 Task: Search nearby bowling alleys in Los Angeles. 
Action: Mouse moved to (91, 59)
Screenshot: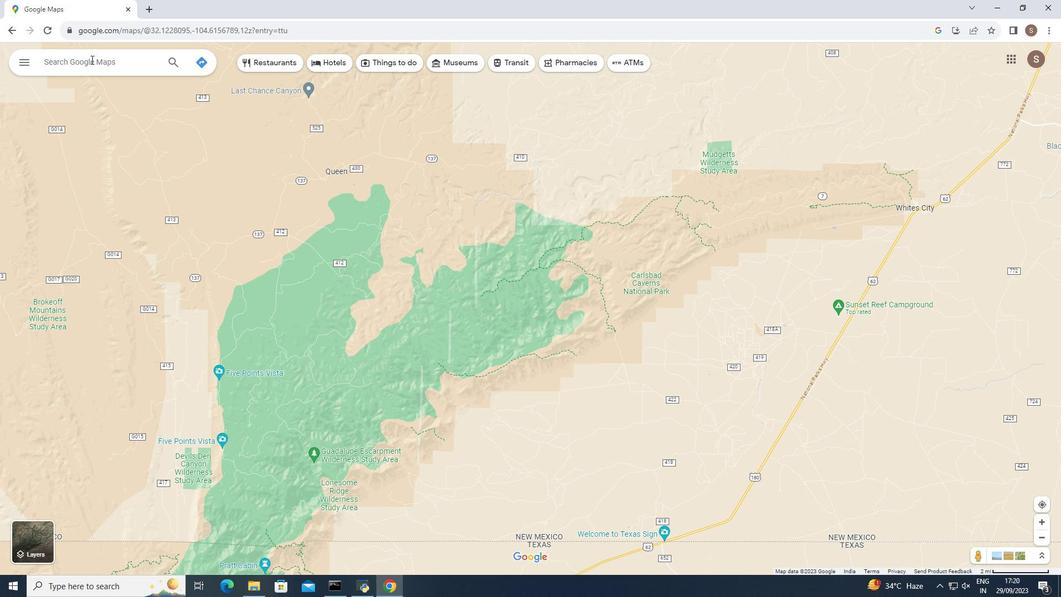 
Action: Mouse pressed left at (91, 59)
Screenshot: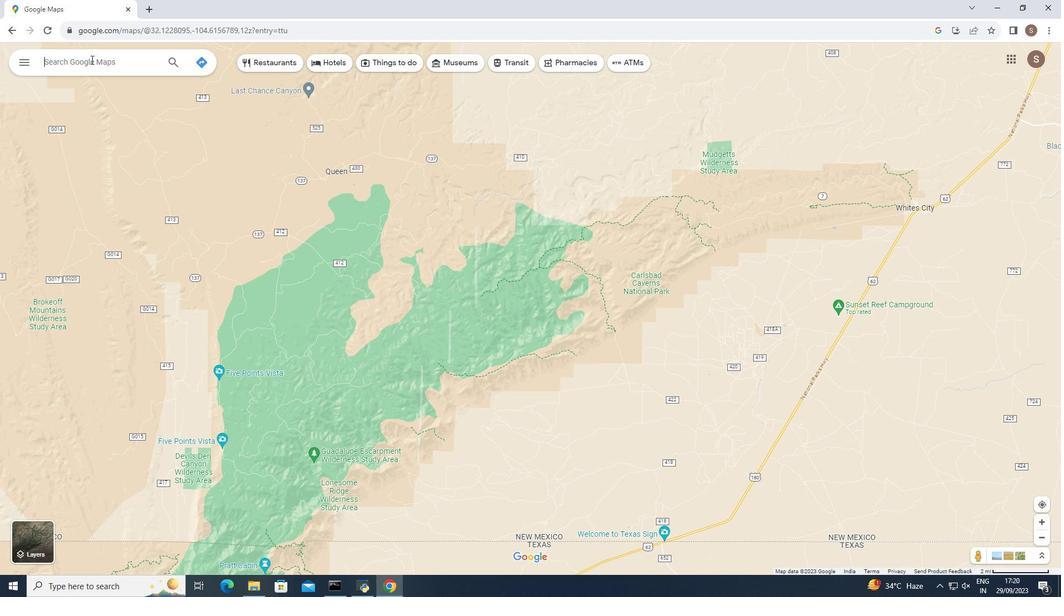 
Action: Key pressed los<Key.space>angeles
Screenshot: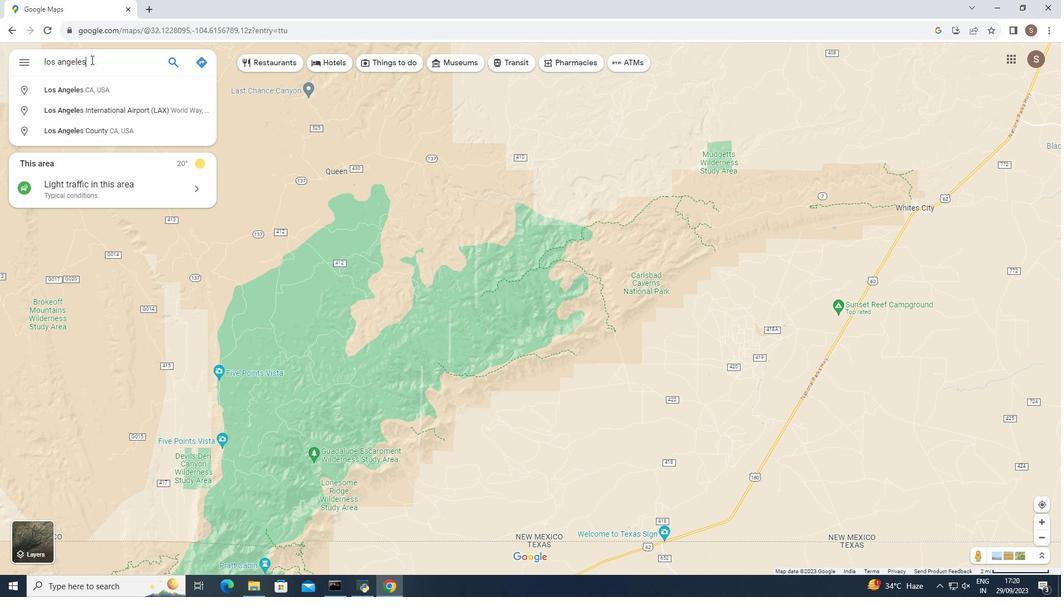 
Action: Mouse moved to (95, 90)
Screenshot: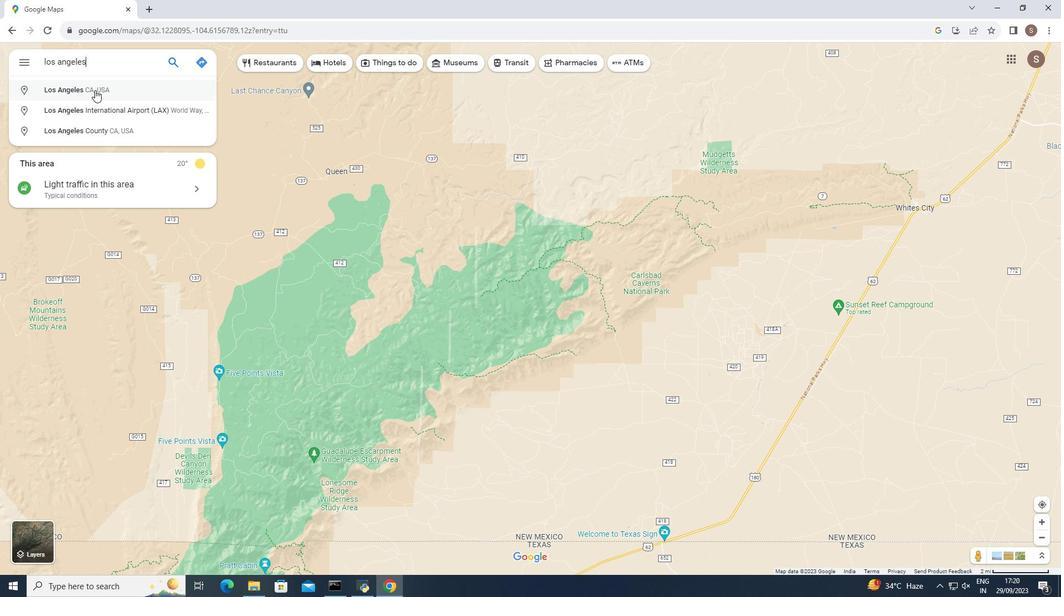 
Action: Mouse pressed left at (95, 90)
Screenshot: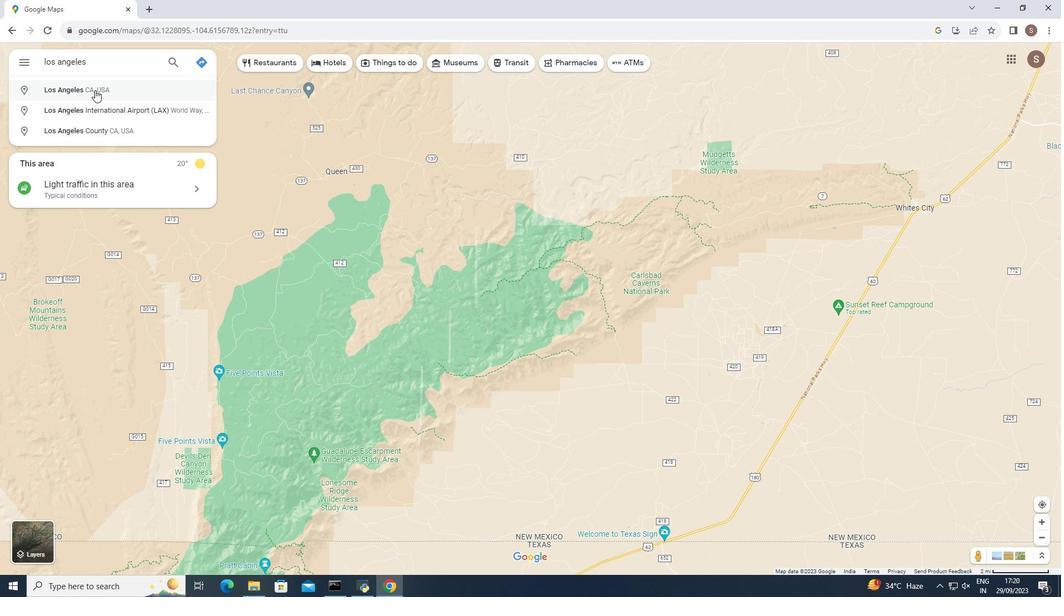 
Action: Mouse moved to (112, 252)
Screenshot: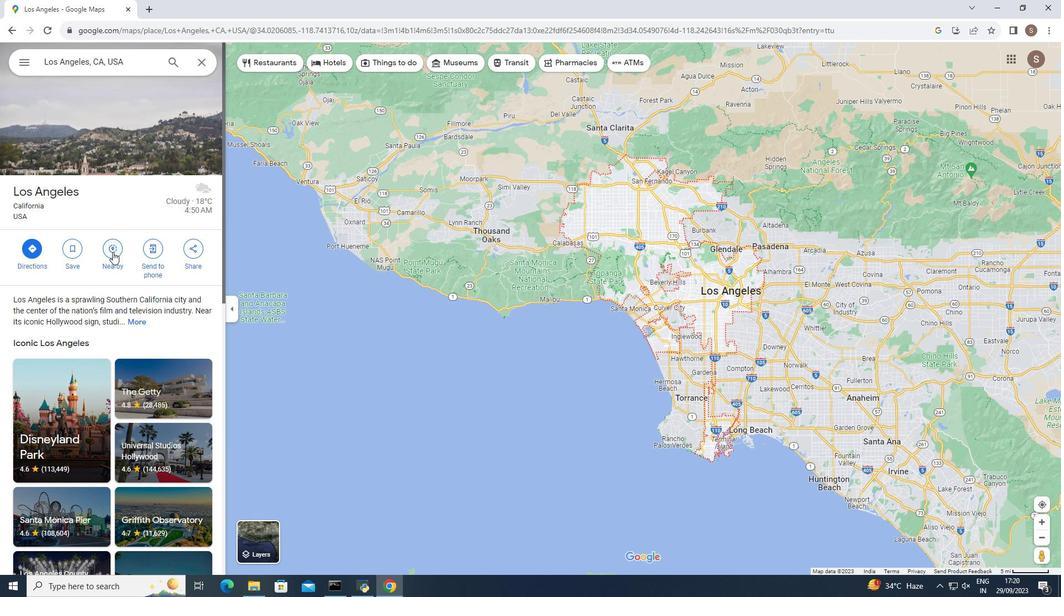 
Action: Mouse pressed left at (112, 252)
Screenshot: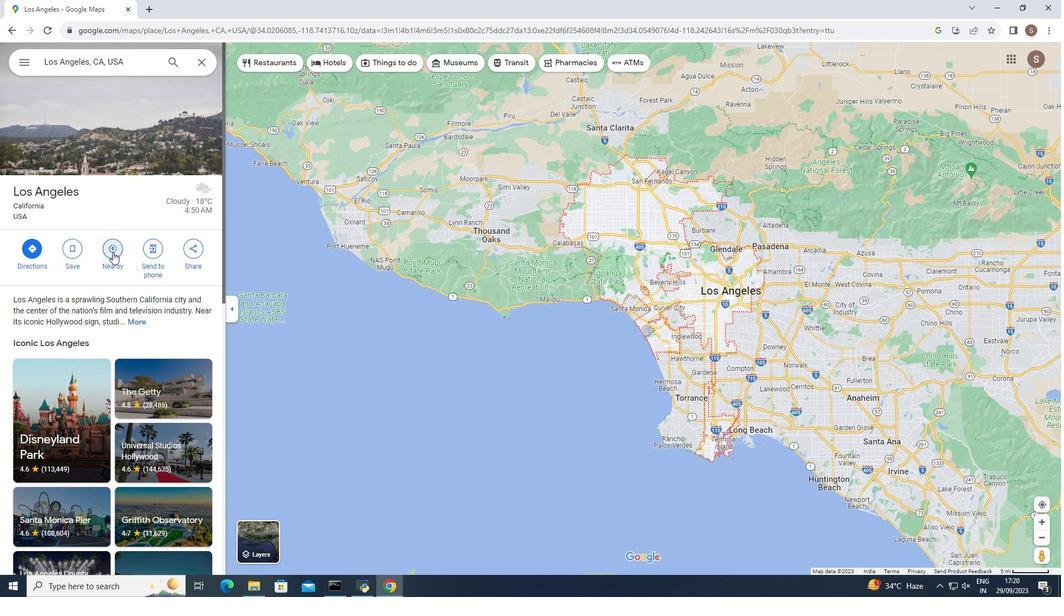 
Action: Mouse moved to (69, 62)
Screenshot: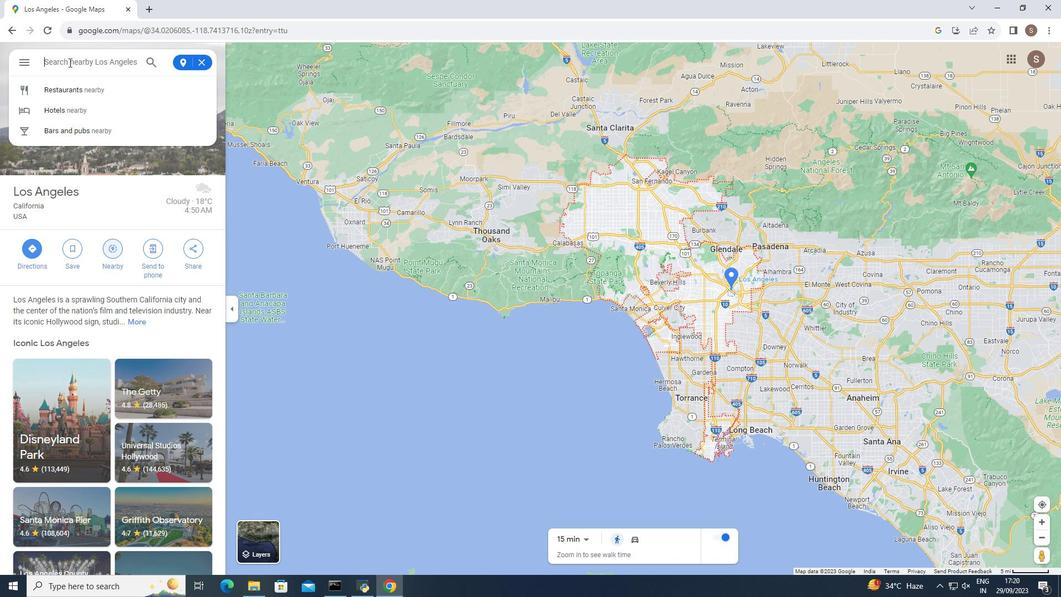 
Action: Mouse pressed left at (69, 62)
Screenshot: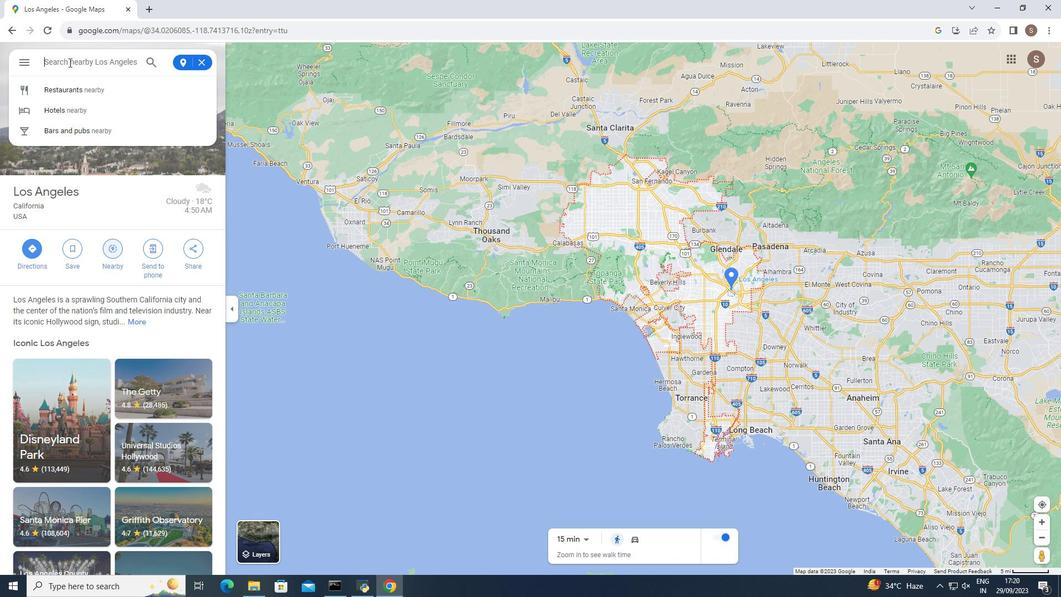 
Action: Mouse moved to (69, 63)
Screenshot: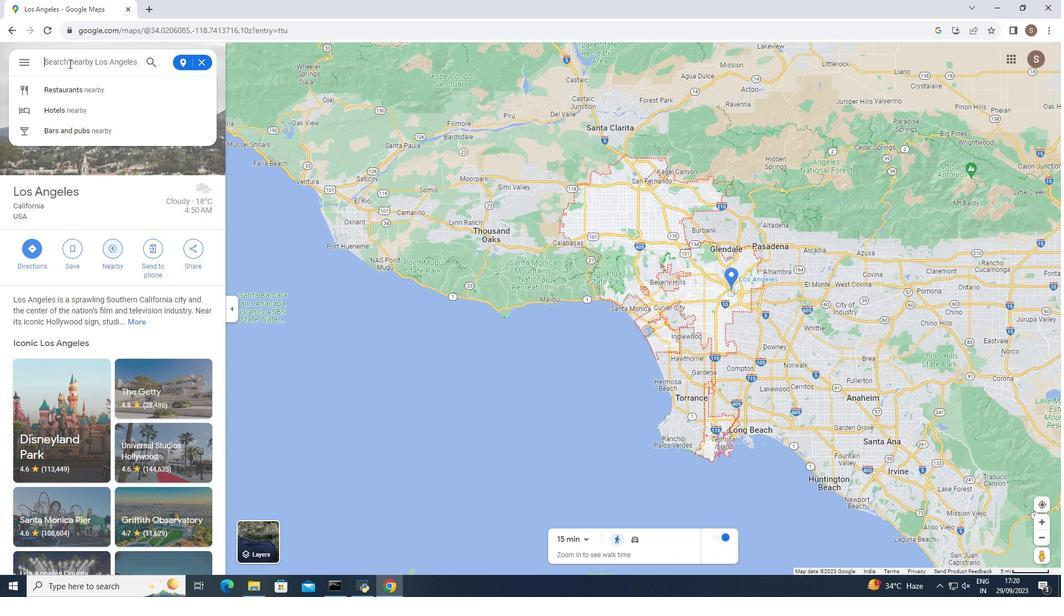 
Action: Key pressed bowling
Screenshot: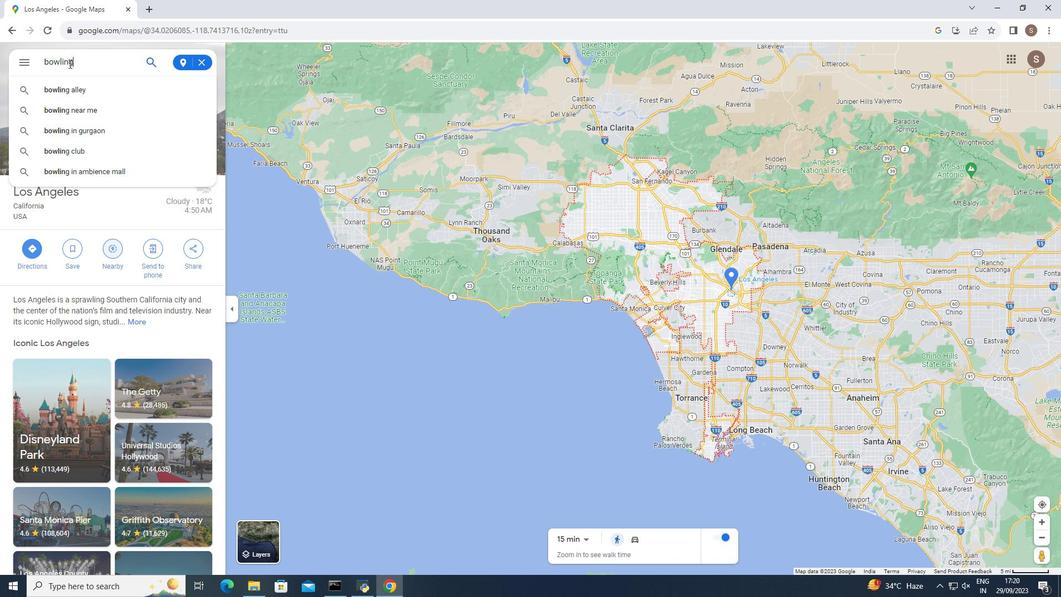 
Action: Mouse moved to (153, 61)
Screenshot: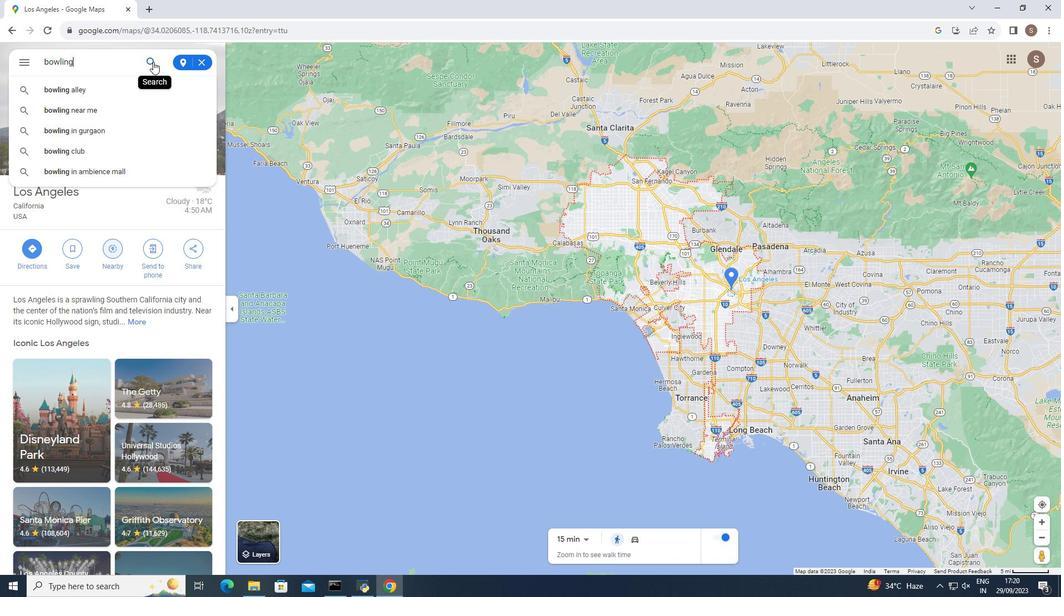 
Action: Mouse pressed left at (153, 61)
Screenshot: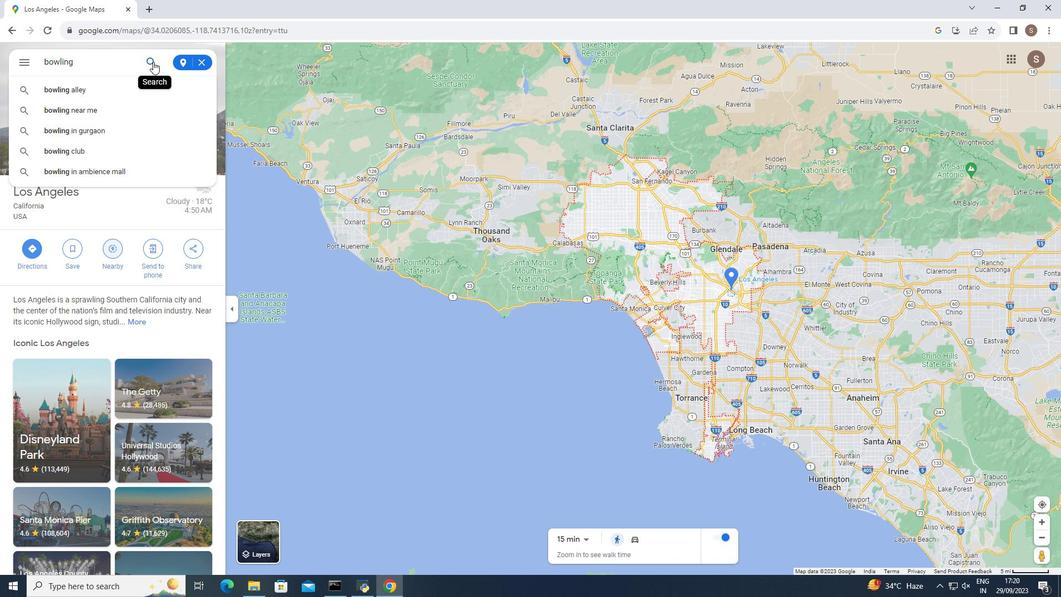 
Action: Mouse moved to (38, 96)
Screenshot: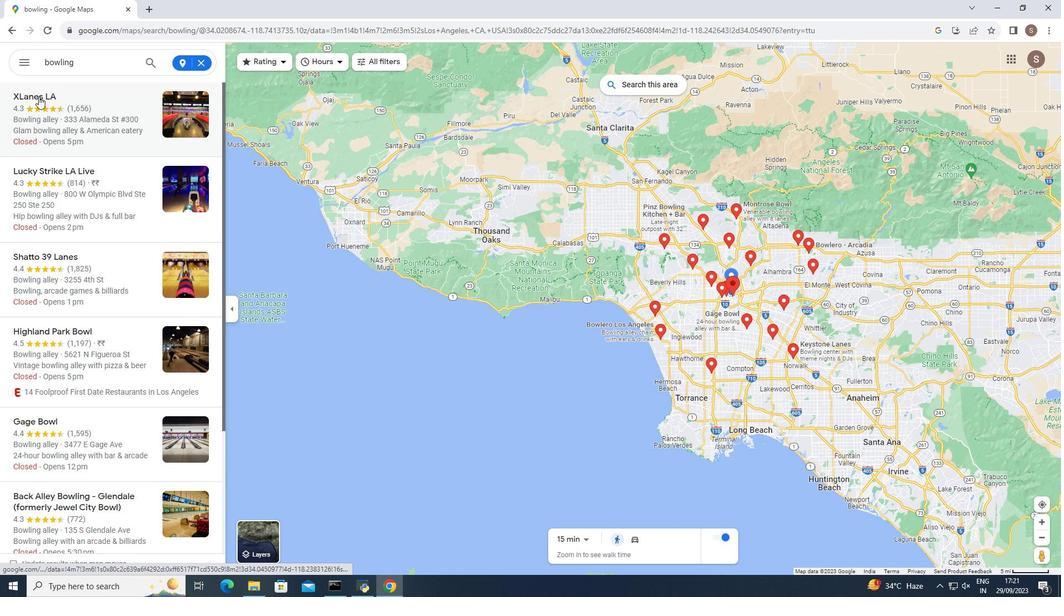 
Action: Mouse pressed left at (38, 96)
Screenshot: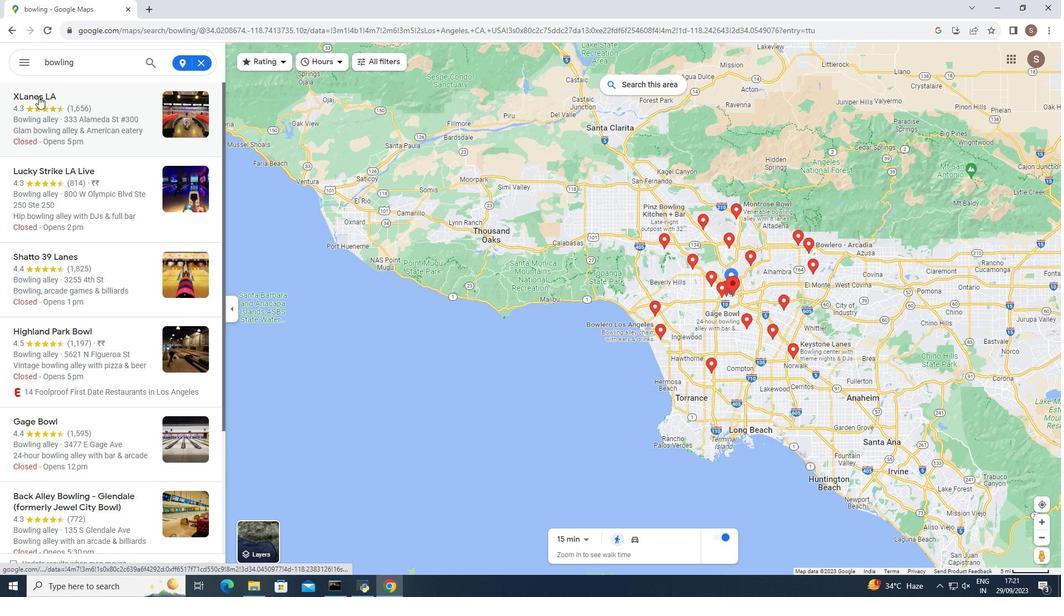 
Action: Mouse moved to (296, 270)
Screenshot: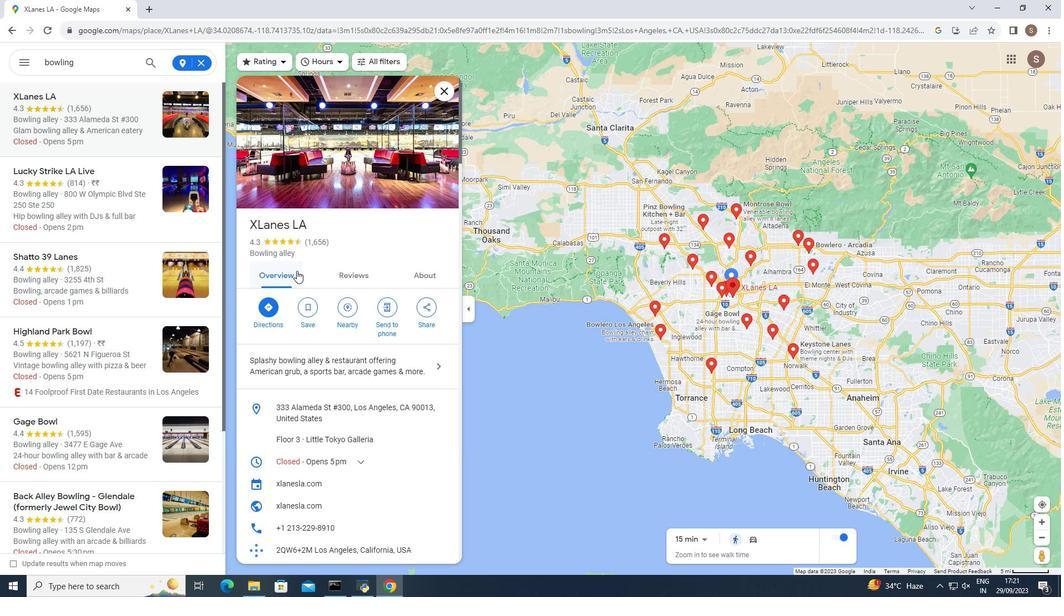 
Action: Mouse scrolled (296, 270) with delta (0, 0)
Screenshot: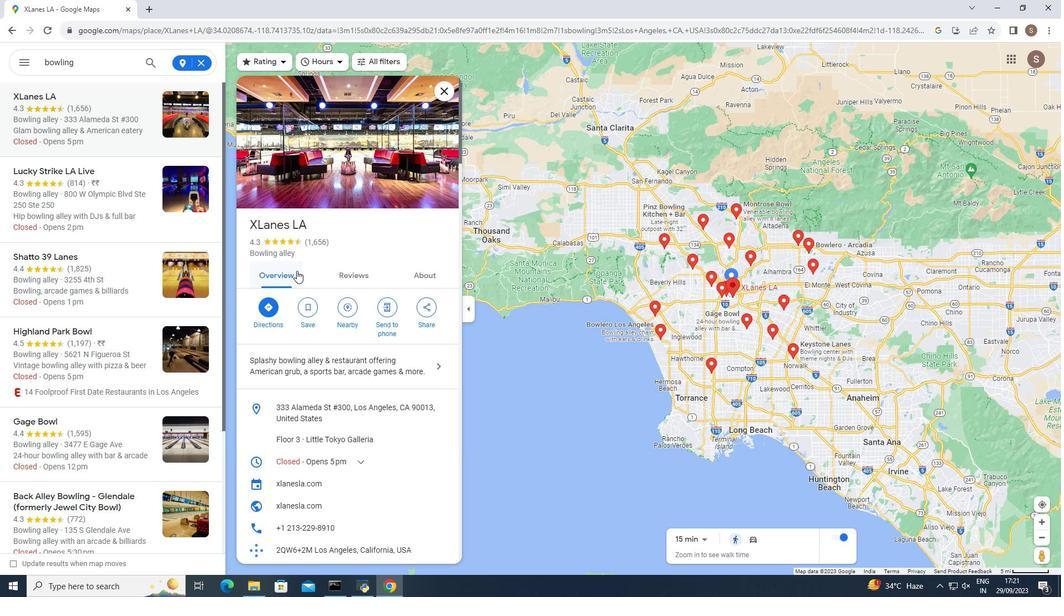 
Action: Mouse moved to (296, 268)
Screenshot: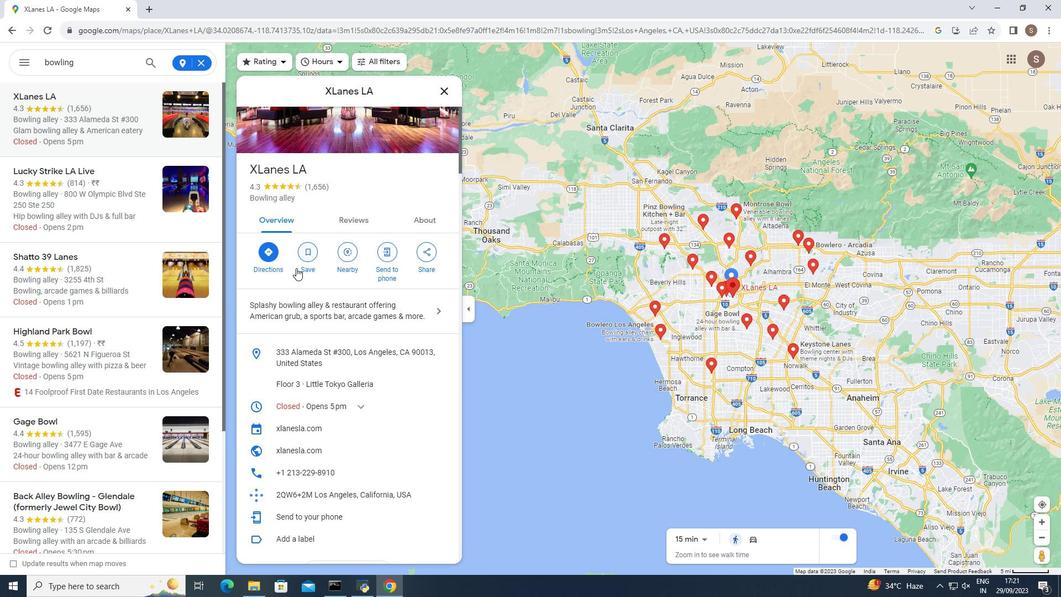 
Action: Mouse scrolled (296, 267) with delta (0, 0)
Screenshot: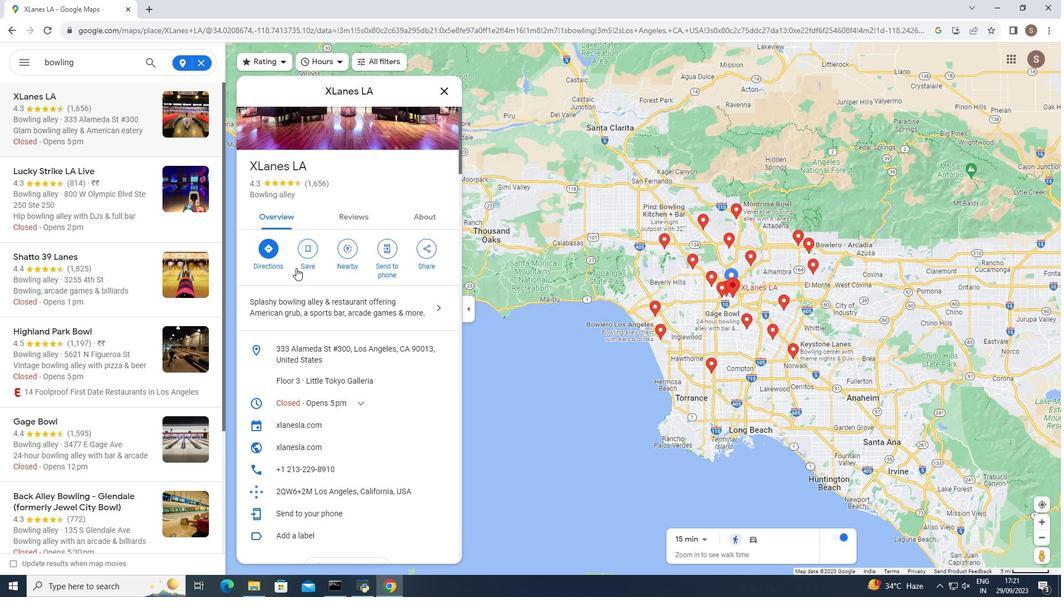 
Action: Mouse moved to (293, 280)
Screenshot: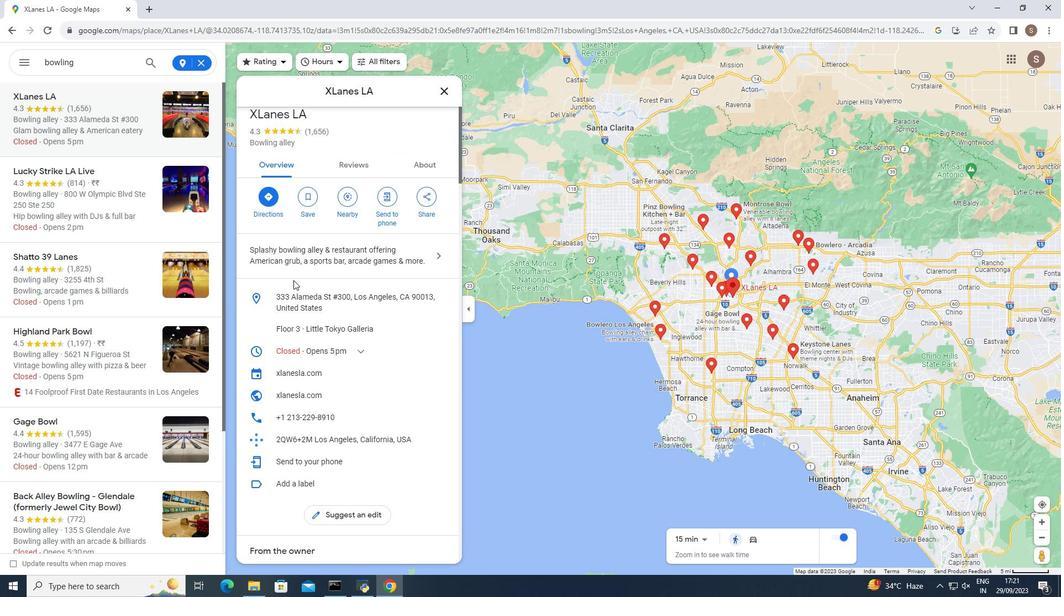 
Action: Mouse scrolled (293, 279) with delta (0, 0)
Screenshot: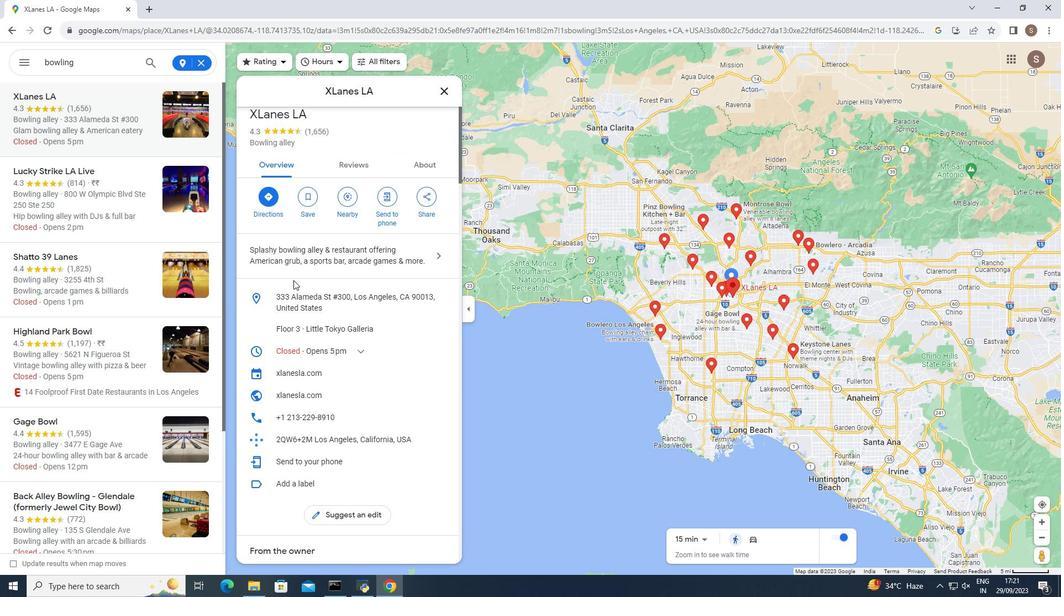 
Action: Mouse scrolled (293, 279) with delta (0, 0)
Screenshot: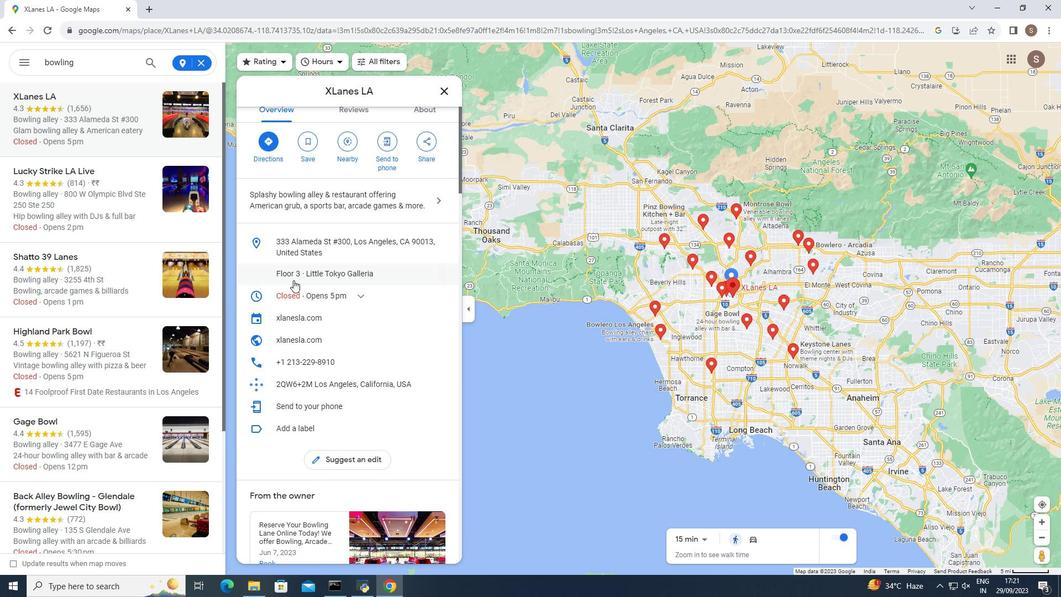 
Action: Mouse moved to (294, 278)
Screenshot: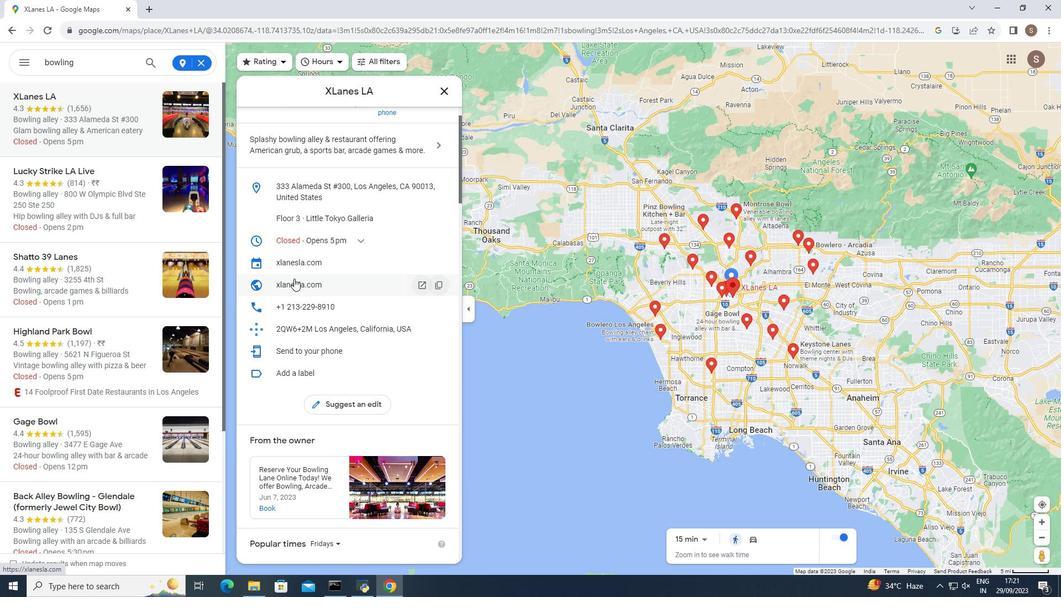 
Action: Mouse scrolled (294, 278) with delta (0, 0)
Screenshot: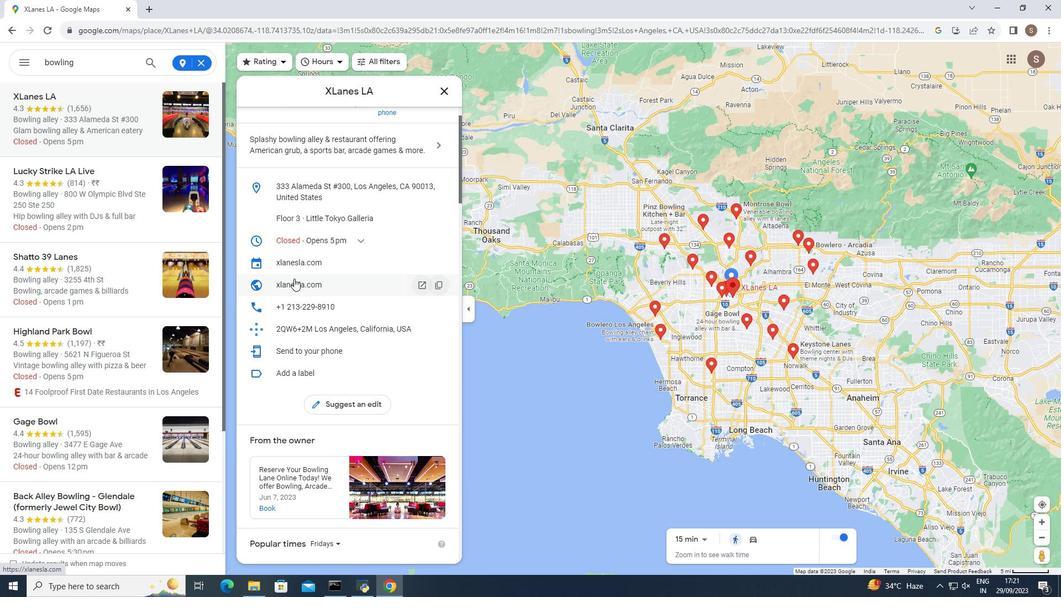 
Action: Mouse scrolled (294, 278) with delta (0, 0)
Screenshot: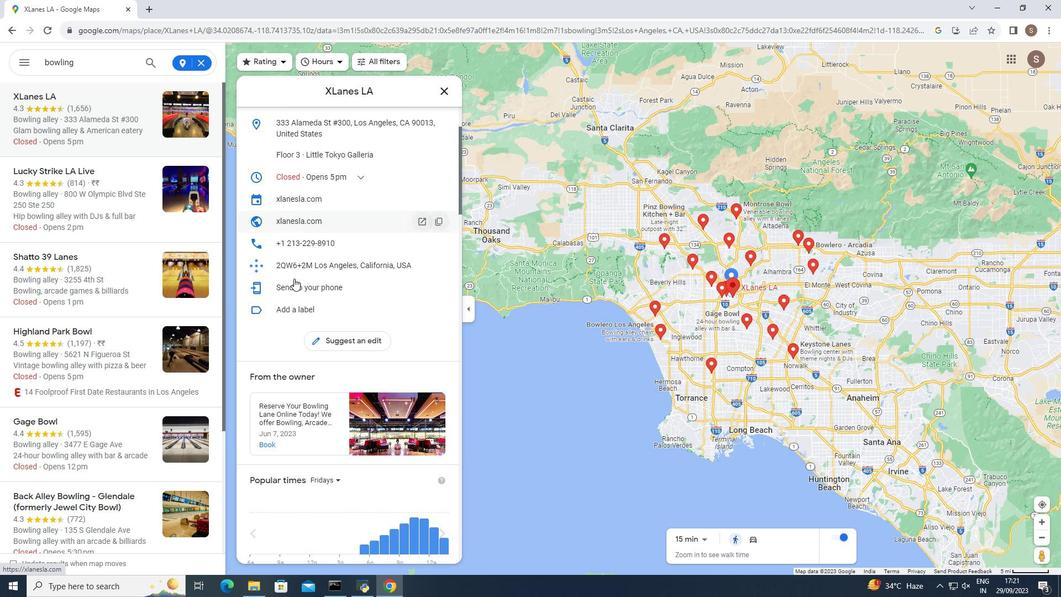 
Action: Mouse moved to (294, 278)
Screenshot: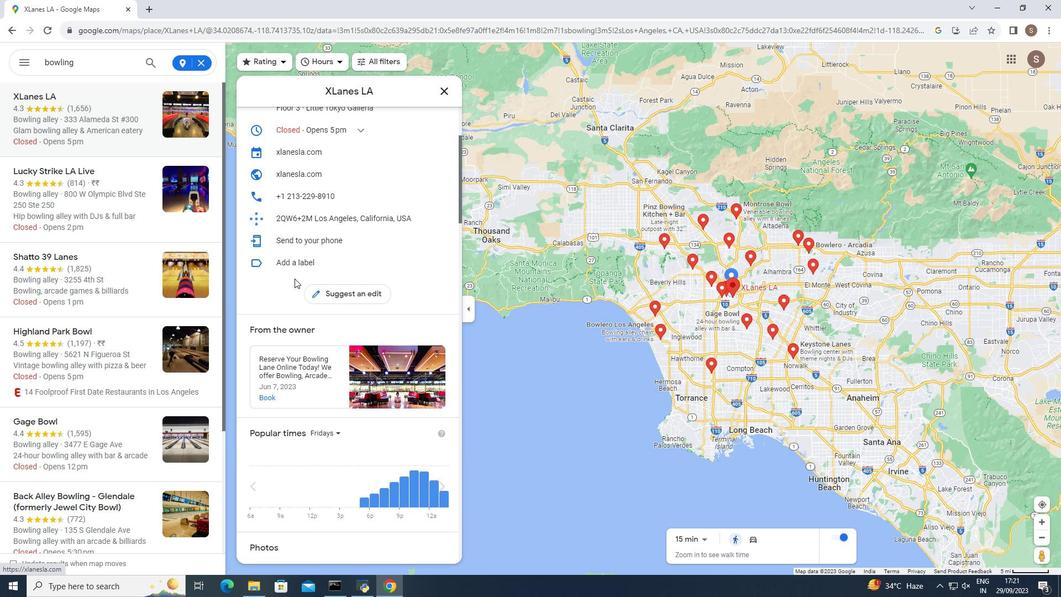 
Action: Mouse scrolled (294, 278) with delta (0, 0)
Screenshot: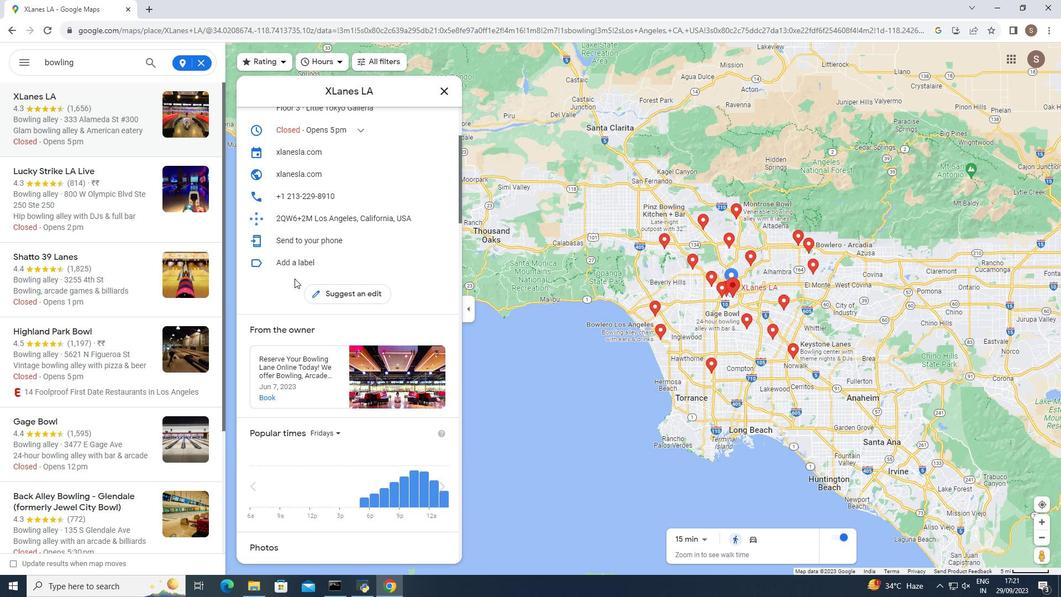 
Action: Mouse scrolled (294, 278) with delta (0, 0)
Screenshot: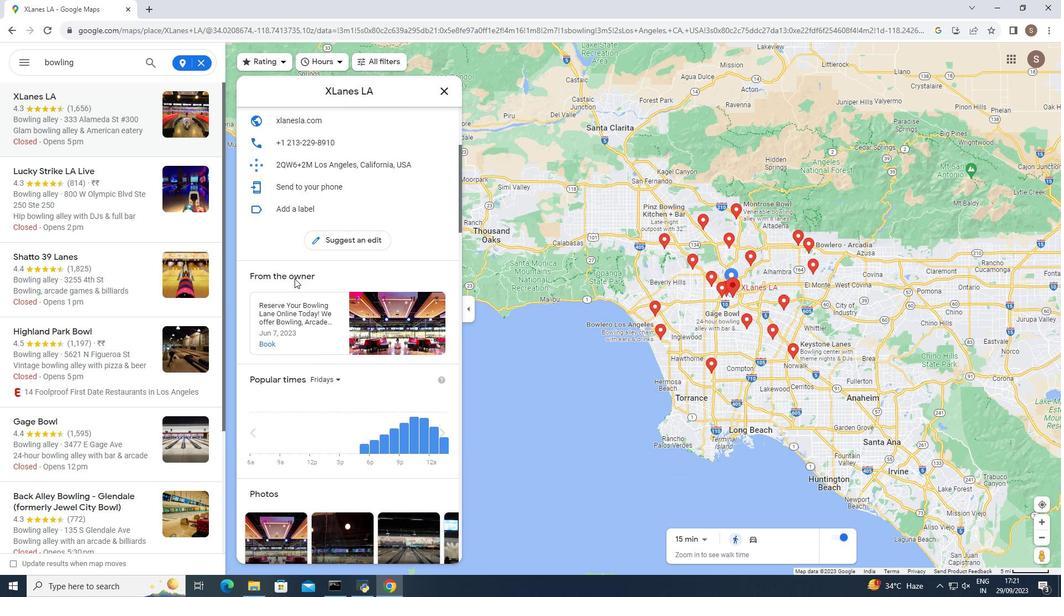 
Action: Mouse moved to (295, 277)
Screenshot: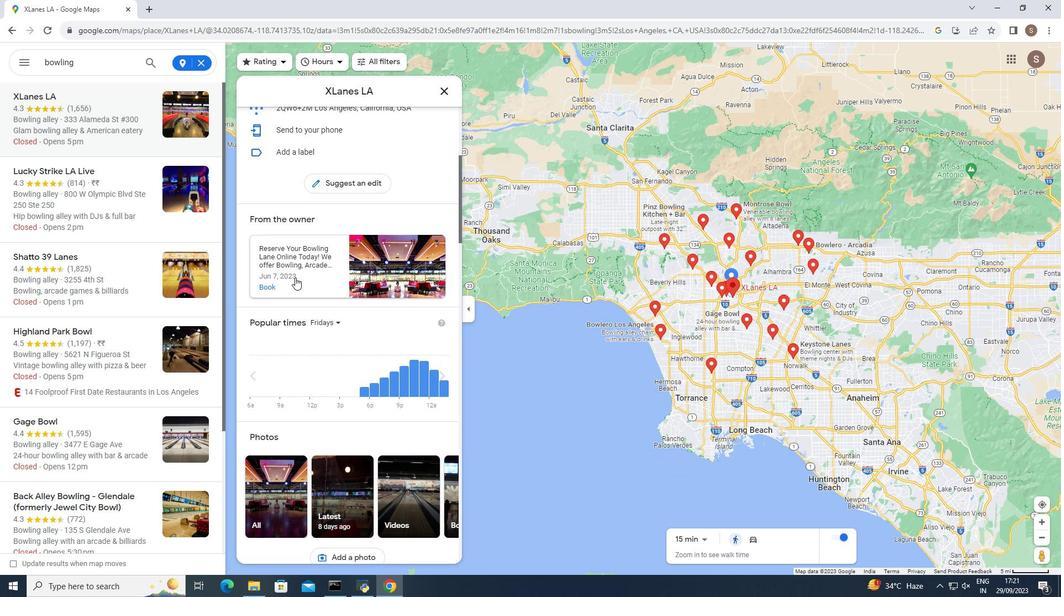 
Action: Mouse scrolled (295, 276) with delta (0, 0)
Screenshot: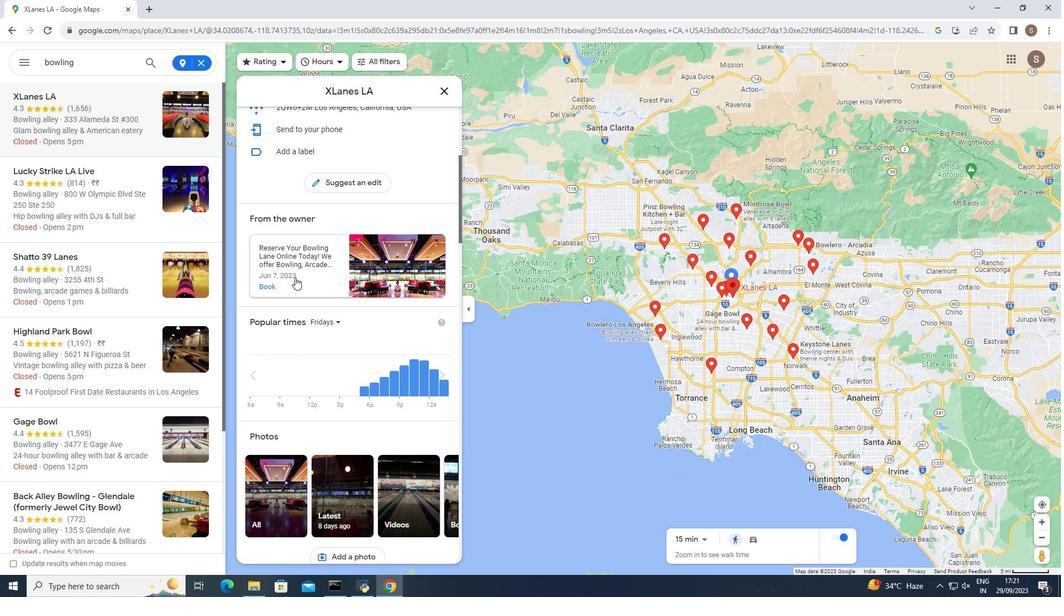 
Action: Mouse scrolled (295, 276) with delta (0, 0)
Screenshot: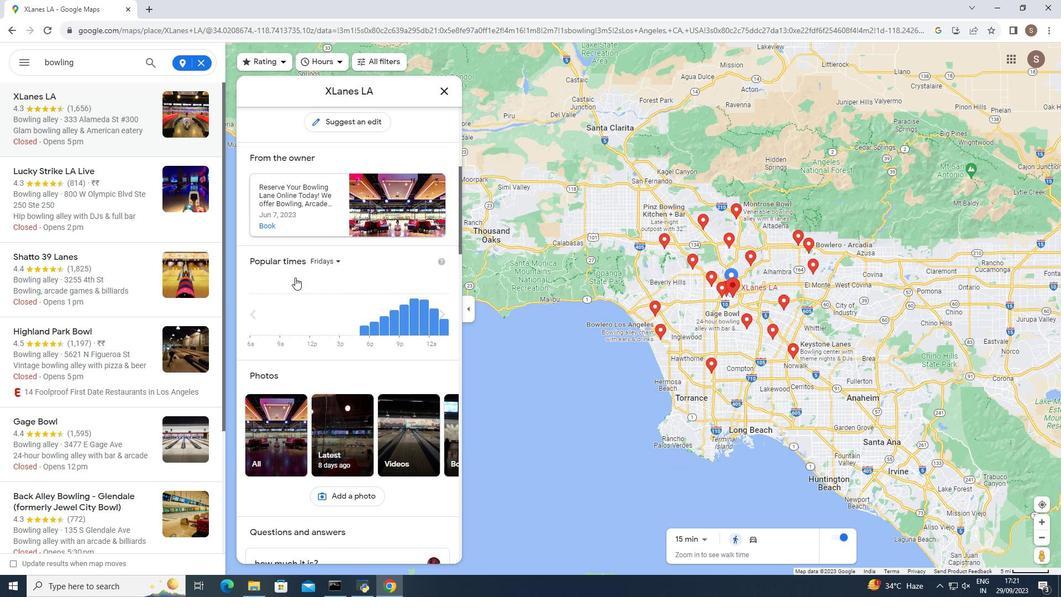 
Action: Mouse moved to (295, 277)
Screenshot: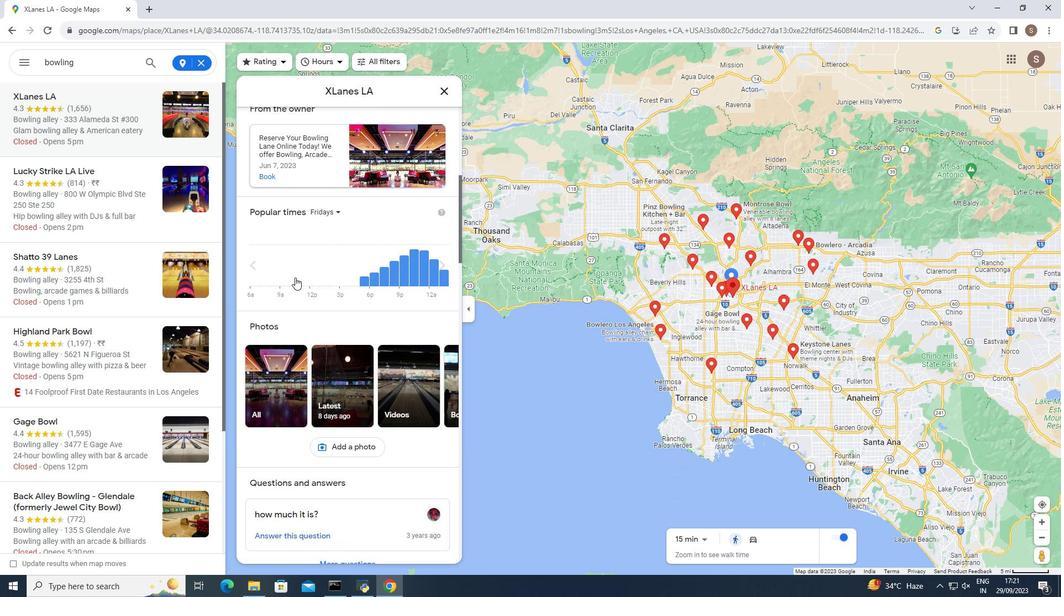 
Action: Mouse scrolled (295, 276) with delta (0, 0)
Screenshot: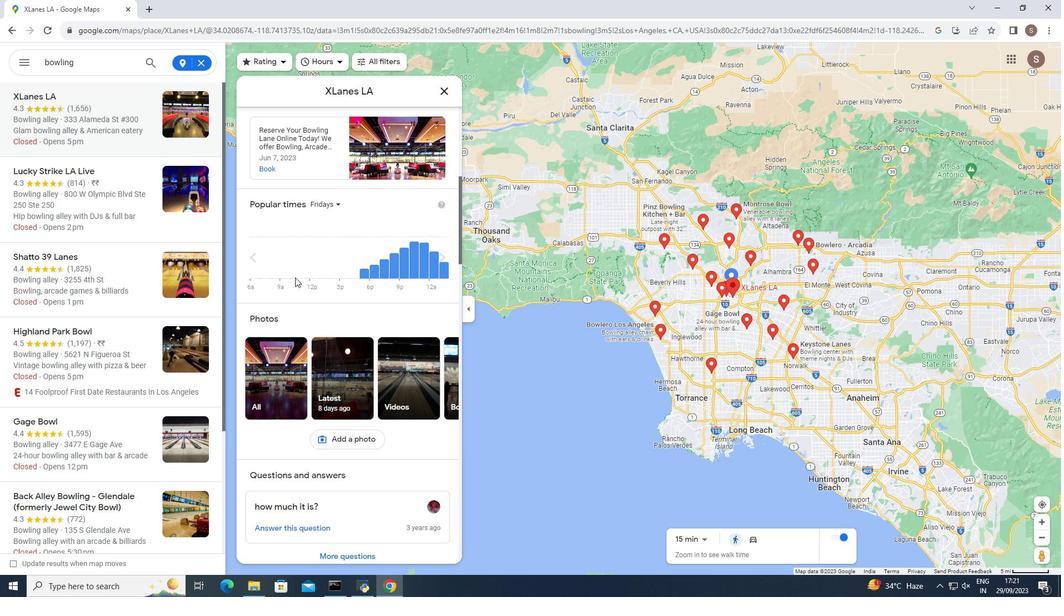 
Action: Mouse scrolled (295, 276) with delta (0, 0)
Screenshot: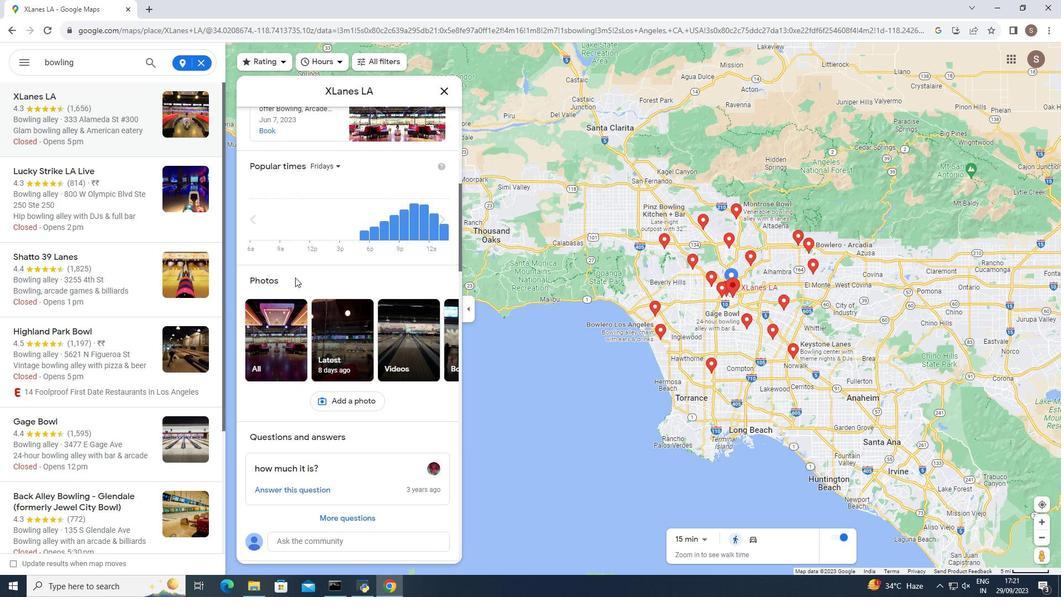 
Action: Mouse scrolled (295, 276) with delta (0, 0)
Screenshot: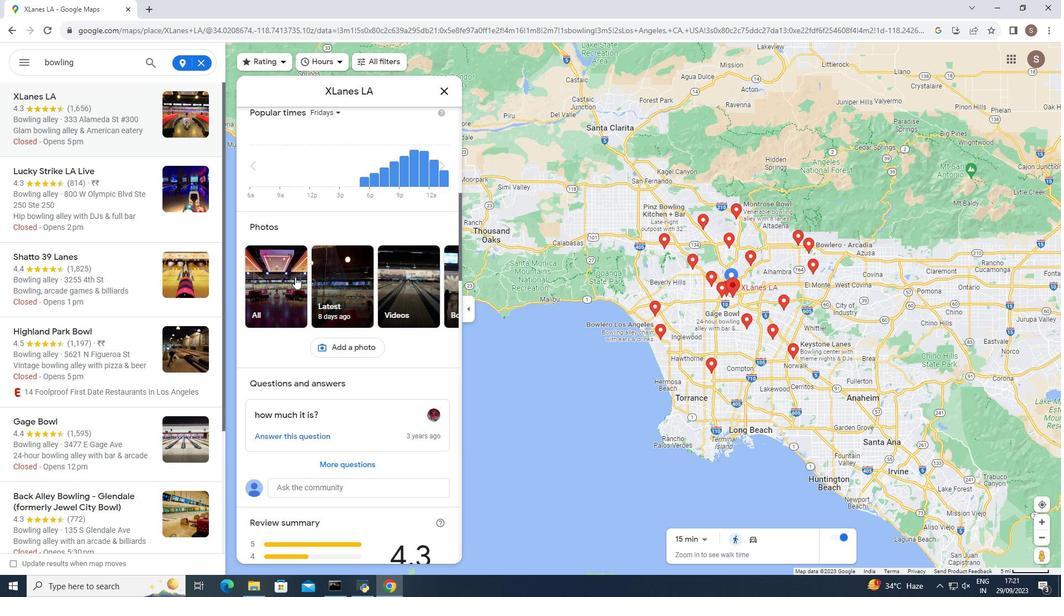 
Action: Mouse moved to (295, 275)
Screenshot: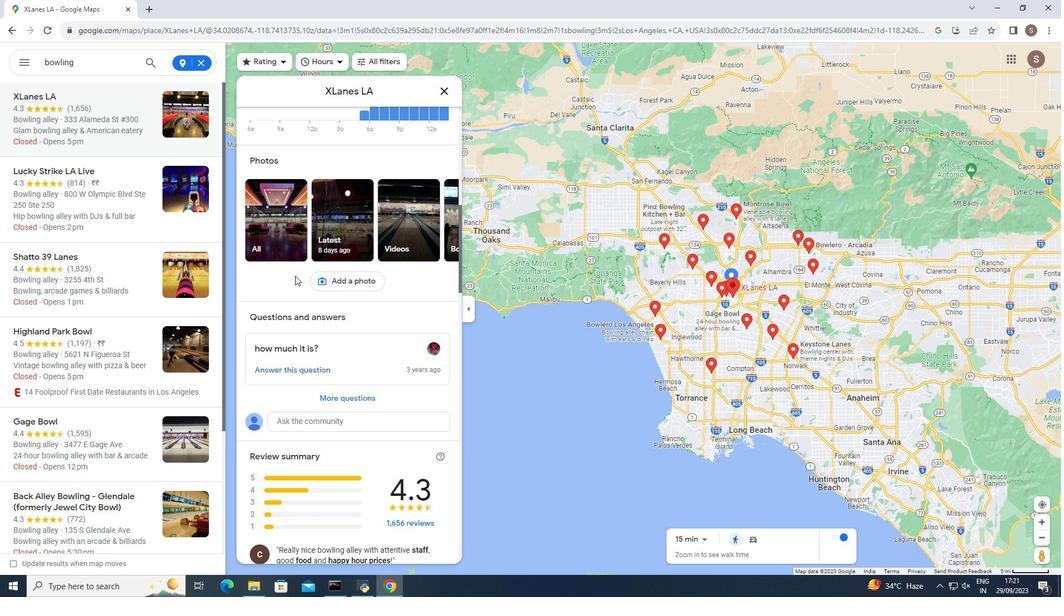 
Action: Mouse scrolled (295, 275) with delta (0, 0)
Screenshot: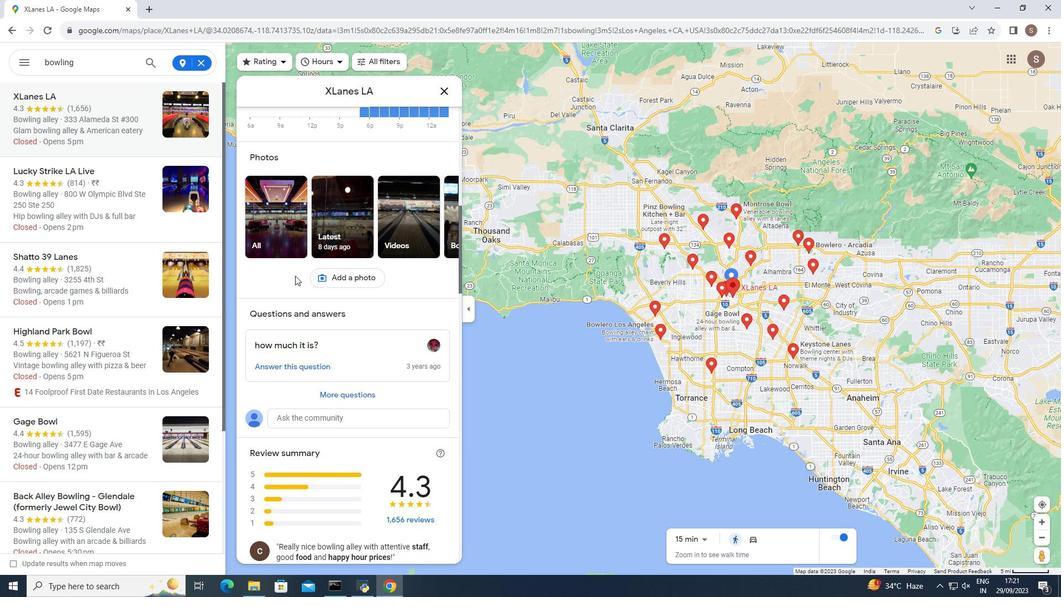 
Action: Mouse scrolled (295, 275) with delta (0, 0)
Screenshot: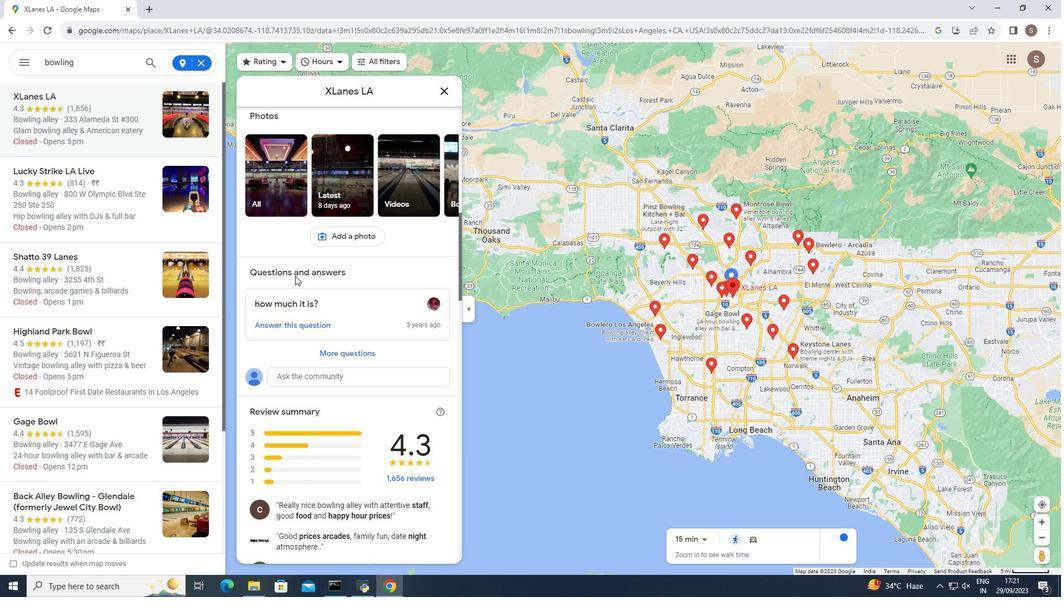 
Action: Mouse scrolled (295, 275) with delta (0, 0)
Screenshot: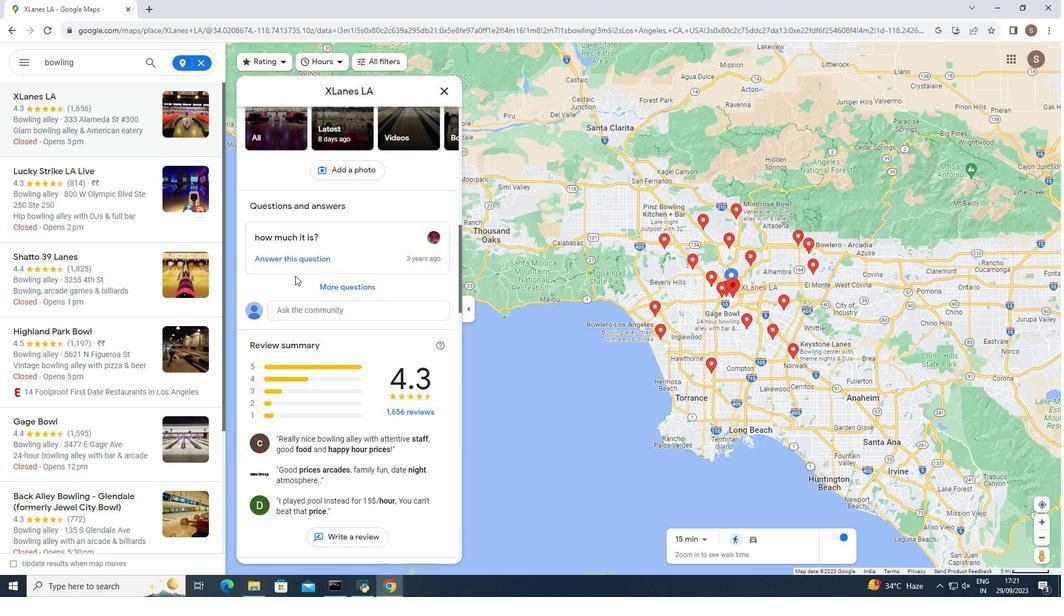 
Action: Mouse scrolled (295, 275) with delta (0, 0)
Screenshot: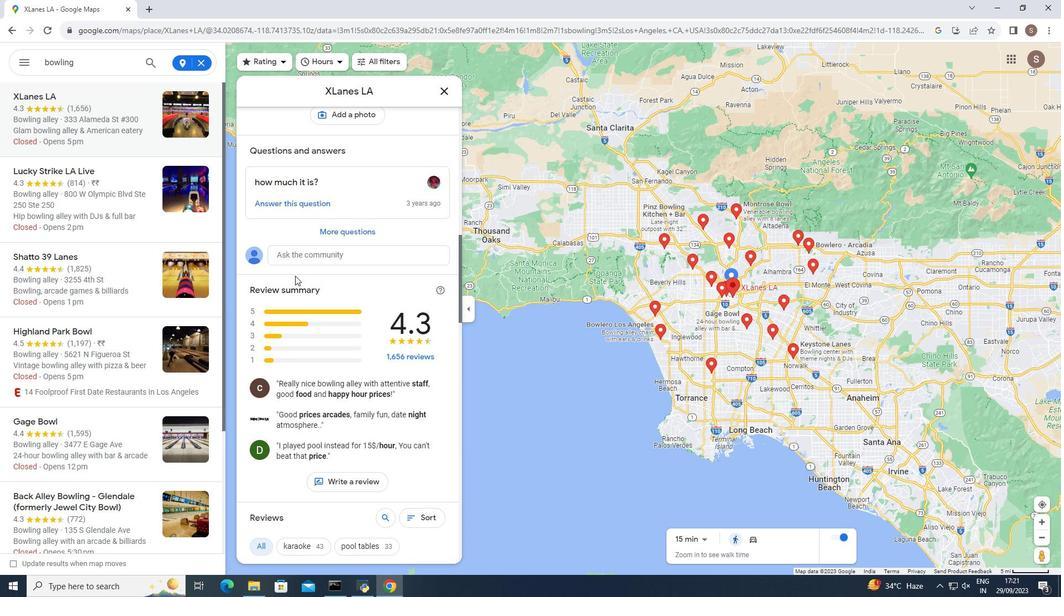 
Action: Mouse scrolled (295, 275) with delta (0, 0)
Screenshot: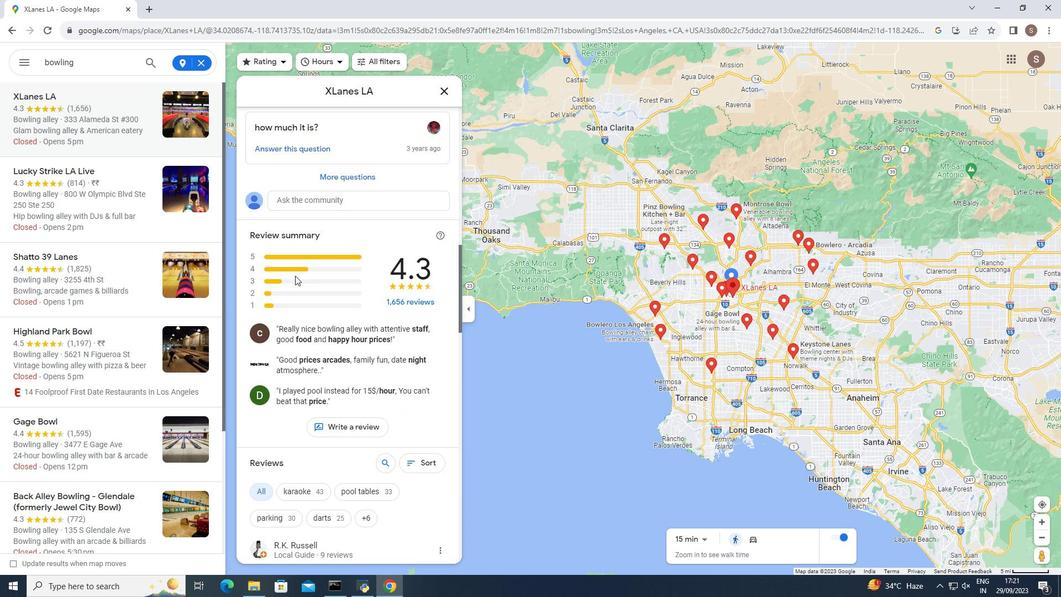 
Action: Mouse scrolled (295, 275) with delta (0, 0)
Screenshot: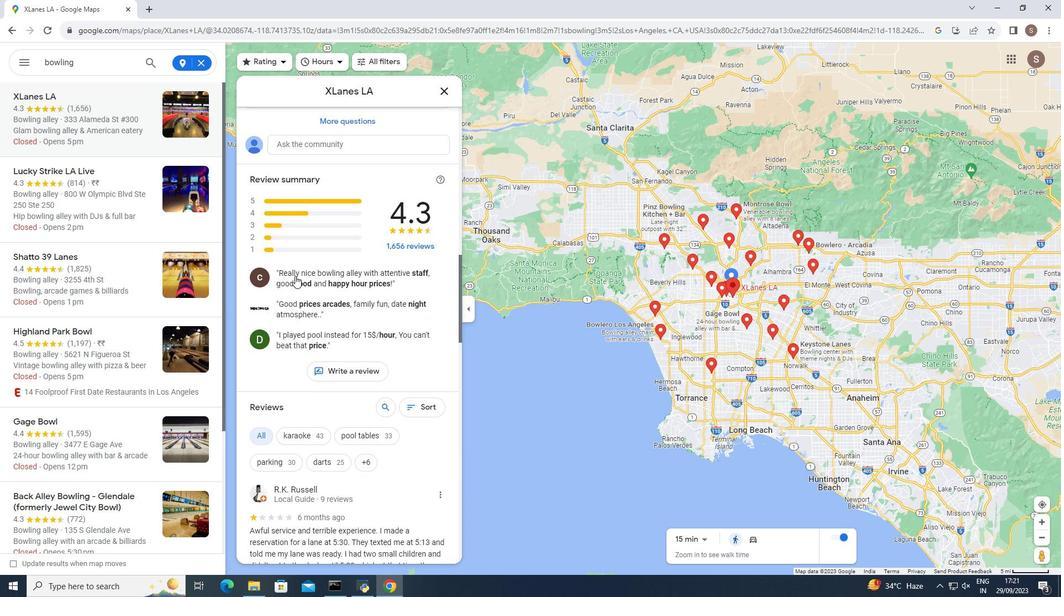 
Action: Mouse scrolled (295, 275) with delta (0, 0)
Screenshot: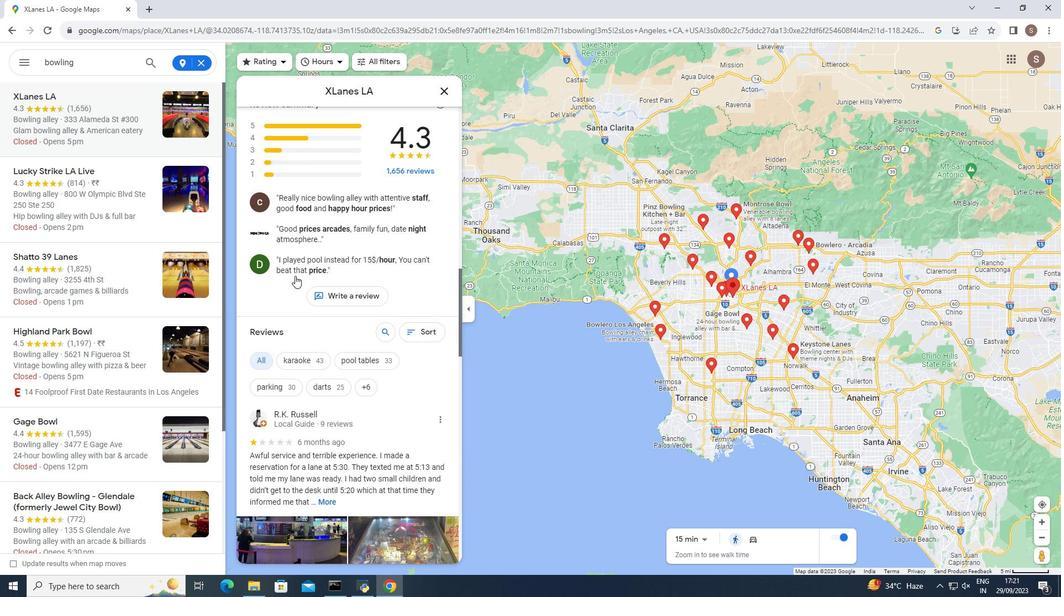 
Action: Mouse moved to (295, 275)
Screenshot: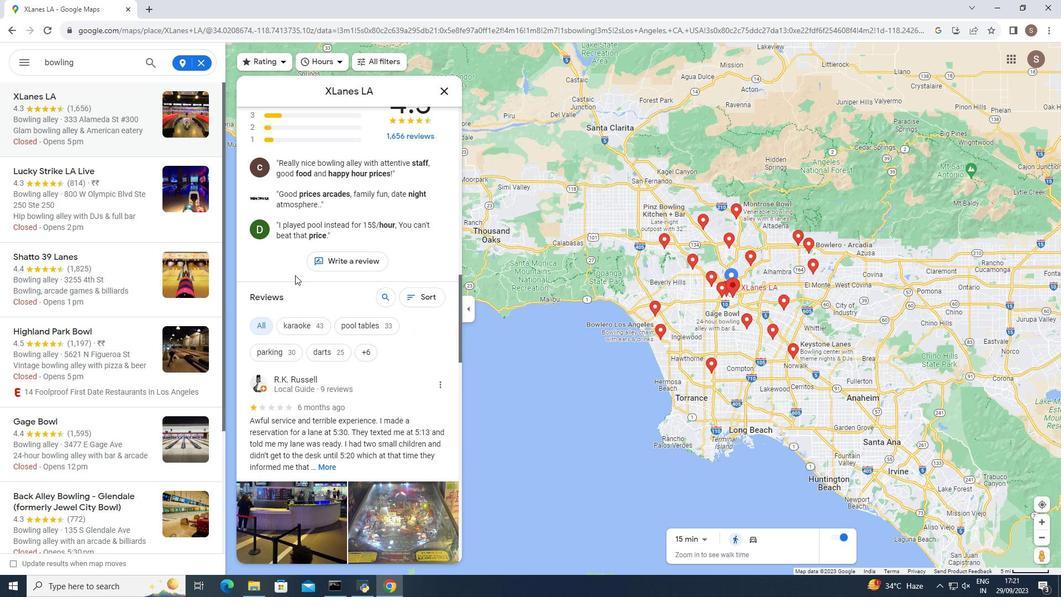 
Action: Mouse scrolled (295, 274) with delta (0, 0)
Screenshot: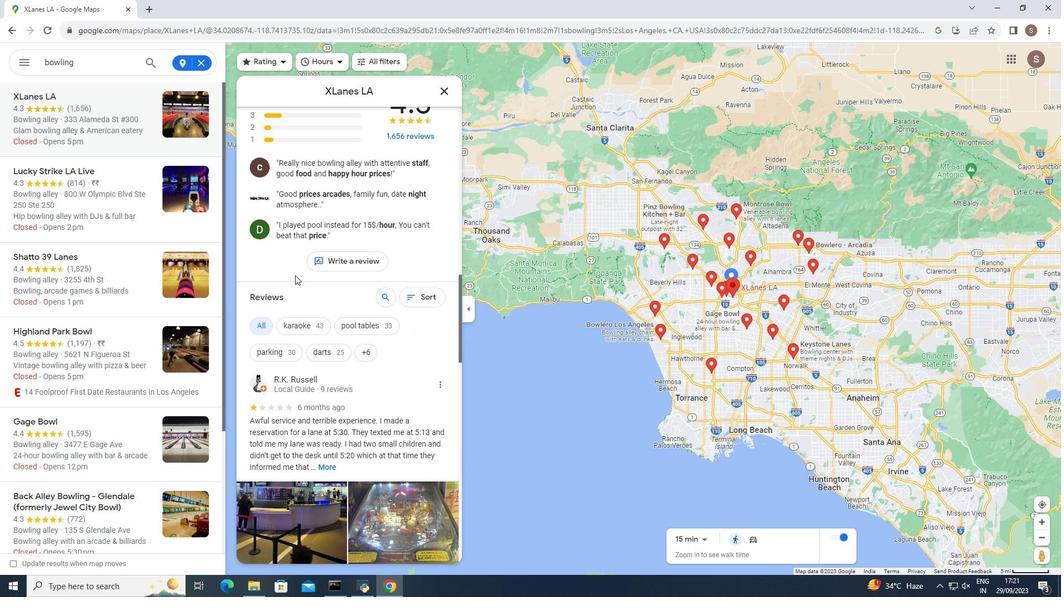 
Action: Mouse scrolled (295, 274) with delta (0, 0)
Screenshot: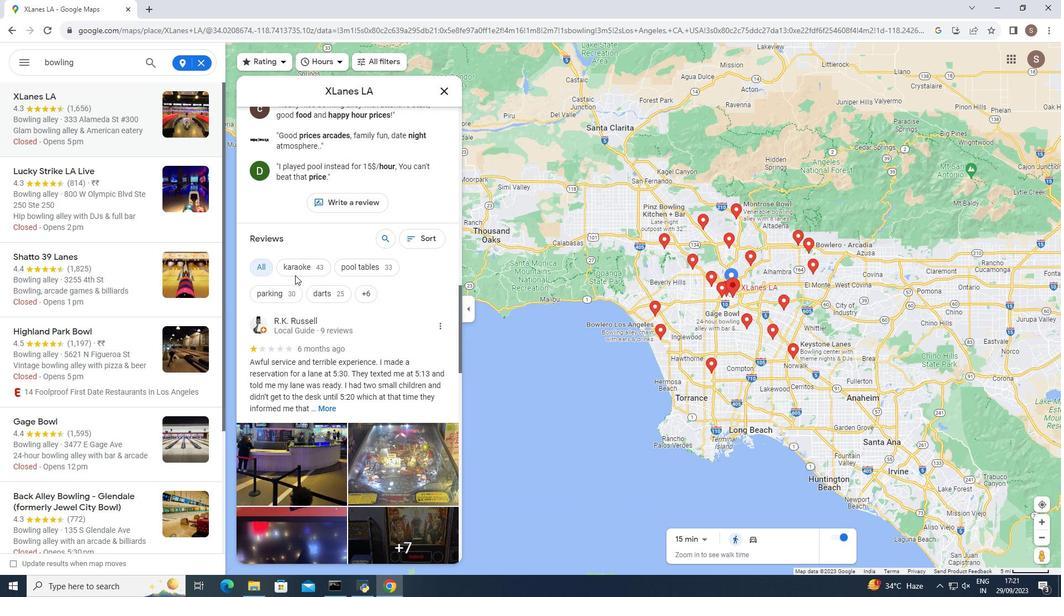 
Action: Mouse moved to (324, 352)
Screenshot: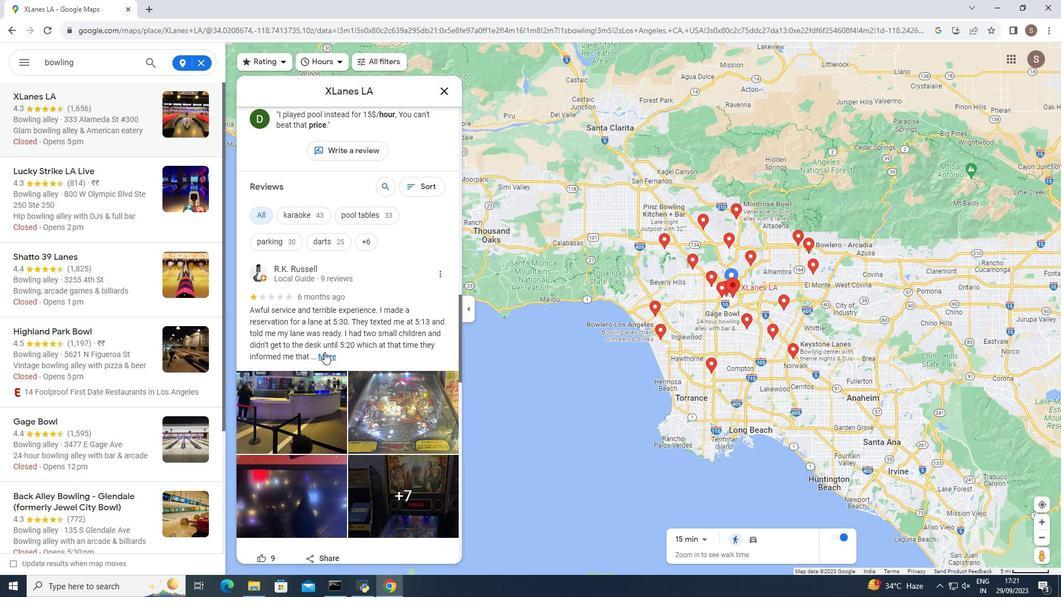 
Action: Mouse pressed left at (324, 352)
Screenshot: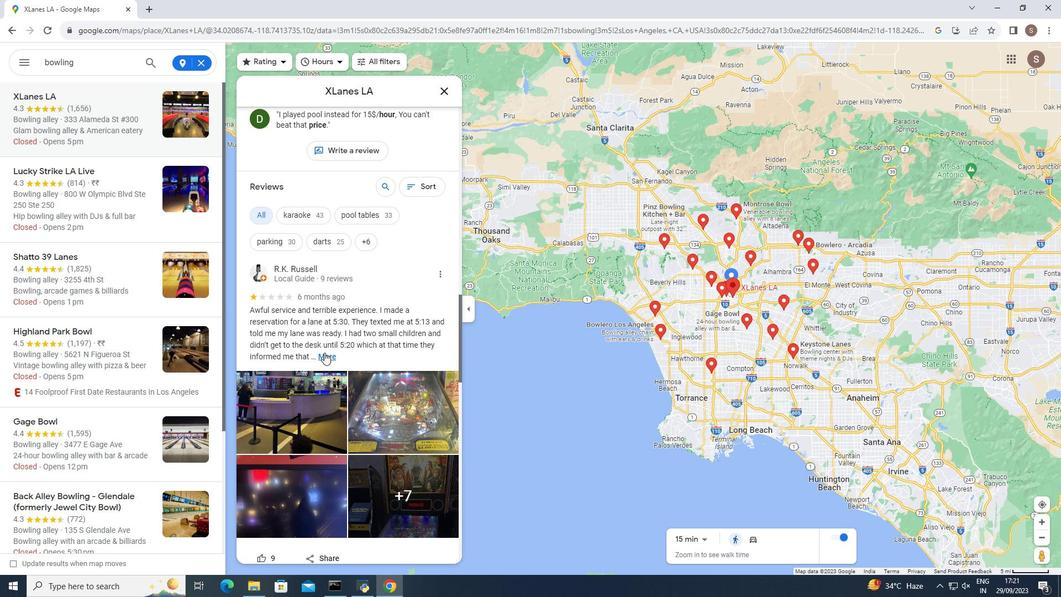 
Action: Mouse moved to (322, 332)
Screenshot: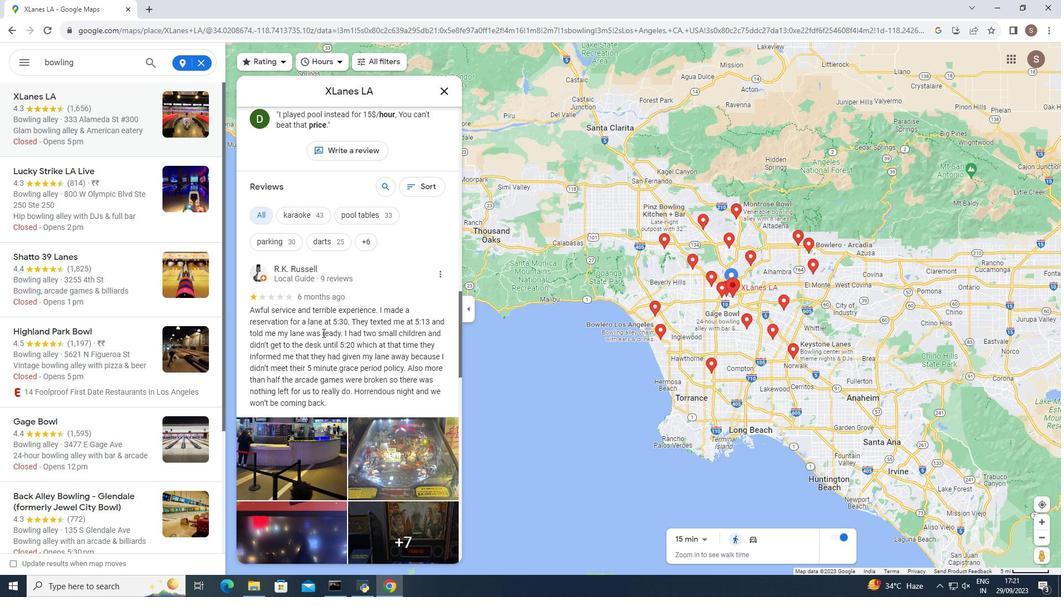 
Action: Mouse scrolled (322, 332) with delta (0, 0)
Screenshot: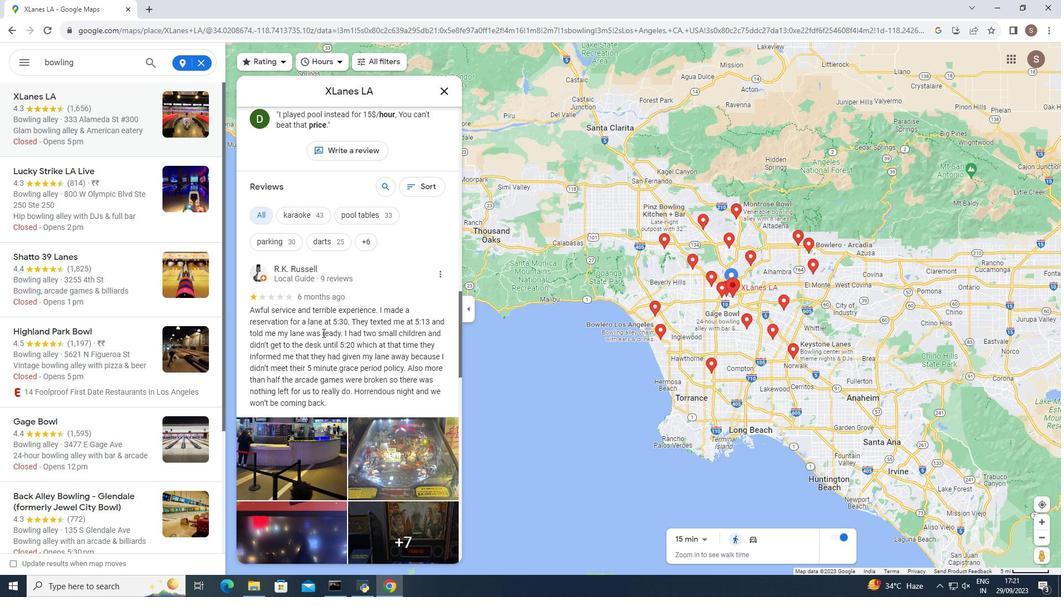 
Action: Mouse moved to (317, 325)
Screenshot: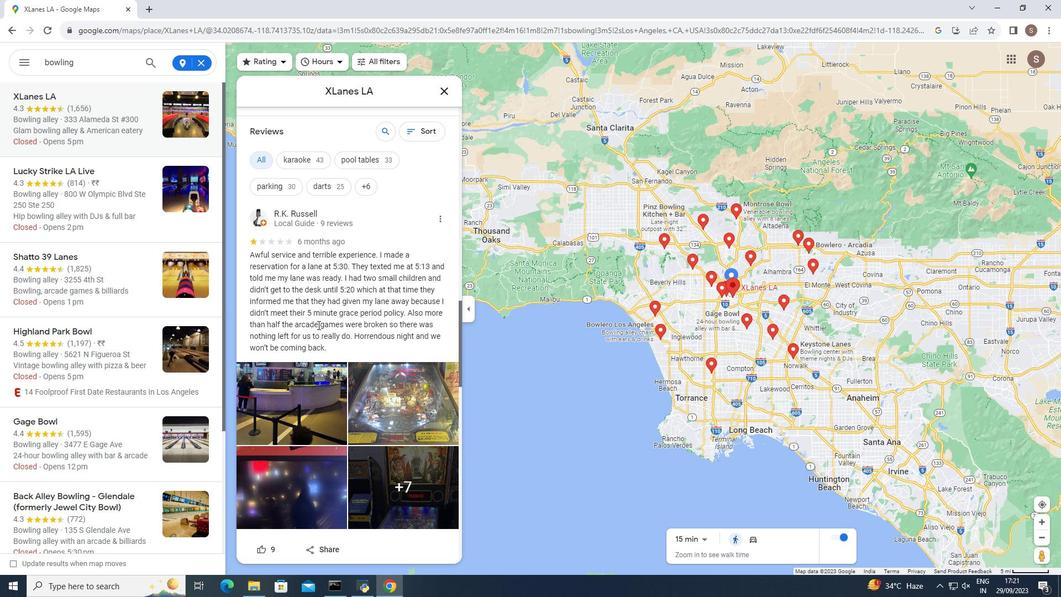 
Action: Mouse scrolled (317, 324) with delta (0, 0)
Screenshot: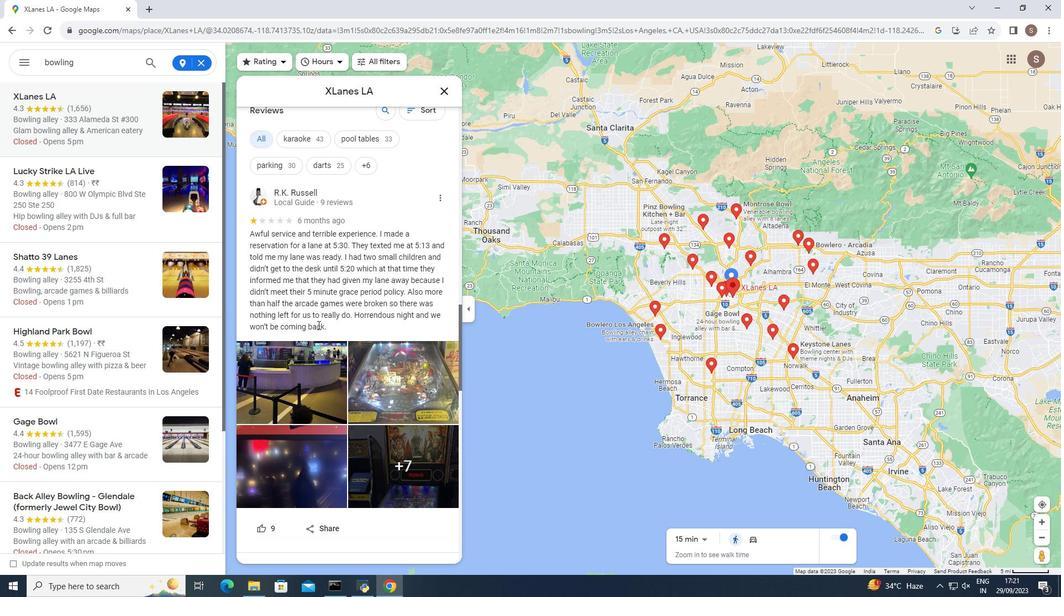 
Action: Mouse scrolled (317, 324) with delta (0, 0)
Screenshot: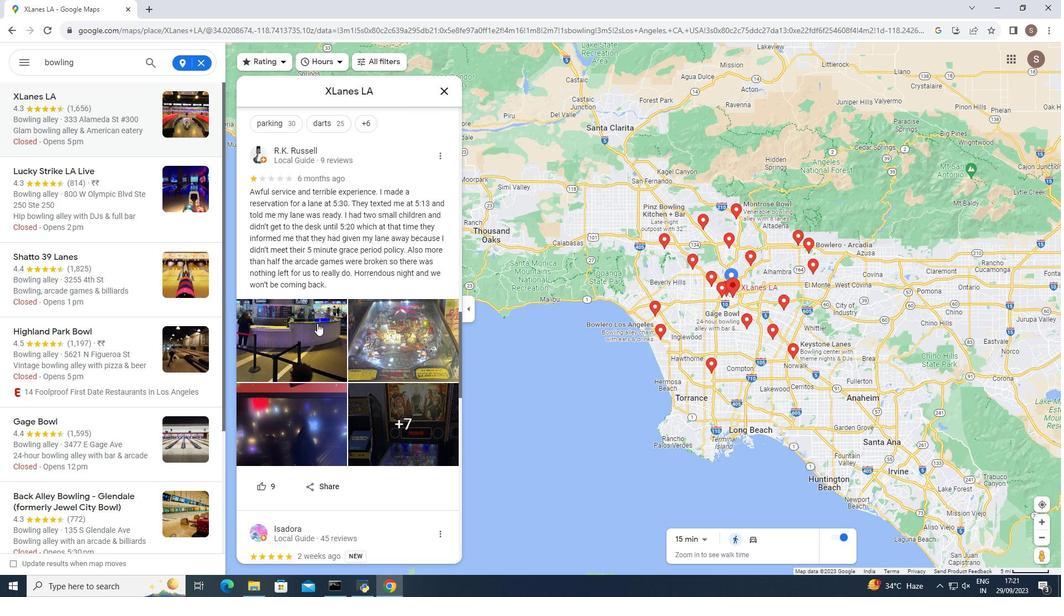 
Action: Mouse moved to (317, 321)
Screenshot: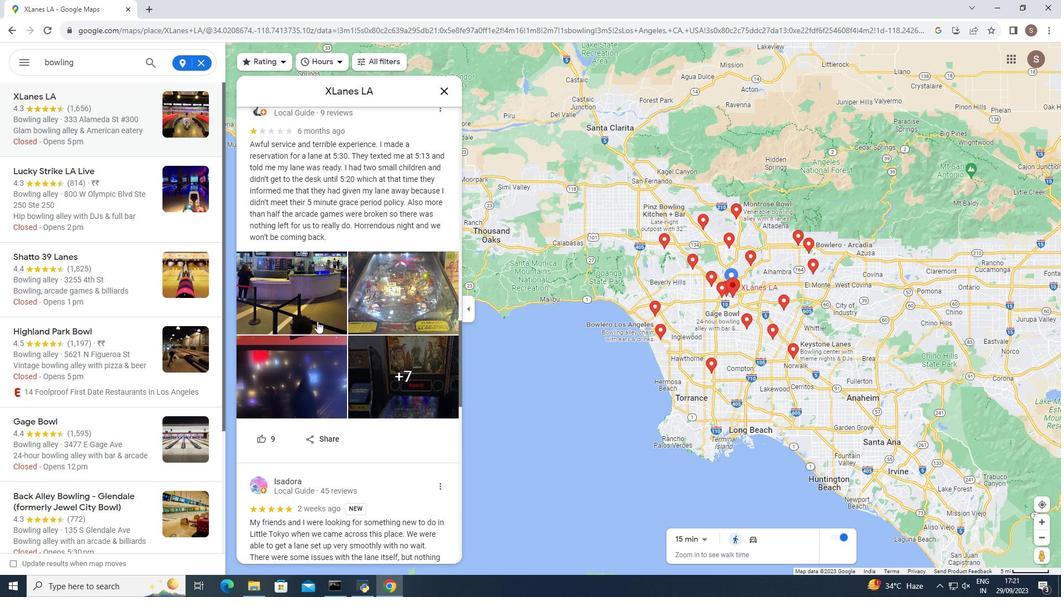 
Action: Mouse scrolled (317, 320) with delta (0, 0)
Screenshot: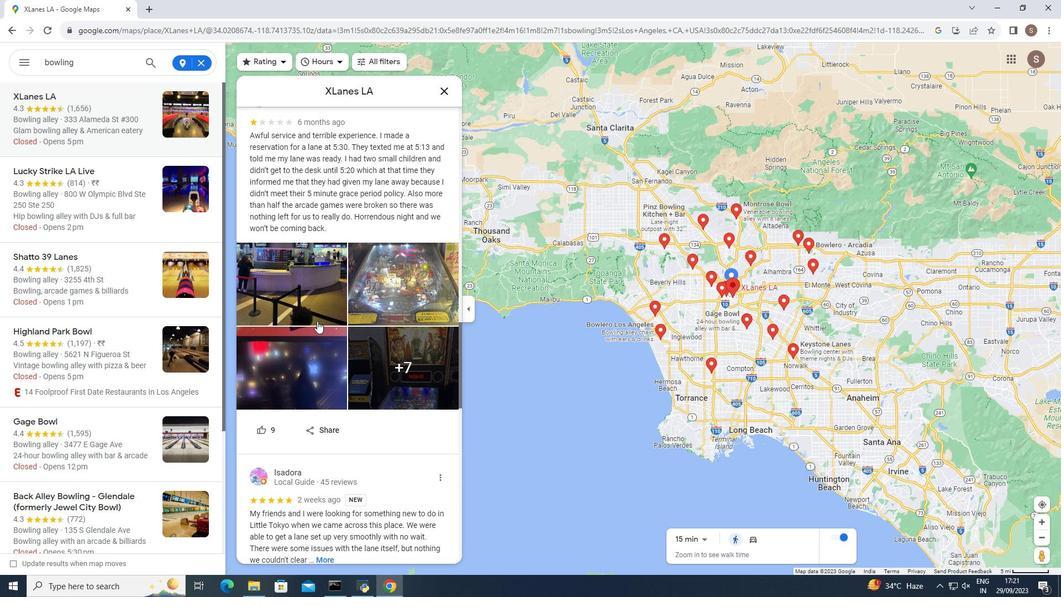 
Action: Mouse moved to (315, 318)
Screenshot: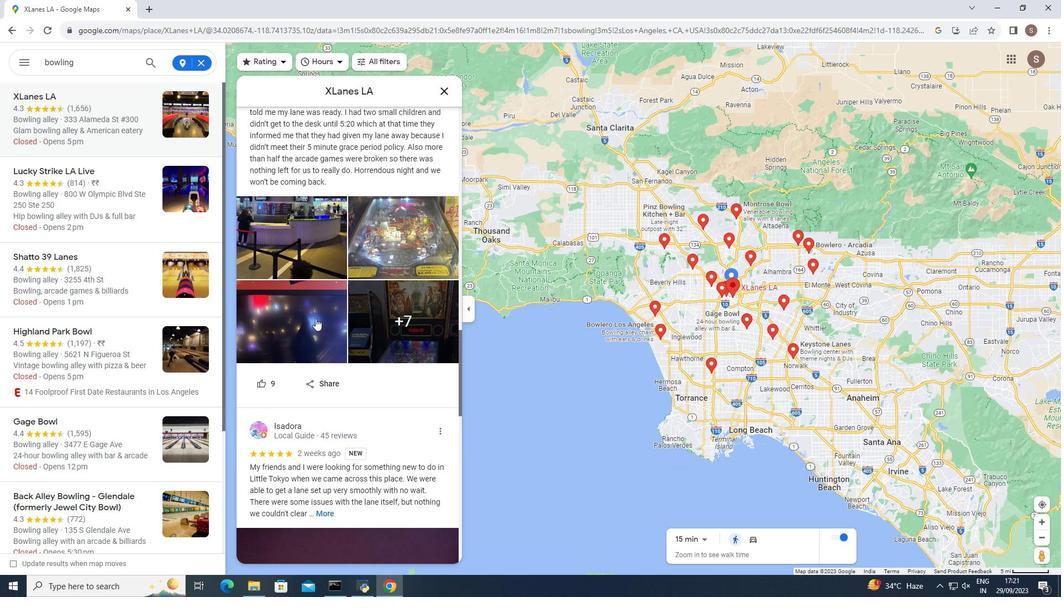 
Action: Mouse scrolled (315, 317) with delta (0, 0)
Screenshot: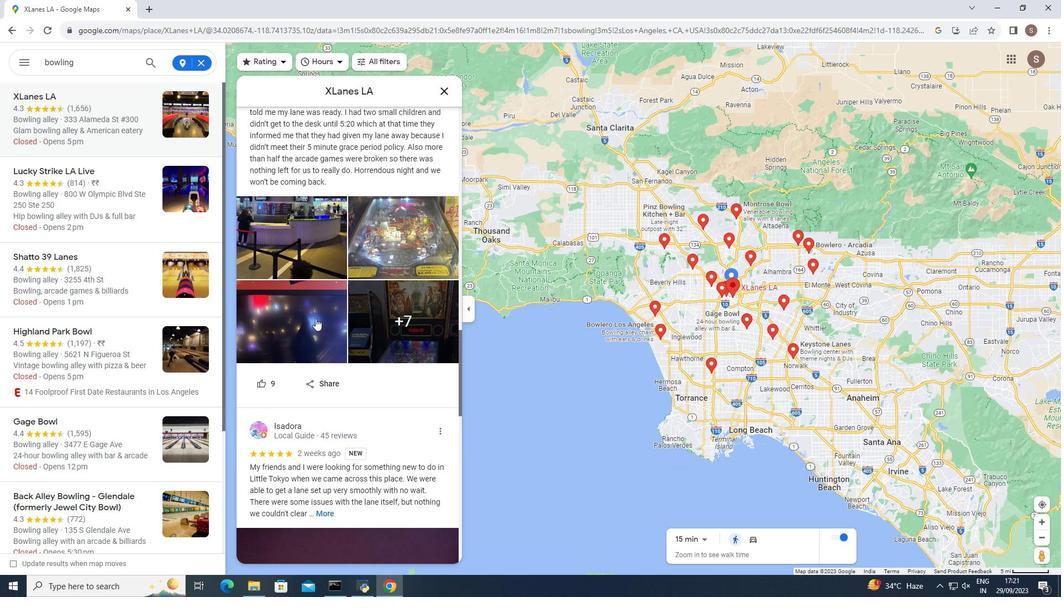 
Action: Mouse scrolled (315, 317) with delta (0, 0)
Screenshot: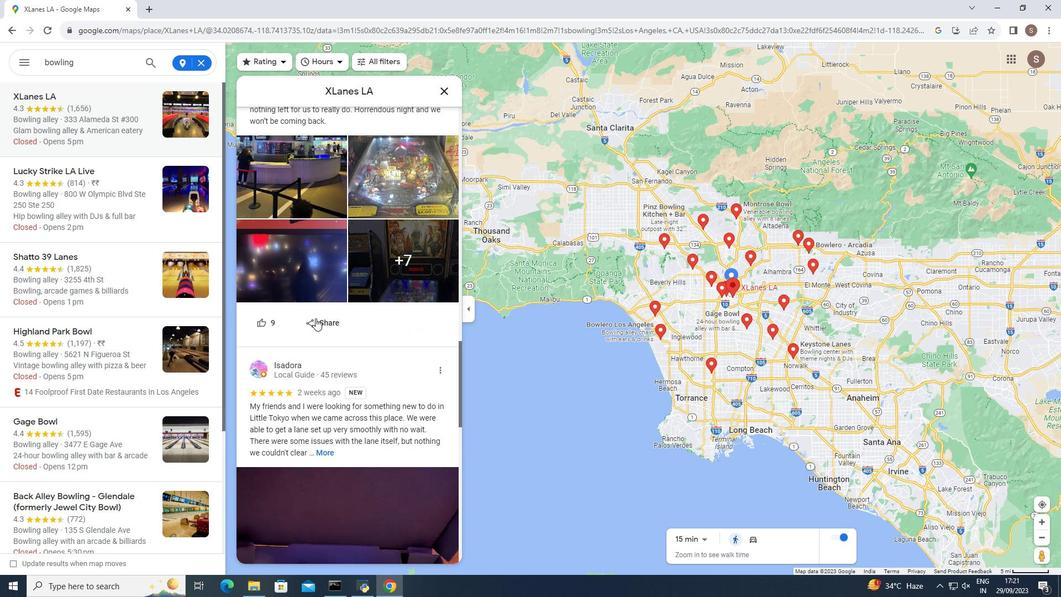 
Action: Mouse moved to (315, 315)
Screenshot: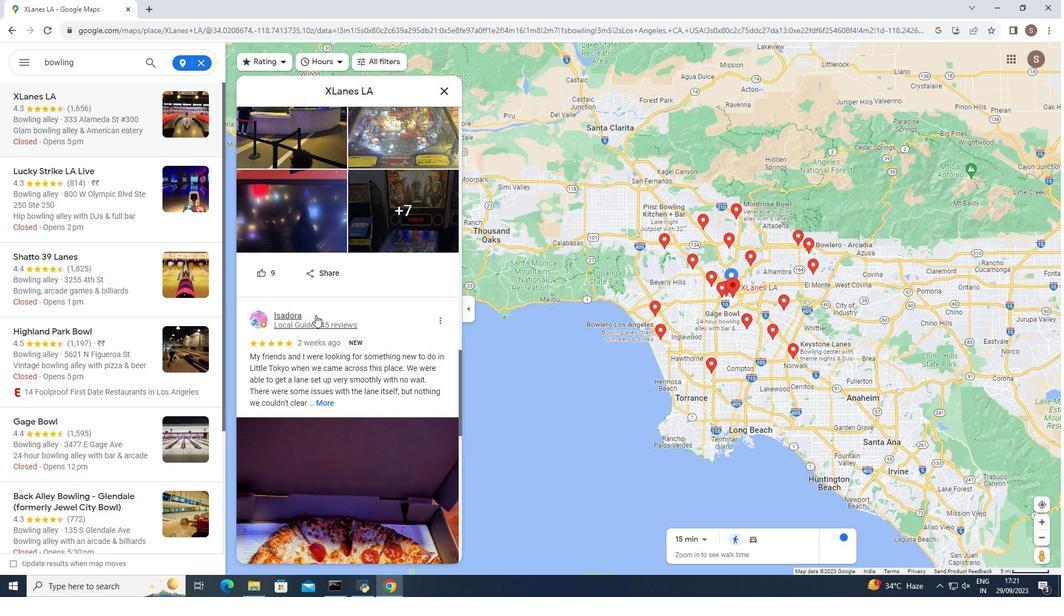 
Action: Mouse scrolled (315, 314) with delta (0, 0)
Screenshot: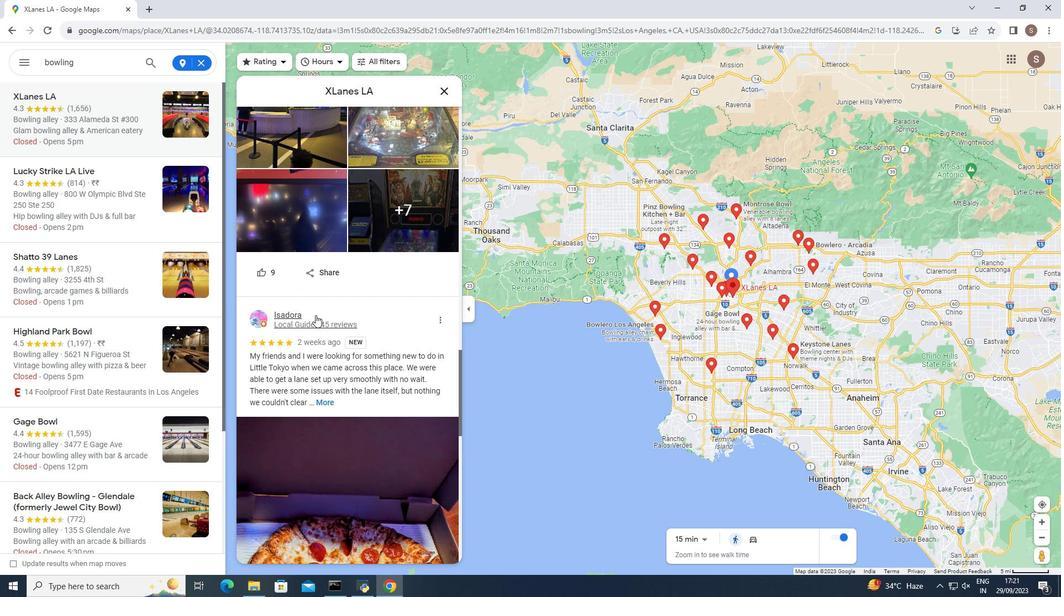
Action: Mouse scrolled (315, 314) with delta (0, 0)
Screenshot: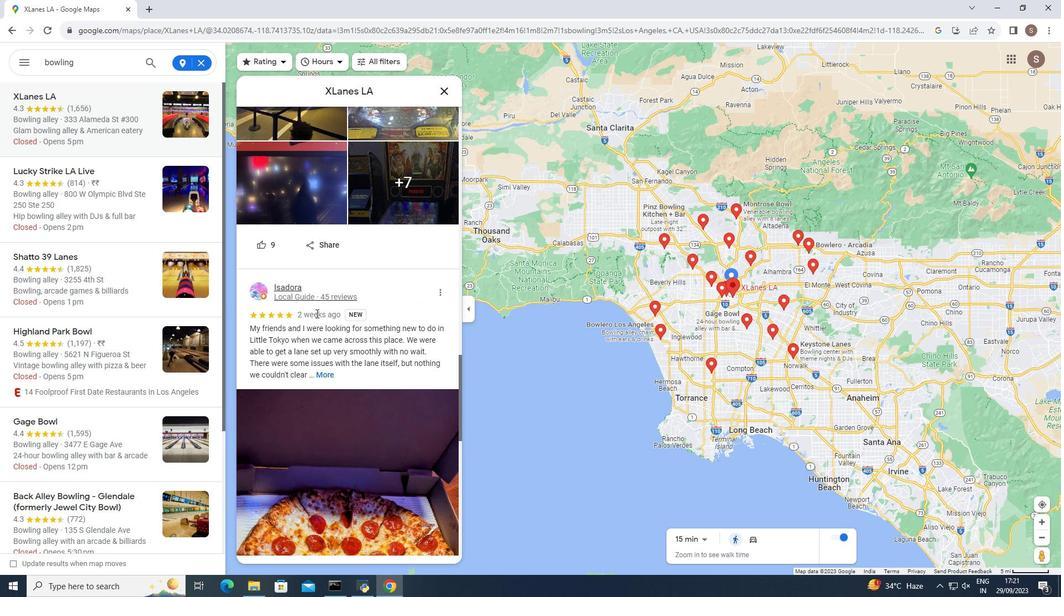 
Action: Mouse moved to (315, 314)
Screenshot: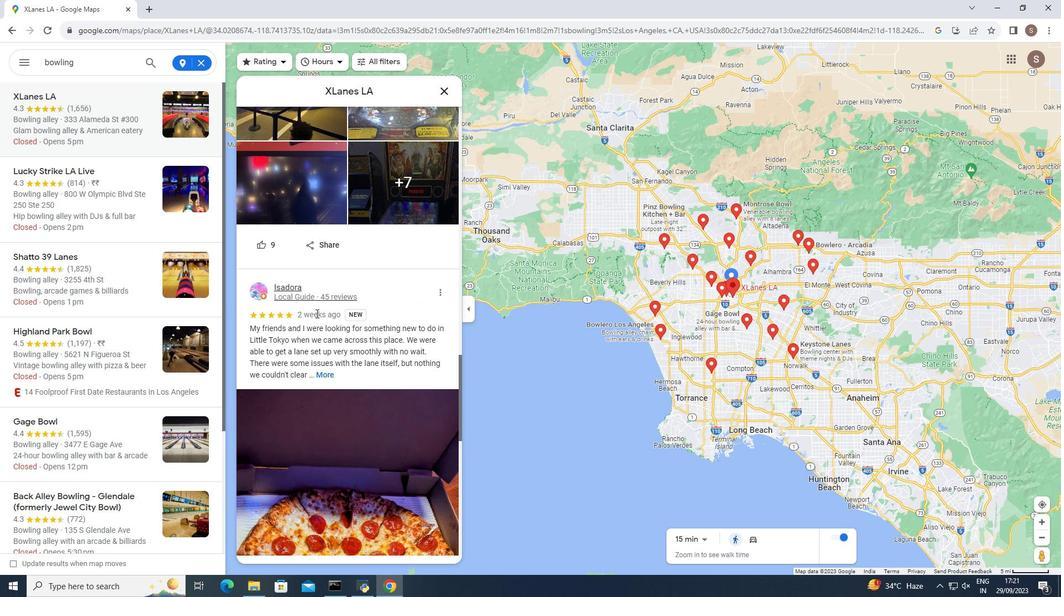 
Action: Mouse scrolled (315, 314) with delta (0, 0)
Screenshot: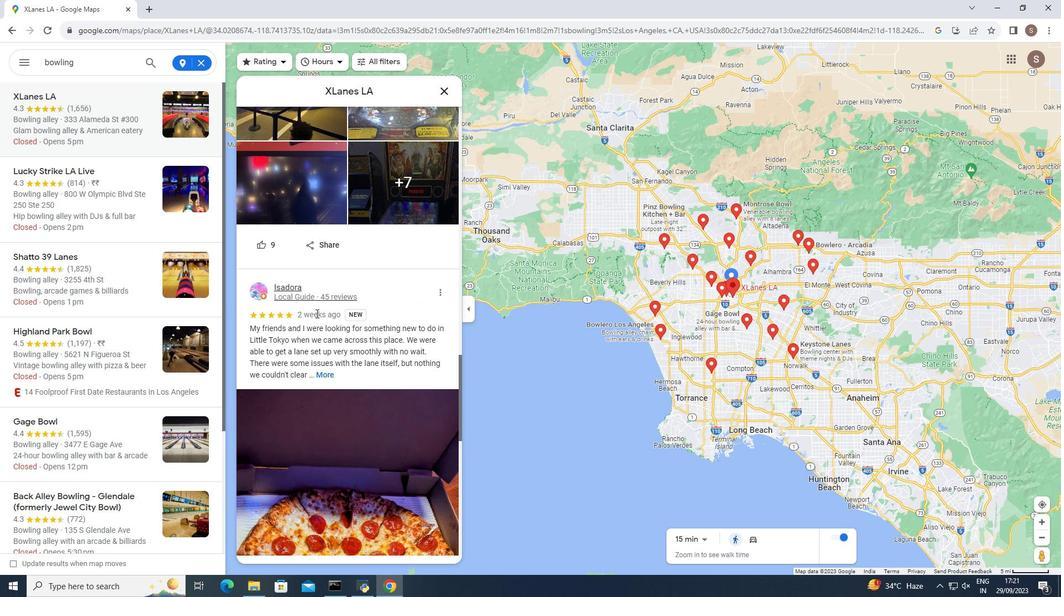 
Action: Mouse moved to (316, 311)
Screenshot: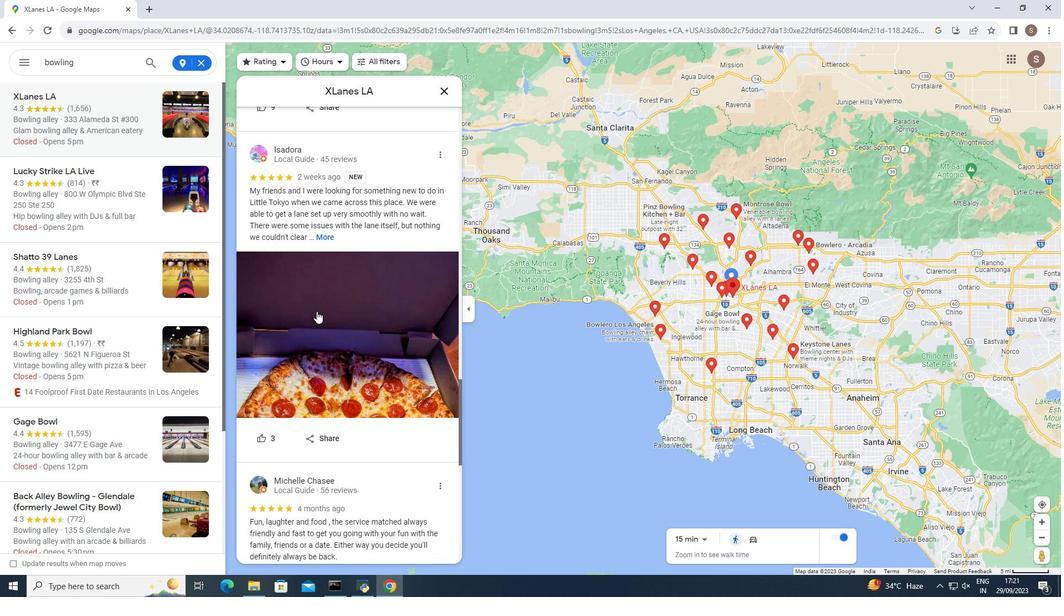 
Action: Mouse scrolled (316, 310) with delta (0, 0)
Screenshot: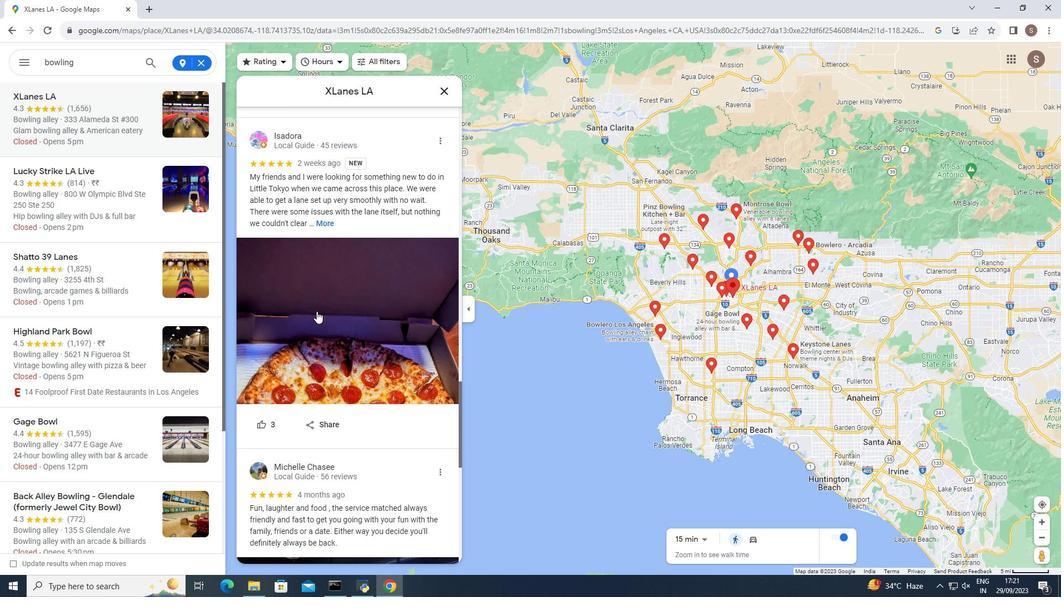 
Action: Mouse scrolled (316, 310) with delta (0, 0)
Screenshot: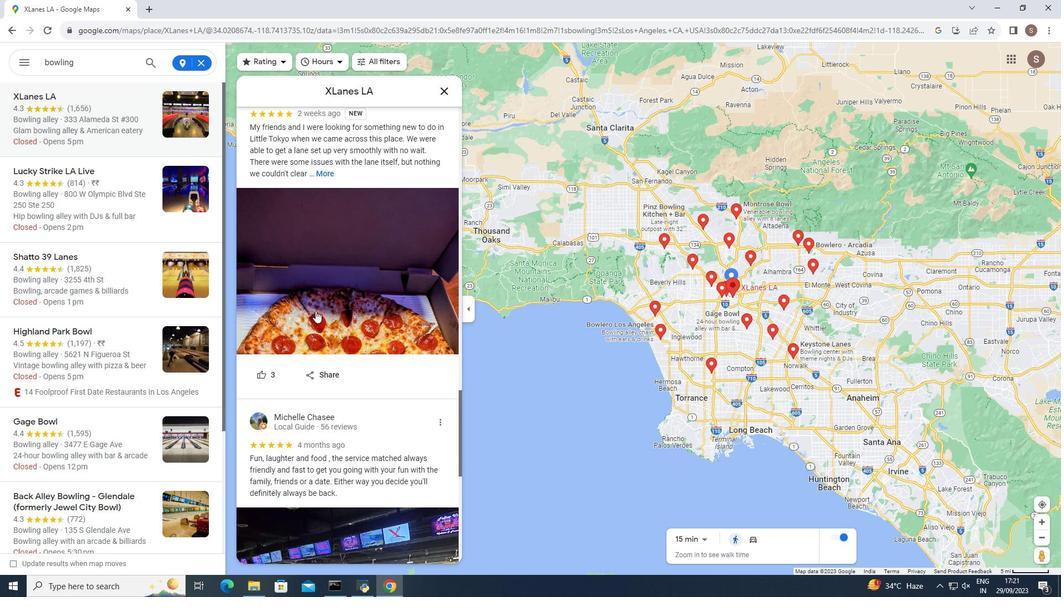 
Action: Mouse moved to (315, 310)
Screenshot: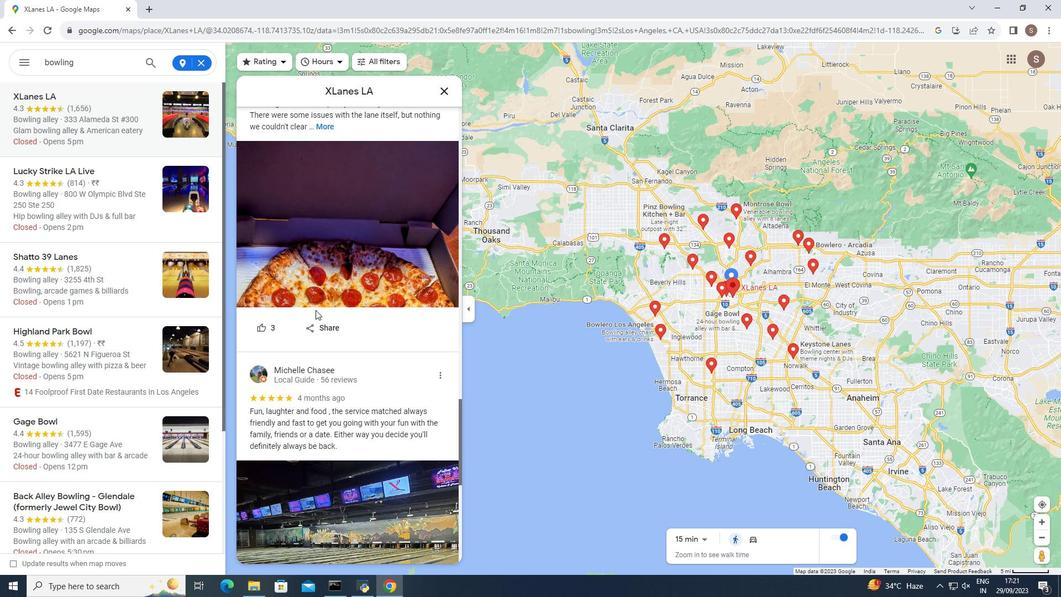 
Action: Mouse scrolled (315, 309) with delta (0, 0)
Screenshot: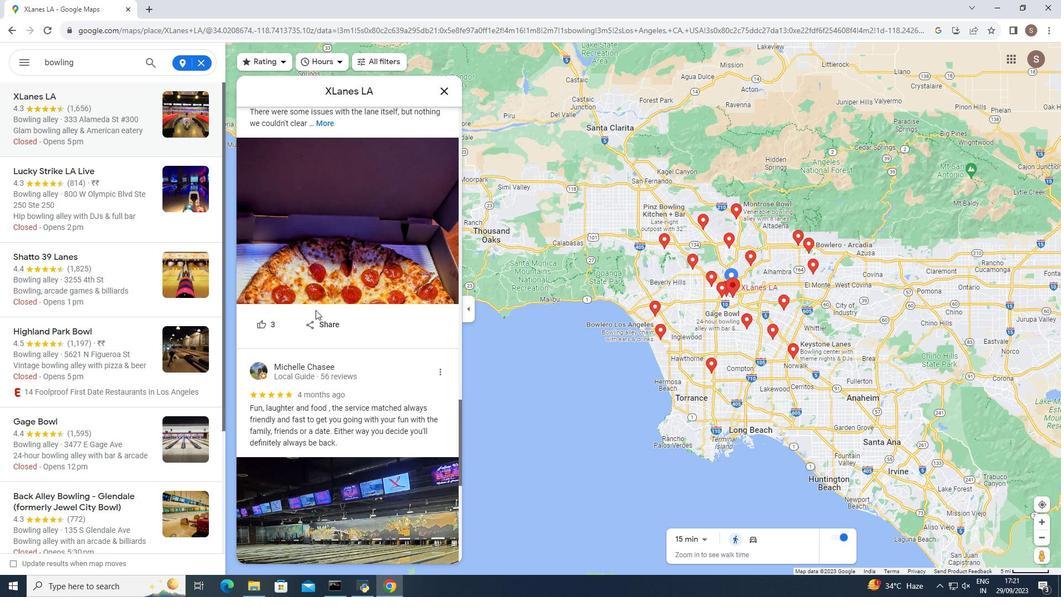 
Action: Mouse scrolled (315, 309) with delta (0, 0)
Screenshot: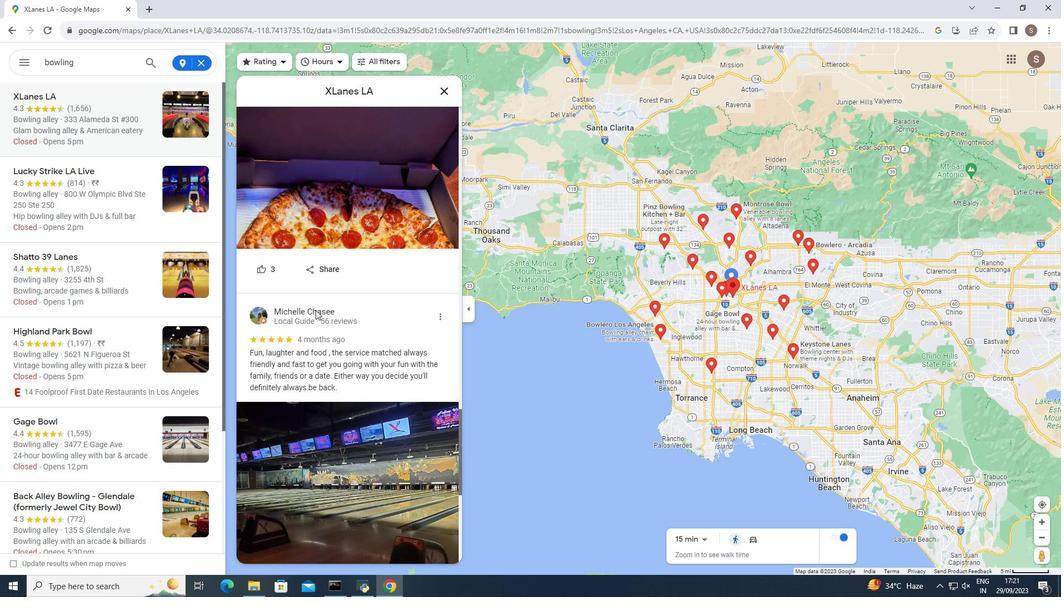 
Action: Mouse moved to (315, 310)
Screenshot: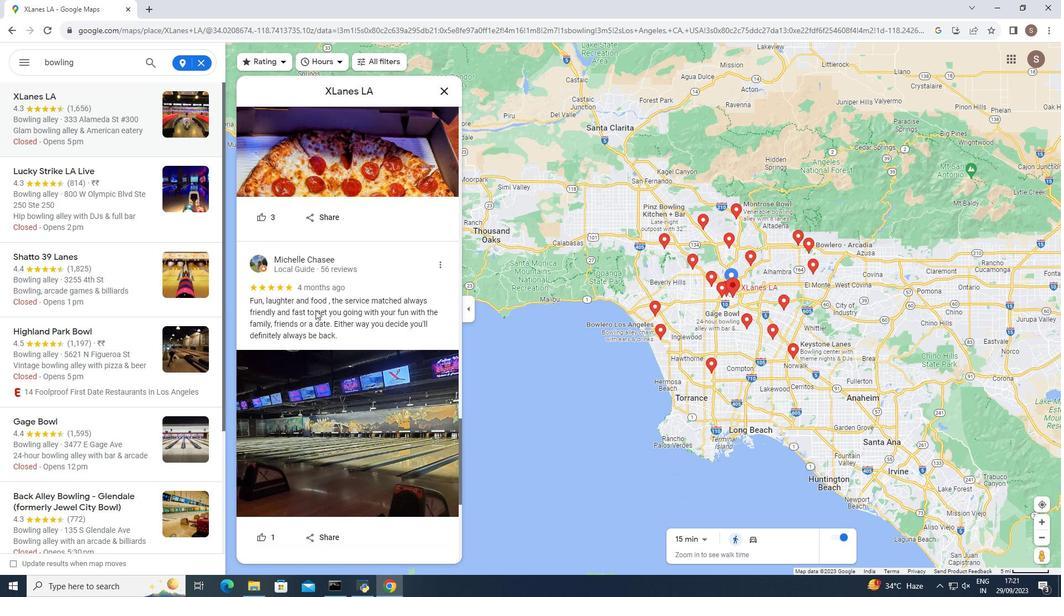 
Action: Mouse scrolled (315, 309) with delta (0, 0)
Screenshot: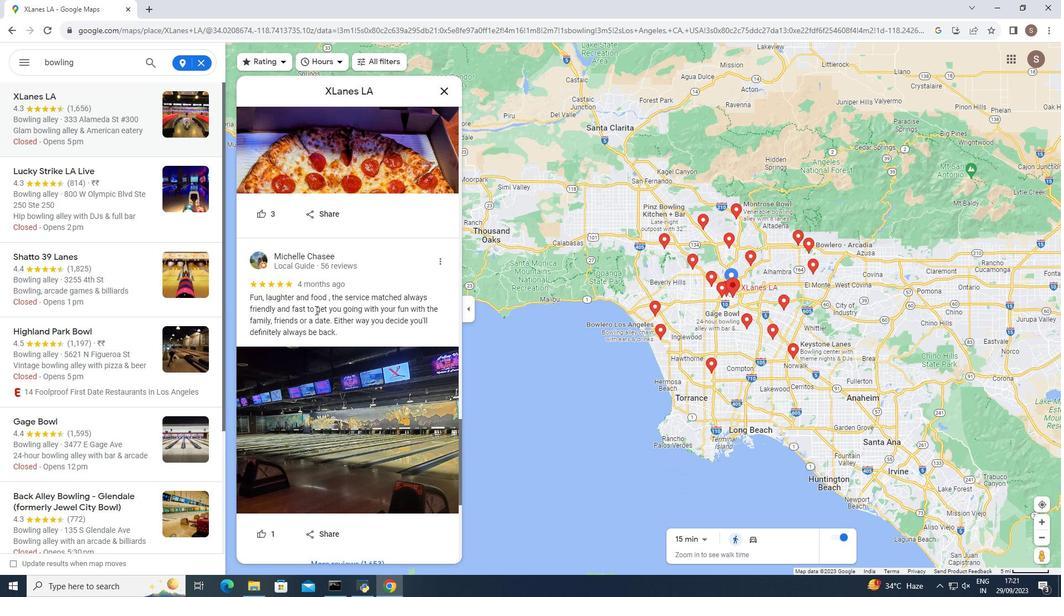 
Action: Mouse moved to (439, 91)
Screenshot: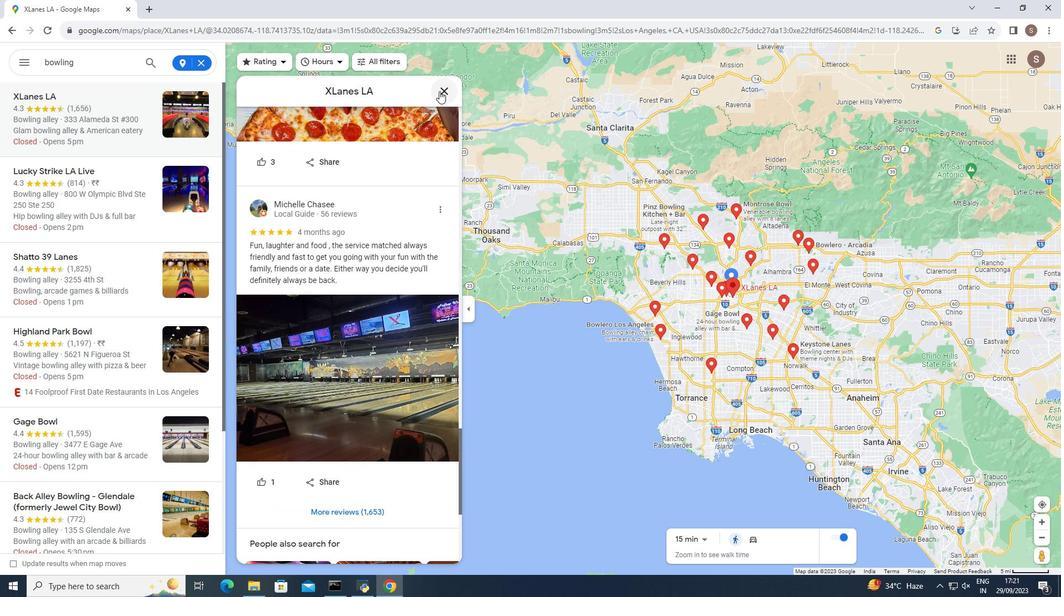 
Action: Mouse pressed left at (439, 91)
Screenshot: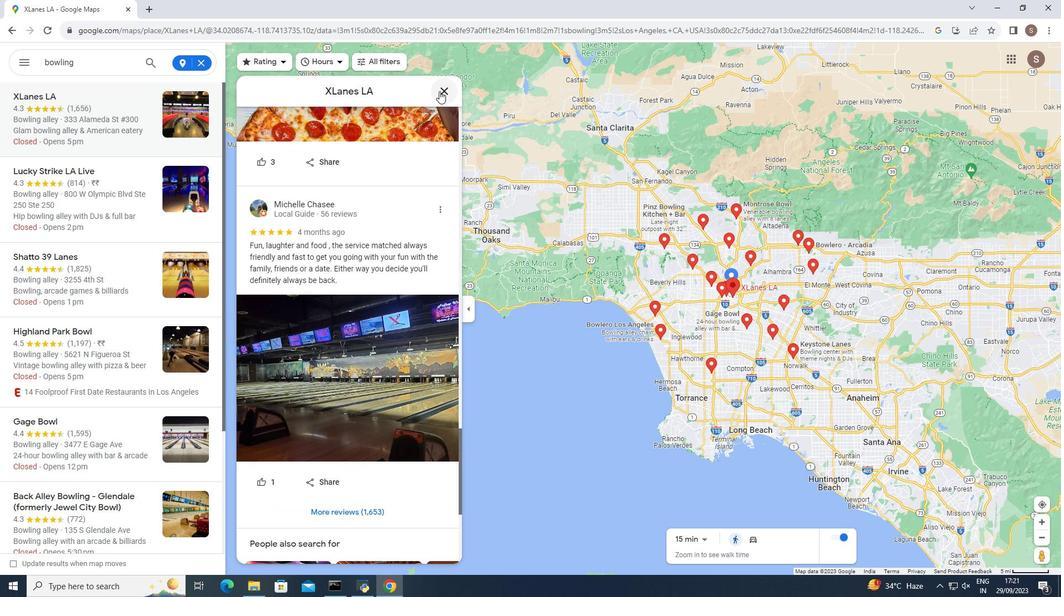 
Action: Mouse moved to (68, 169)
Screenshot: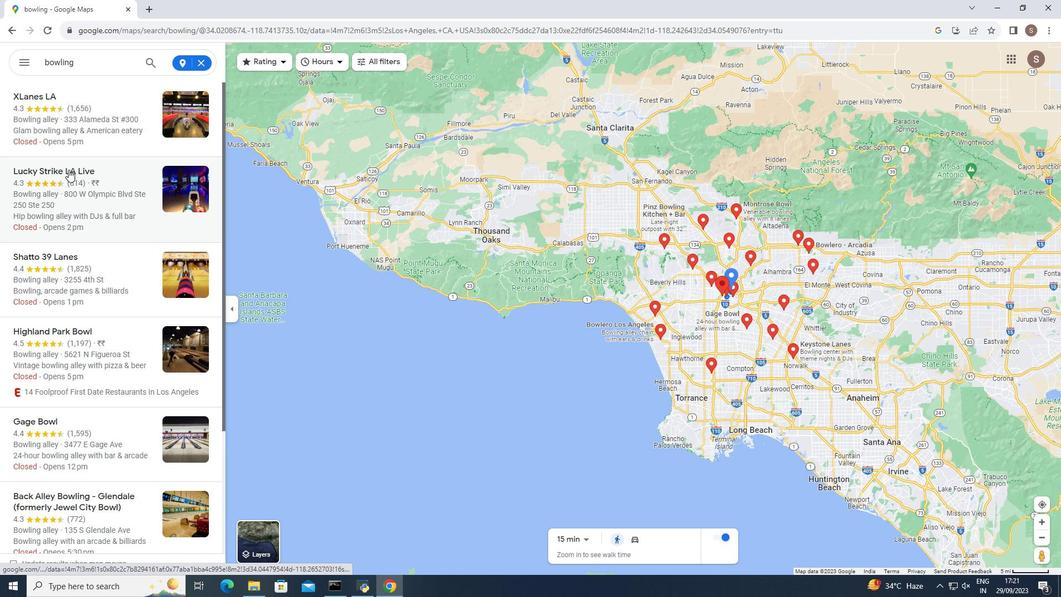 
Action: Mouse pressed left at (68, 169)
Screenshot: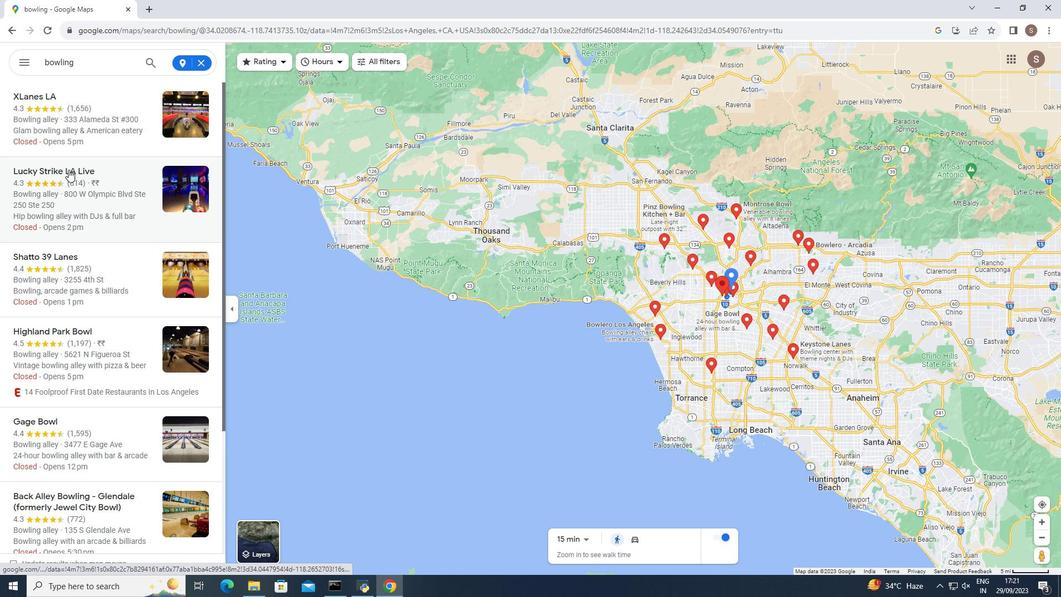 
Action: Mouse moved to (362, 320)
Screenshot: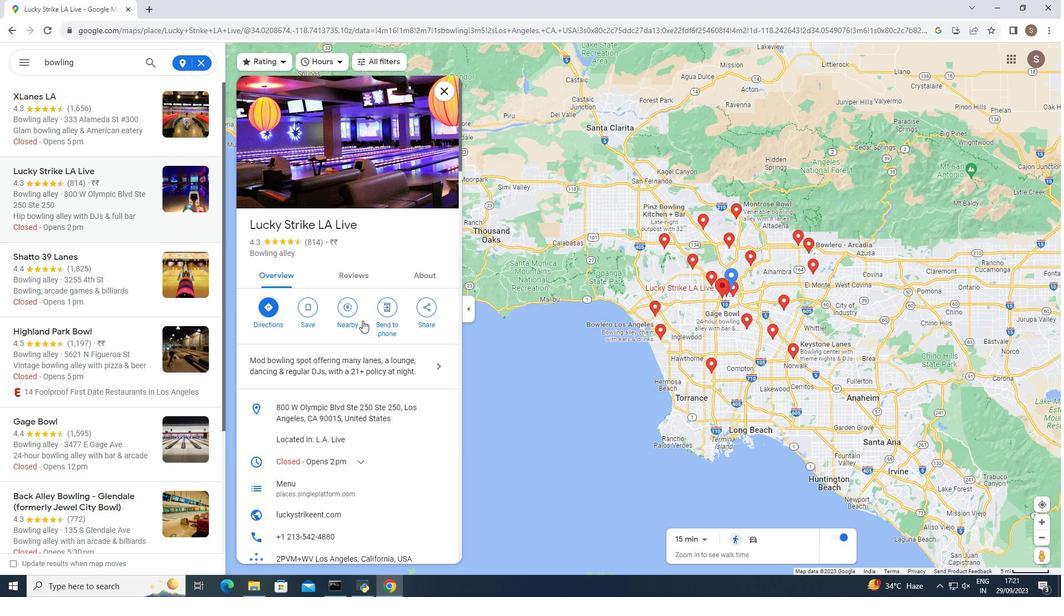 
Action: Mouse scrolled (362, 320) with delta (0, 0)
Screenshot: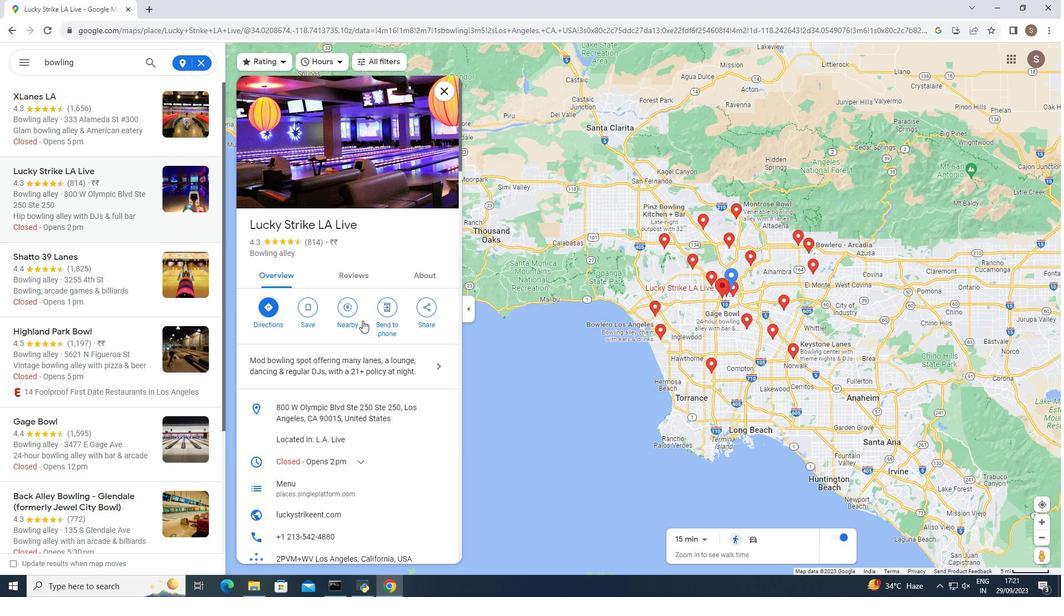 
Action: Mouse moved to (360, 320)
Screenshot: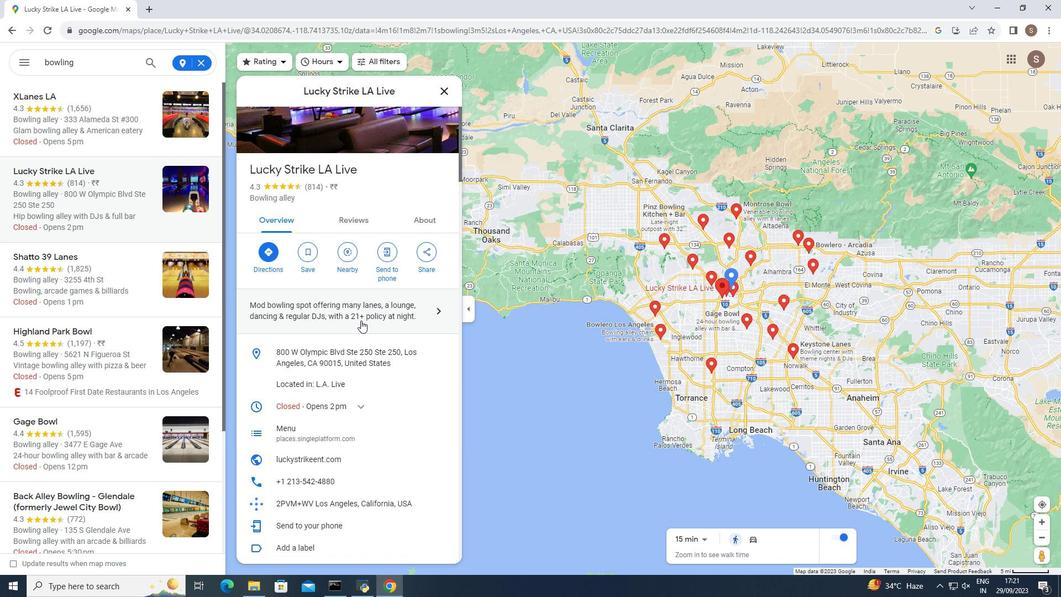 
Action: Mouse scrolled (360, 320) with delta (0, 0)
Screenshot: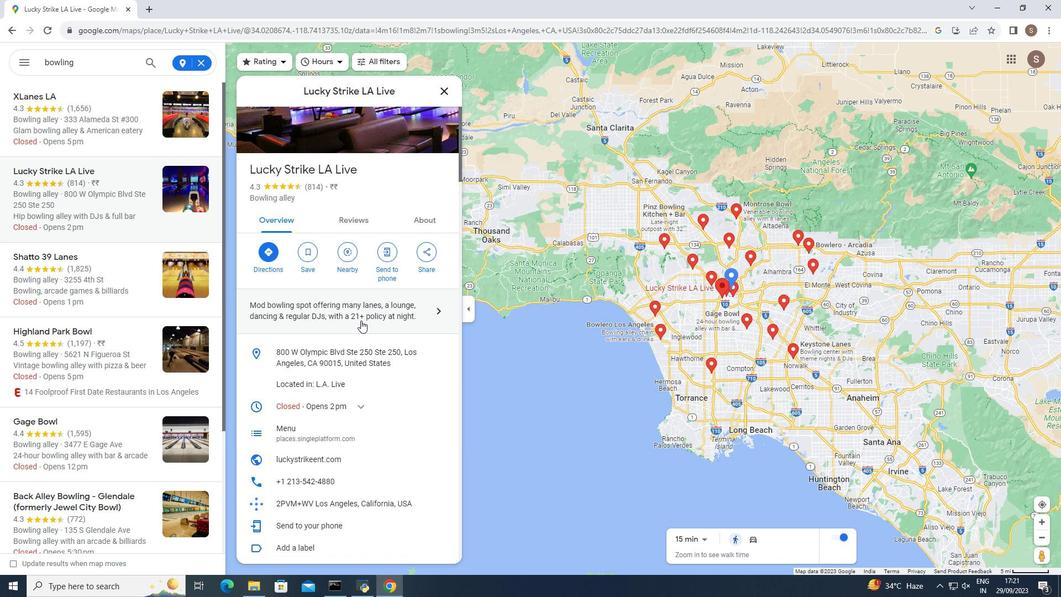 
Action: Mouse moved to (353, 312)
Screenshot: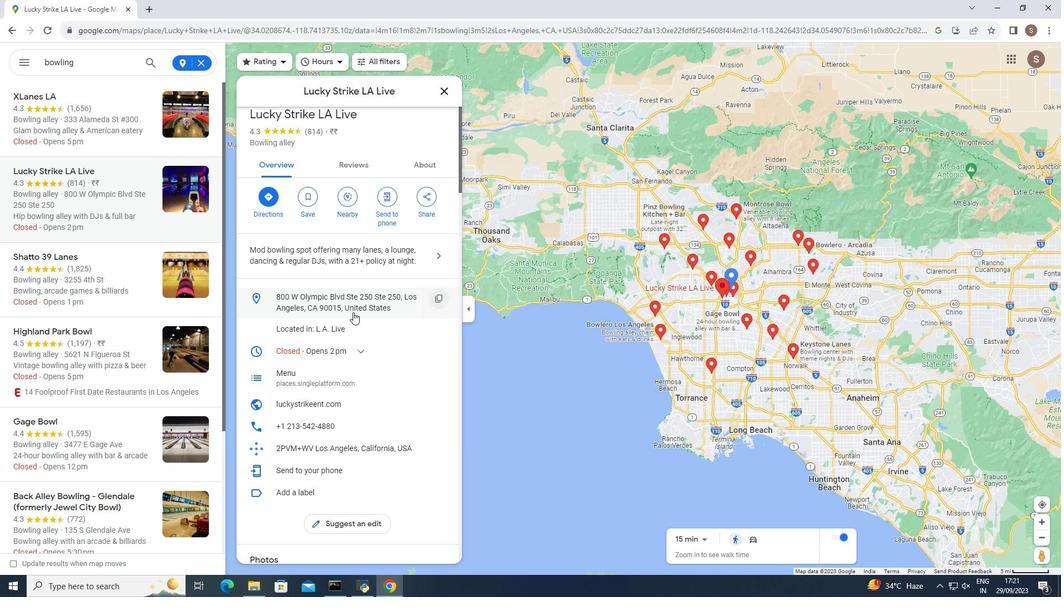
Action: Mouse scrolled (353, 311) with delta (0, 0)
Screenshot: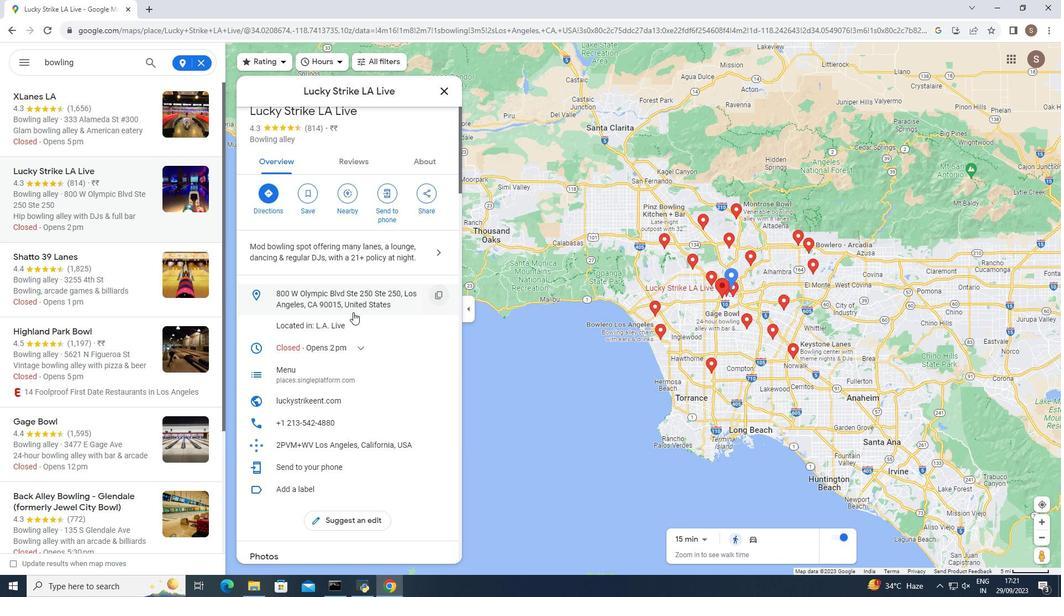 
Action: Mouse scrolled (353, 311) with delta (0, 0)
Screenshot: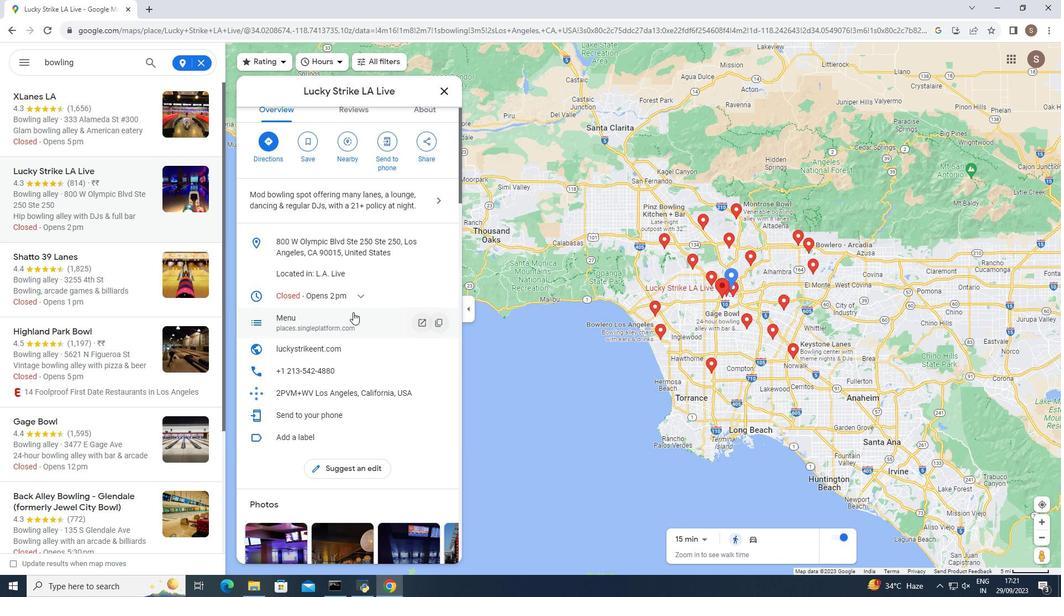 
Action: Mouse scrolled (353, 311) with delta (0, 0)
Screenshot: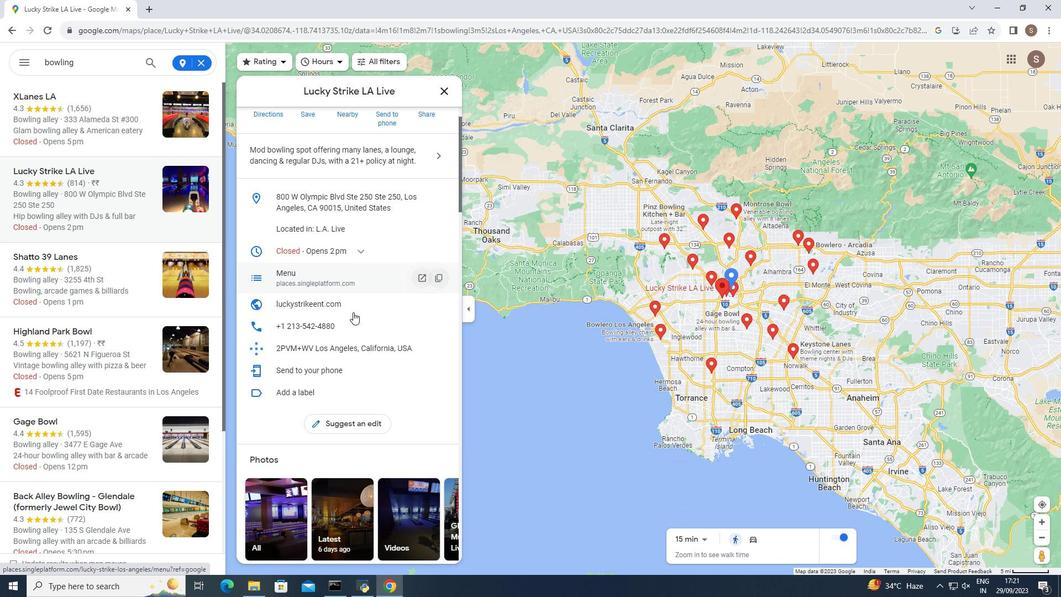 
Action: Mouse moved to (350, 311)
Screenshot: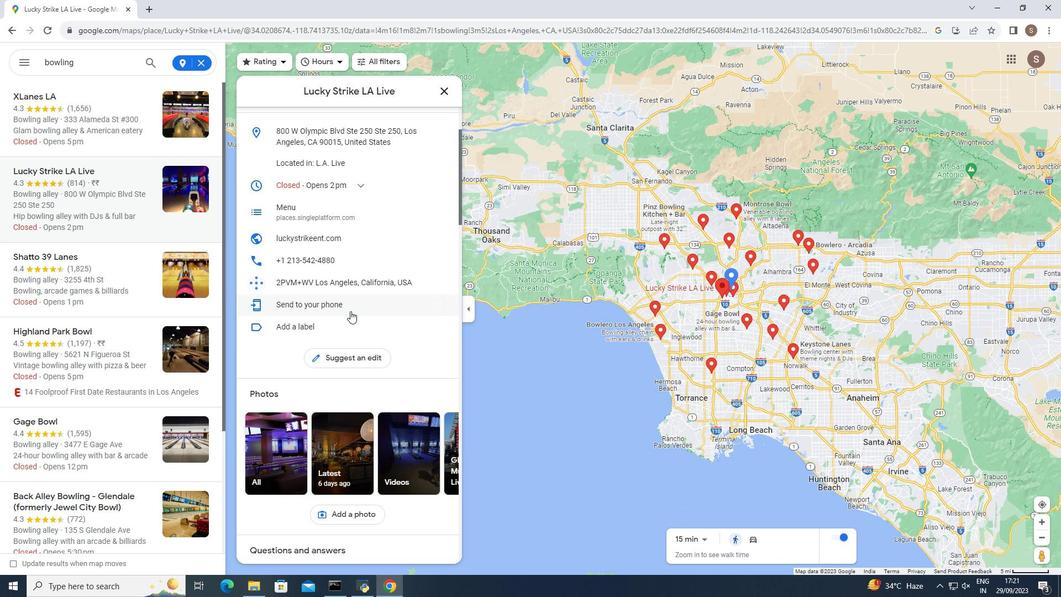 
Action: Mouse scrolled (350, 310) with delta (0, 0)
Screenshot: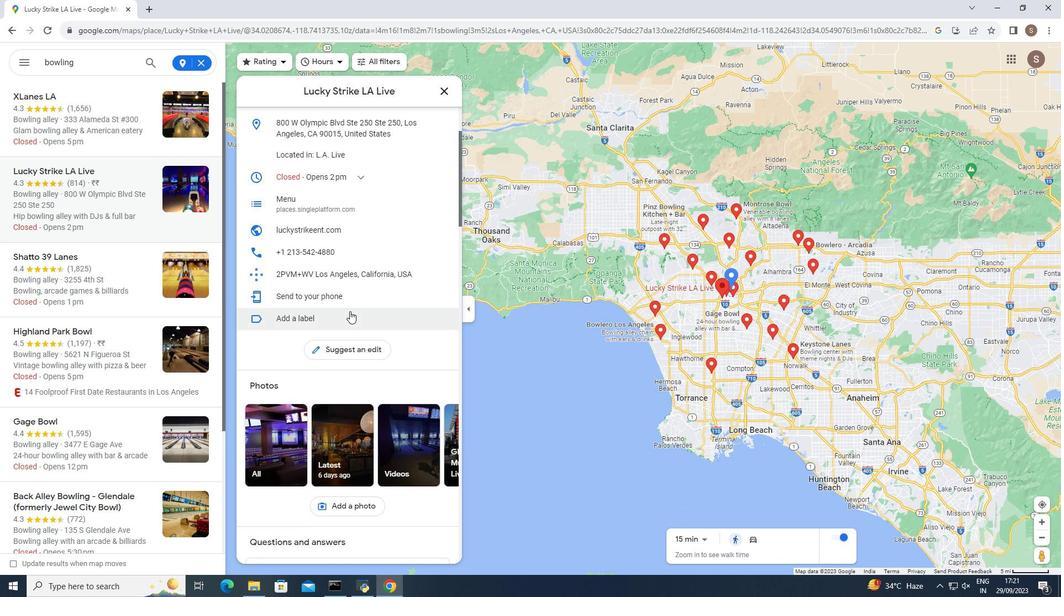 
Action: Mouse moved to (349, 311)
Screenshot: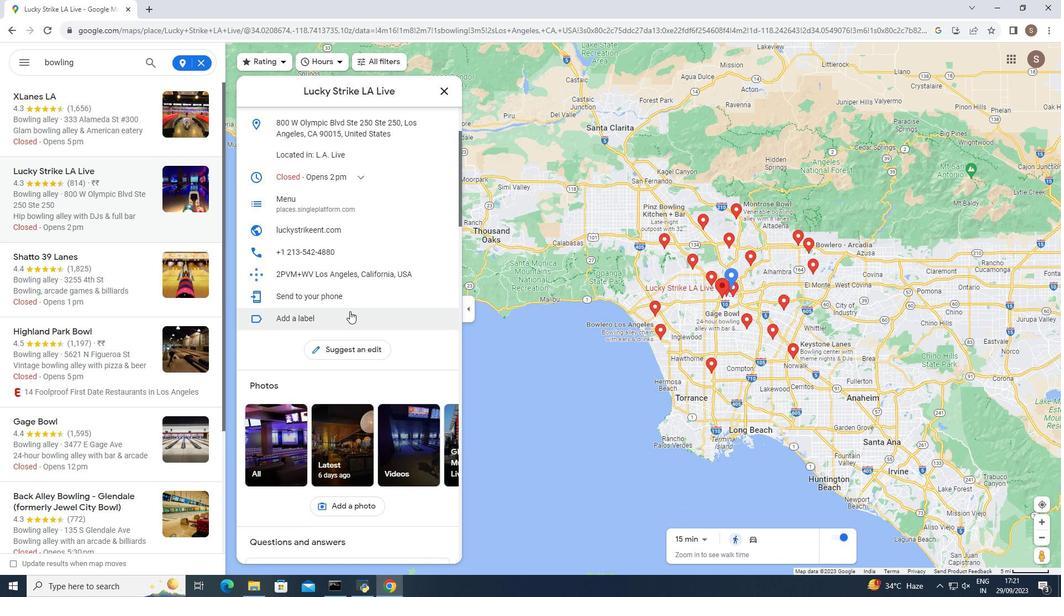 
Action: Mouse scrolled (349, 310) with delta (0, 0)
Screenshot: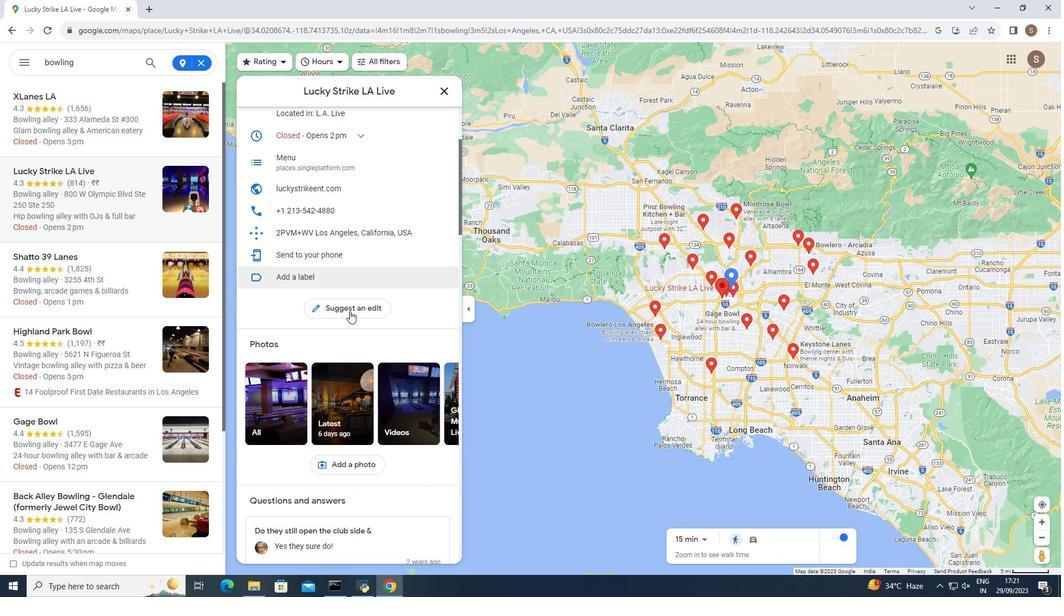 
Action: Mouse moved to (348, 311)
Screenshot: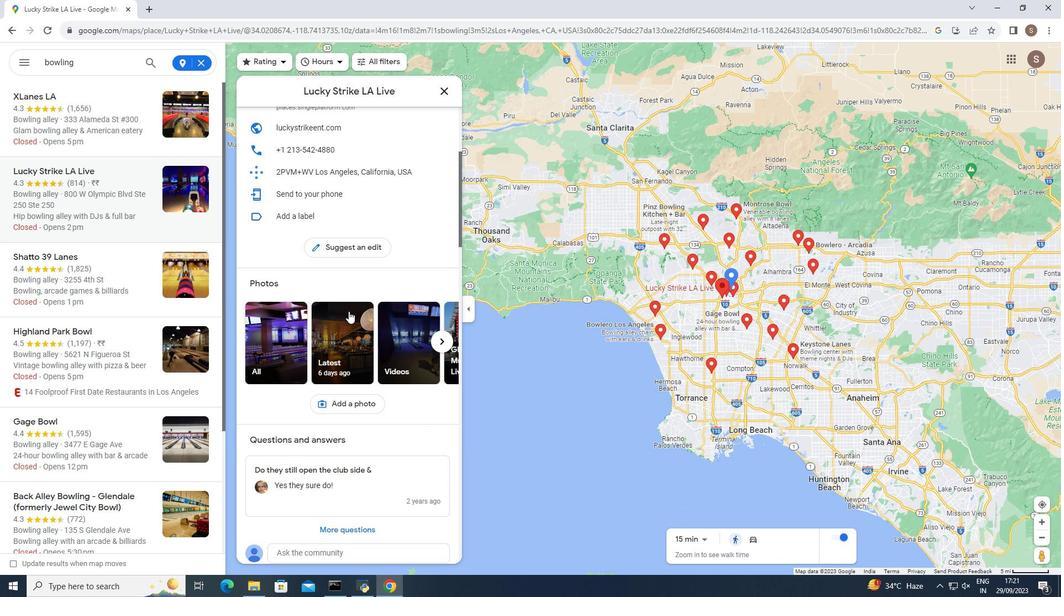 
Action: Mouse scrolled (348, 310) with delta (0, 0)
Screenshot: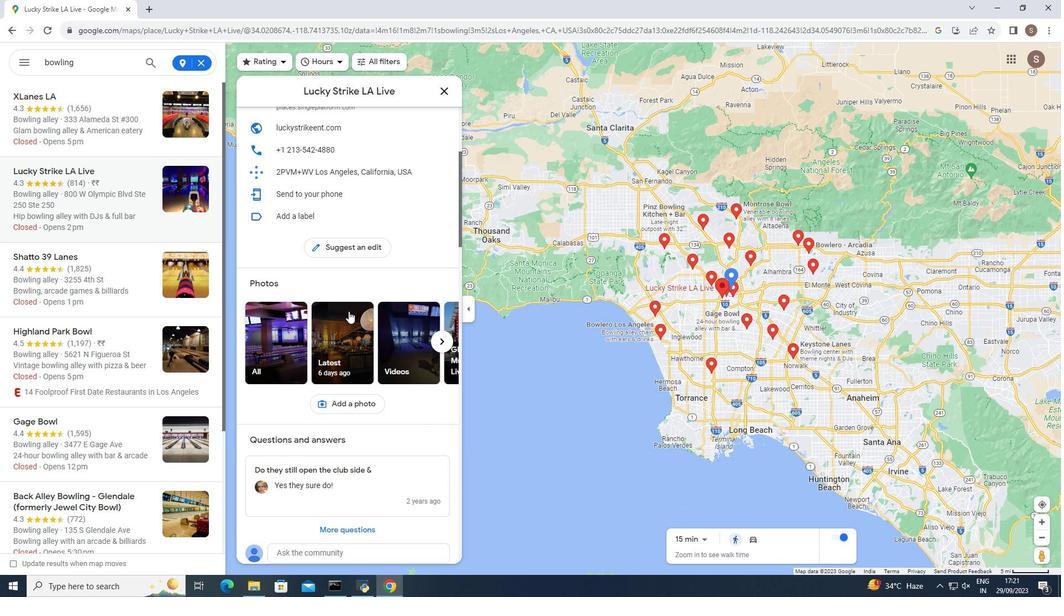 
Action: Mouse scrolled (348, 310) with delta (0, 0)
Screenshot: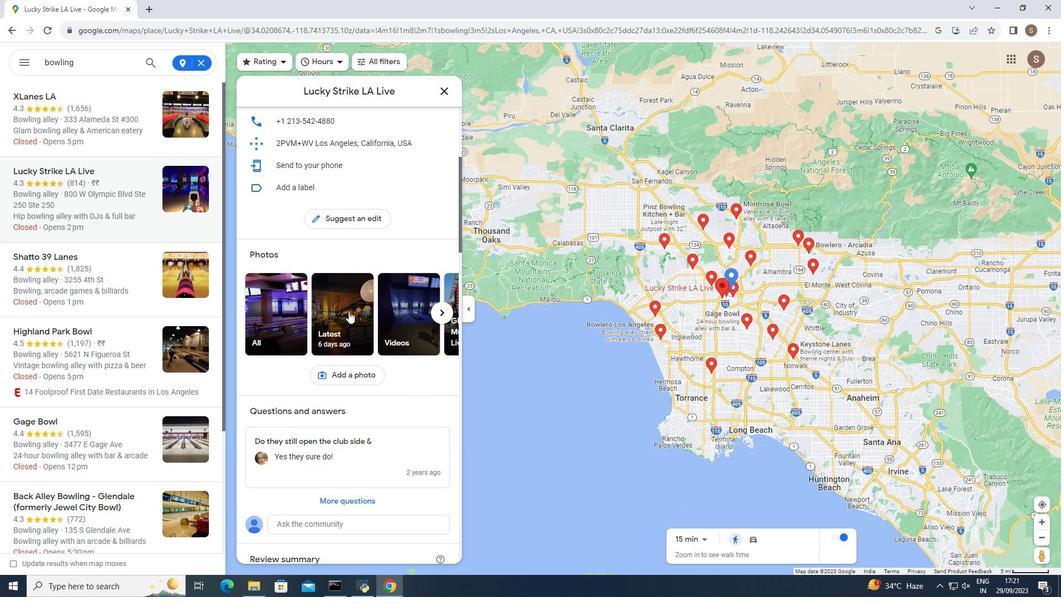 
Action: Mouse scrolled (348, 310) with delta (0, 0)
Screenshot: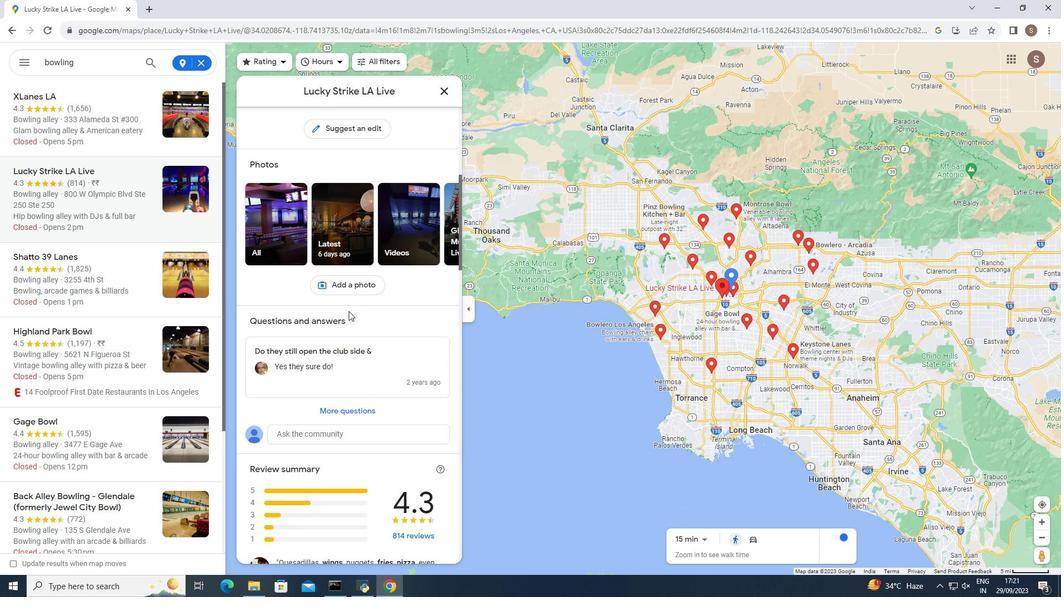 
Action: Mouse scrolled (348, 310) with delta (0, 0)
Screenshot: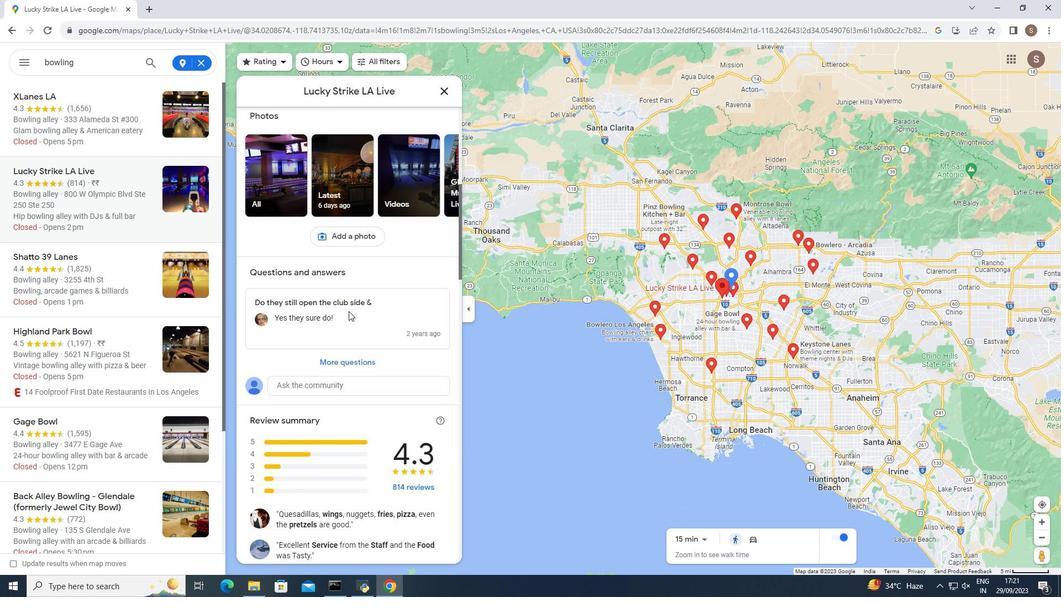 
Action: Mouse moved to (348, 310)
Screenshot: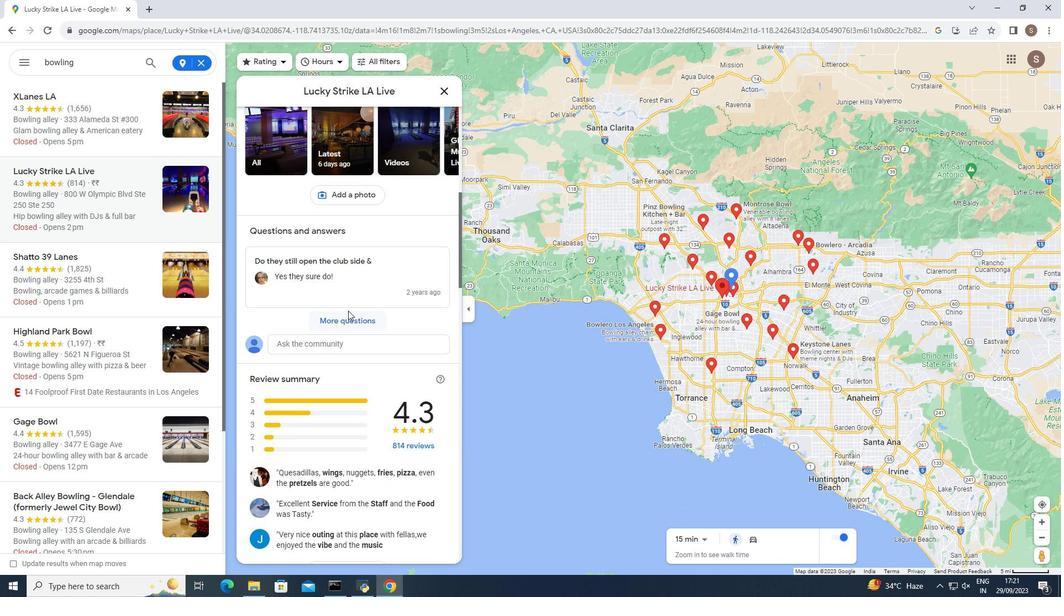 
Action: Mouse scrolled (348, 310) with delta (0, 0)
Screenshot: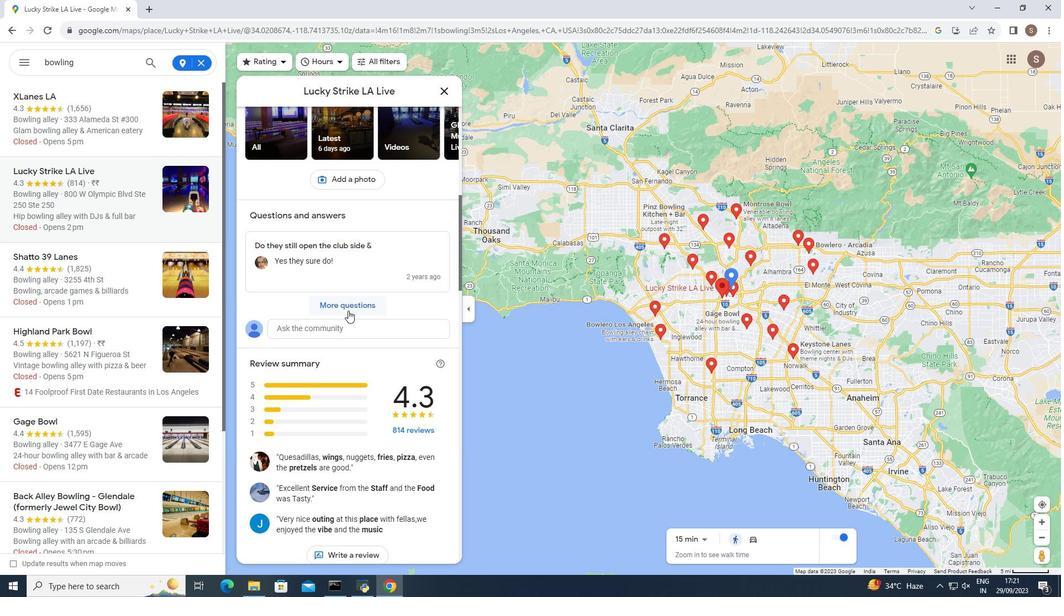 
Action: Mouse scrolled (348, 310) with delta (0, 0)
Screenshot: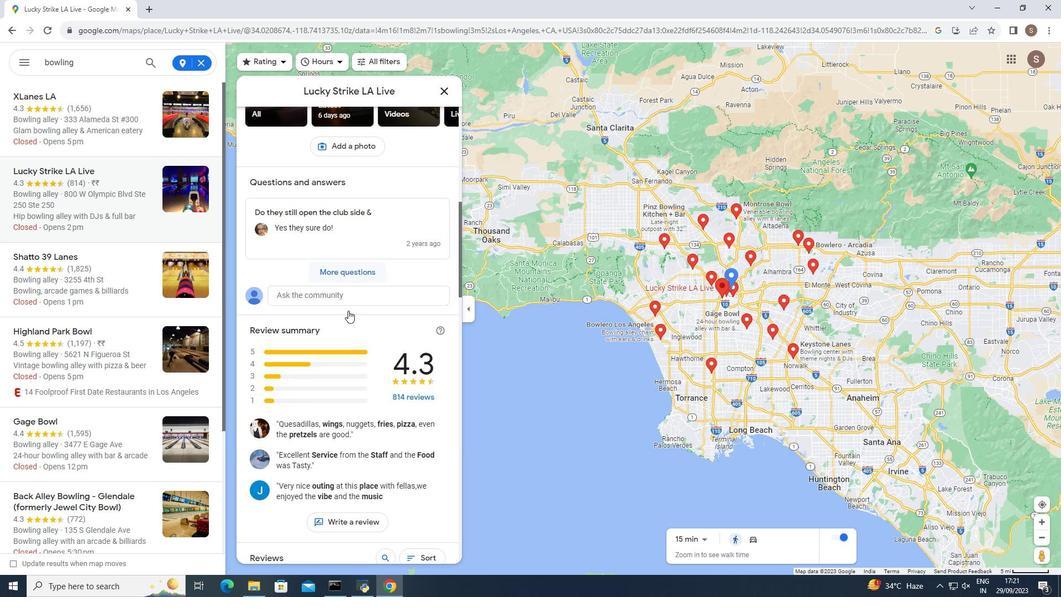 
Action: Mouse moved to (347, 310)
Screenshot: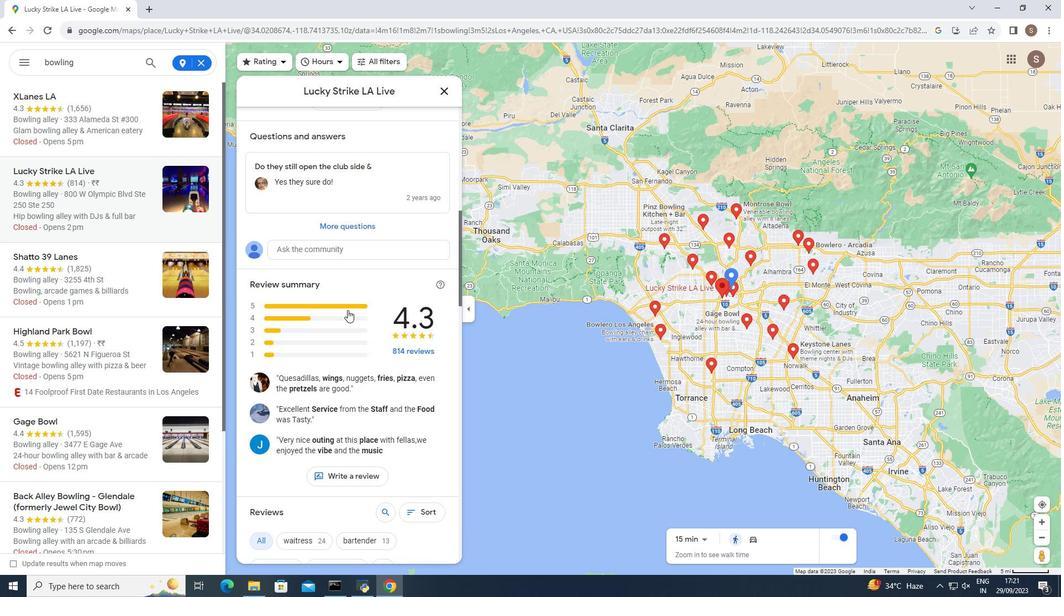 
Action: Mouse scrolled (347, 309) with delta (0, 0)
Screenshot: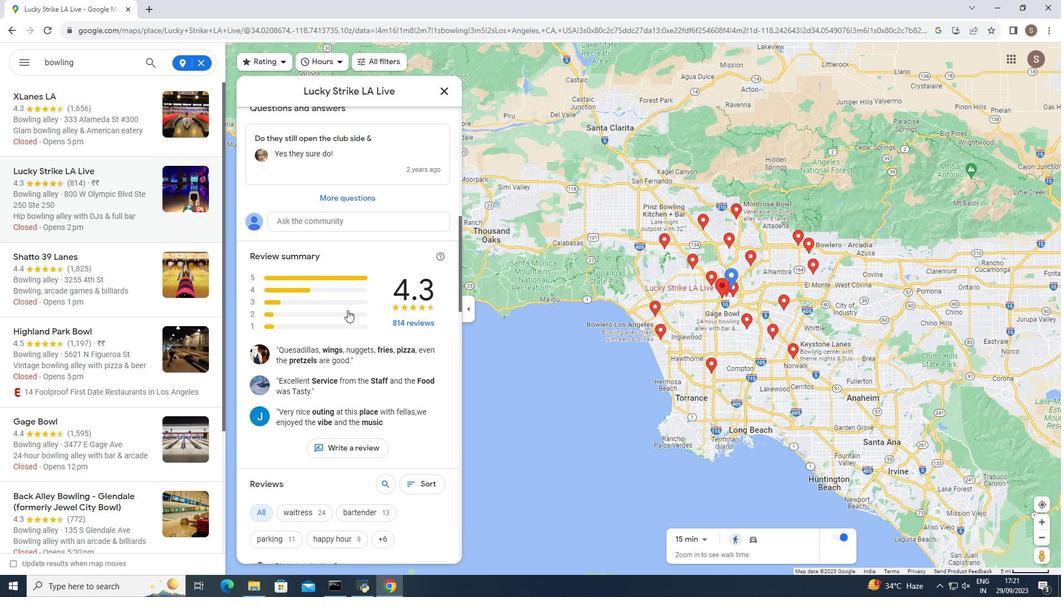 
Action: Mouse moved to (347, 310)
Screenshot: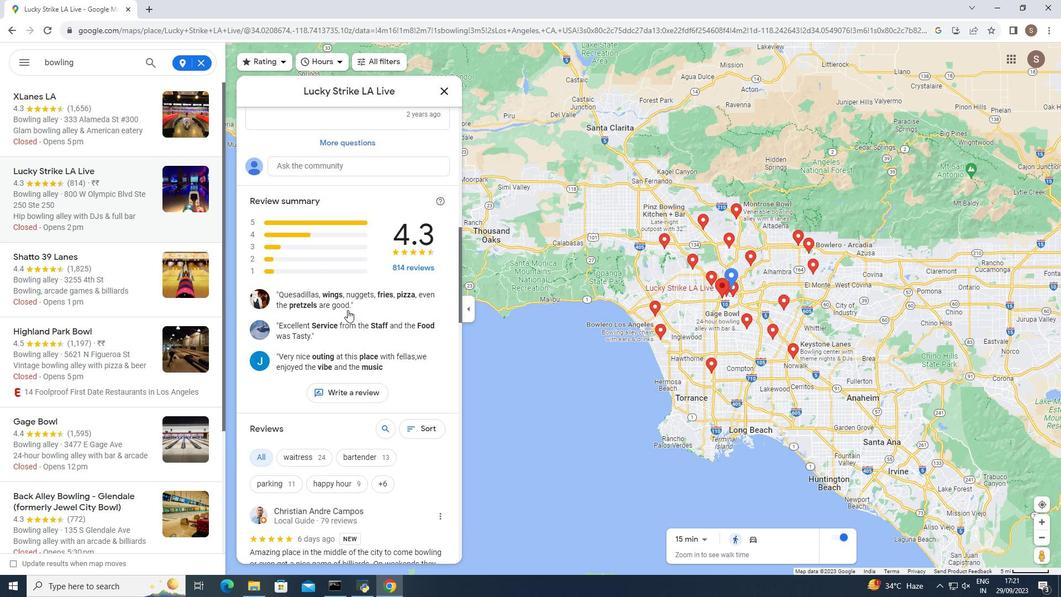 
Action: Mouse scrolled (347, 309) with delta (0, 0)
Screenshot: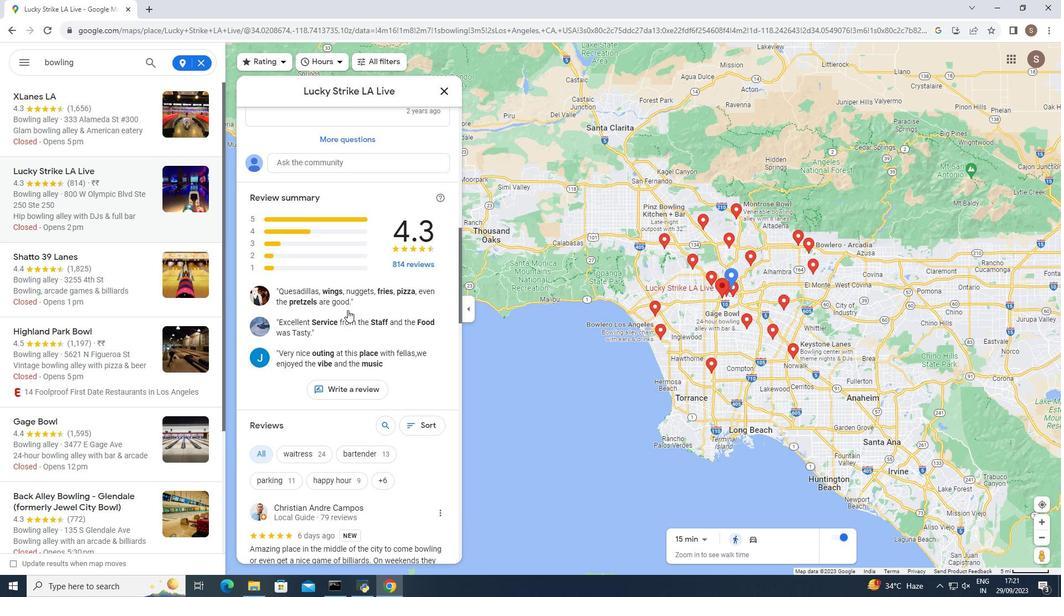 
Action: Mouse scrolled (347, 309) with delta (0, 0)
Screenshot: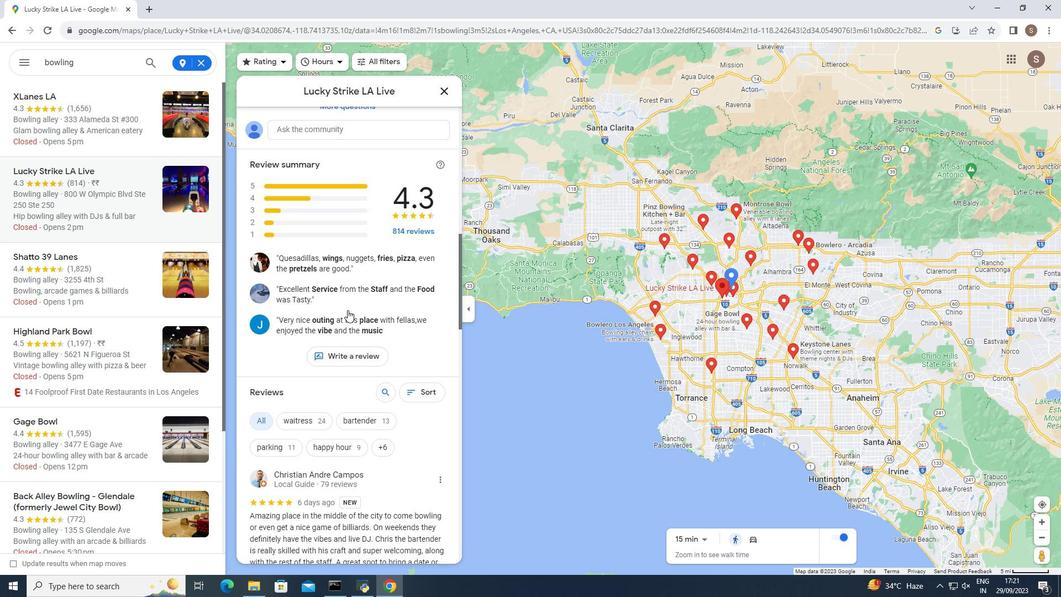 
Action: Mouse moved to (347, 309)
Screenshot: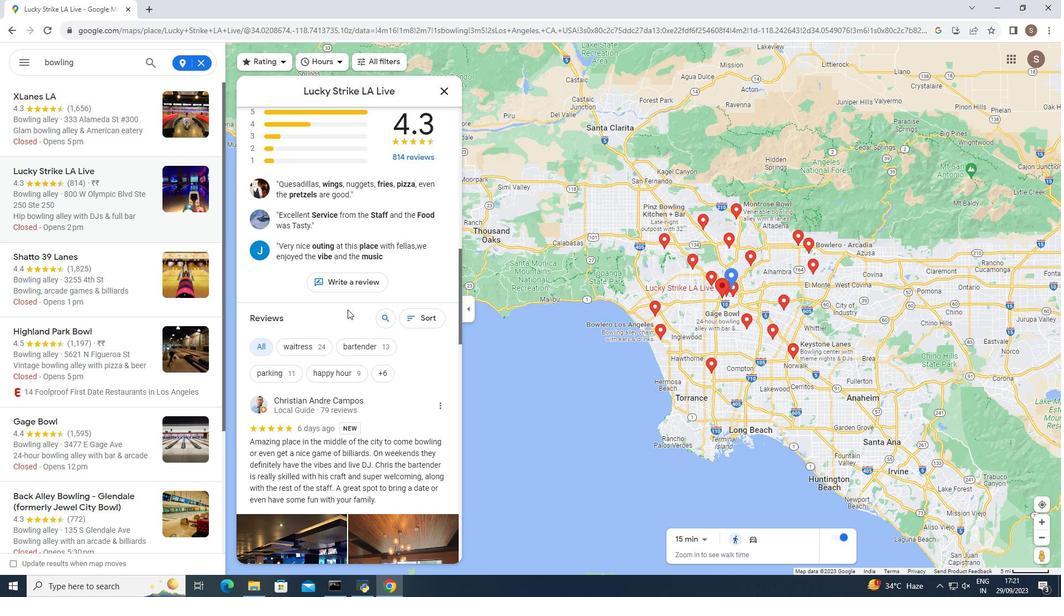 
Action: Mouse scrolled (347, 309) with delta (0, 0)
Screenshot: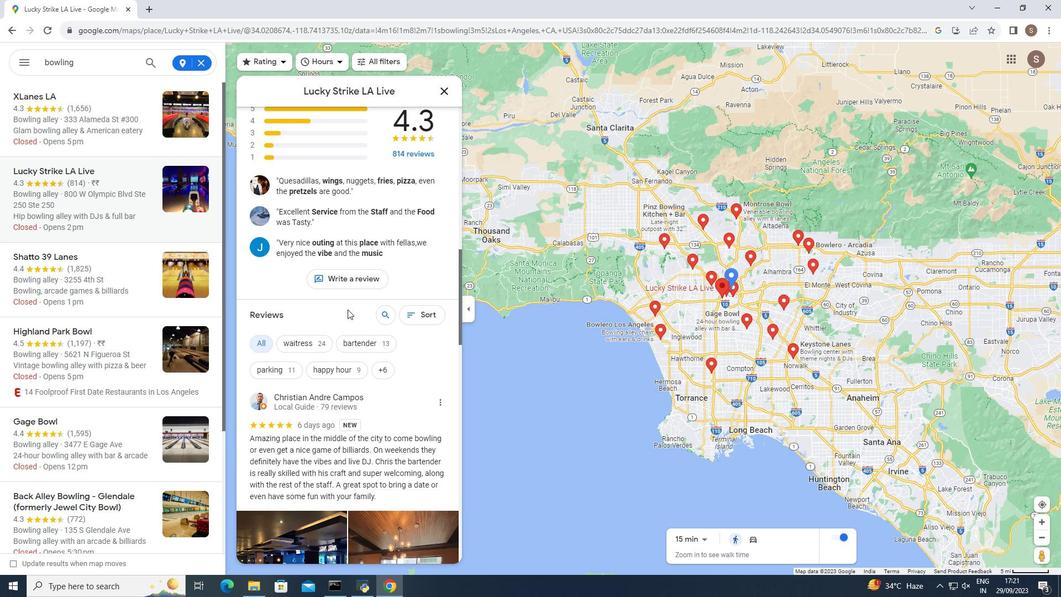 
Action: Mouse moved to (347, 308)
Screenshot: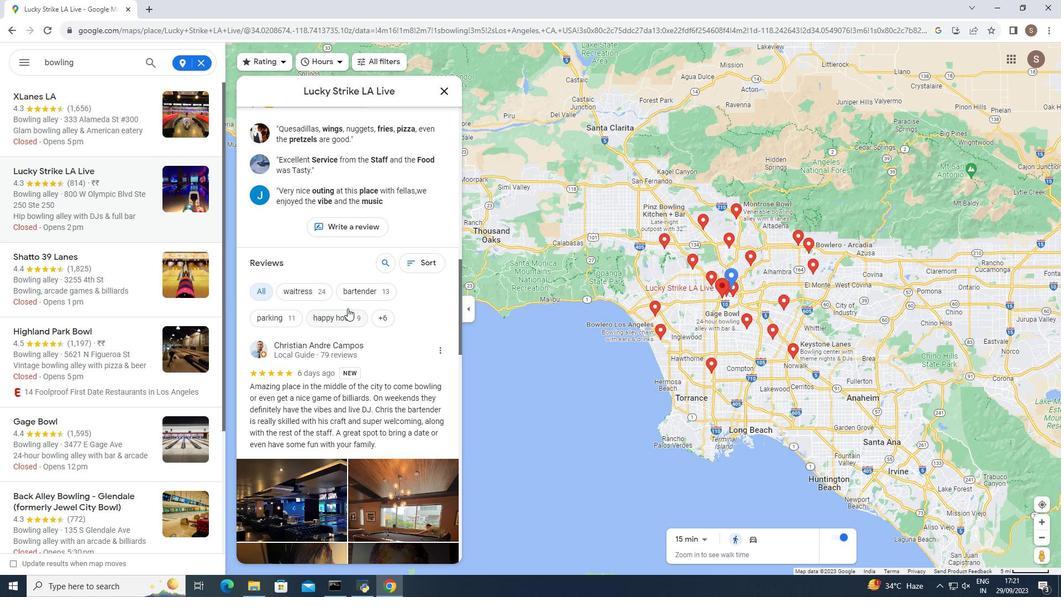 
Action: Mouse scrolled (347, 307) with delta (0, 0)
Screenshot: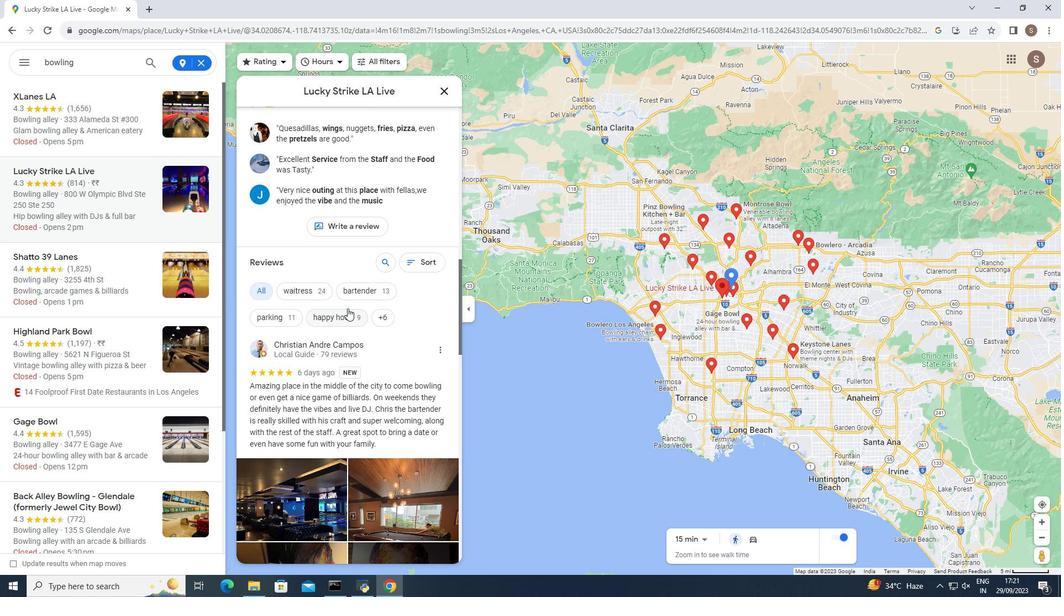 
Action: Mouse scrolled (347, 307) with delta (0, 0)
Screenshot: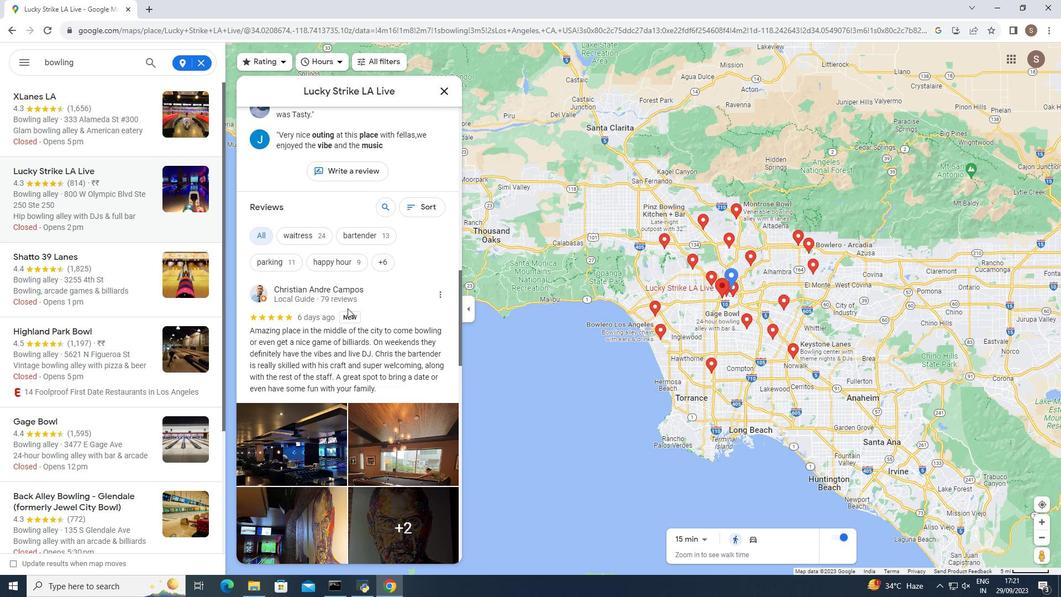 
Action: Mouse moved to (411, 295)
Screenshot: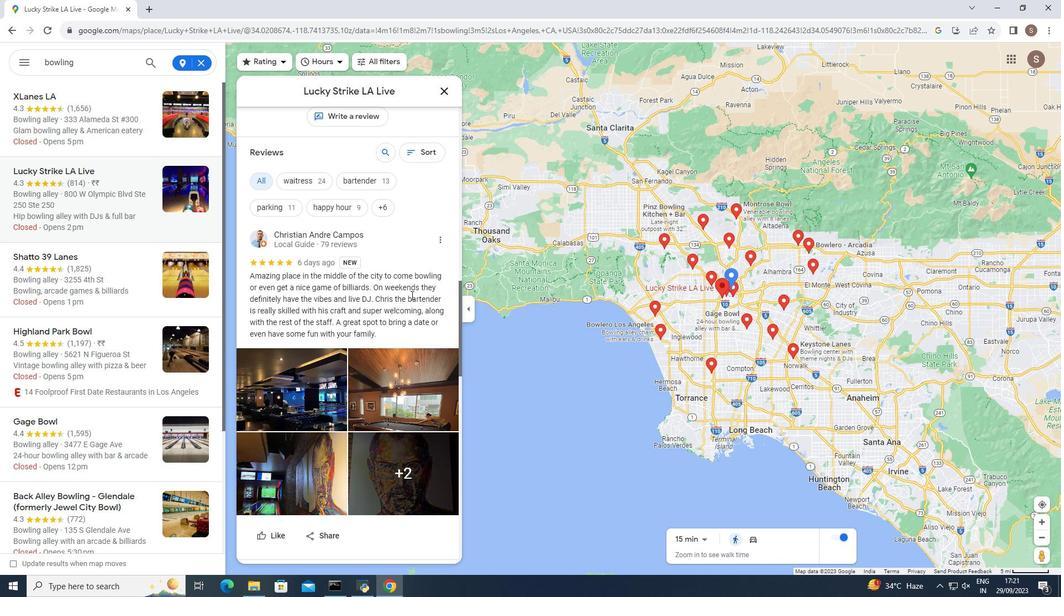 
Action: Mouse scrolled (411, 294) with delta (0, 0)
Screenshot: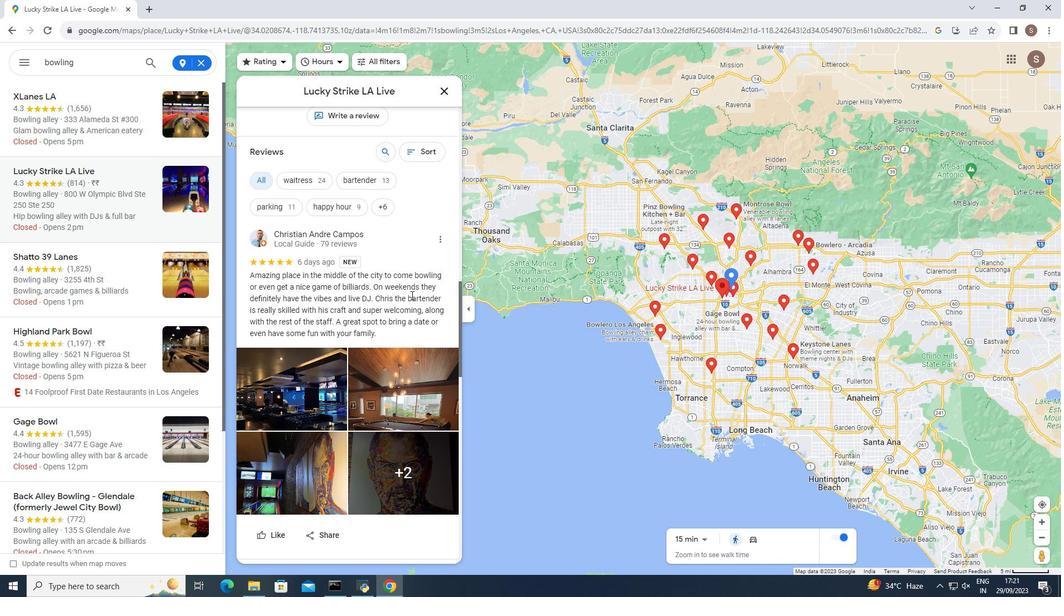 
Action: Mouse moved to (410, 295)
Screenshot: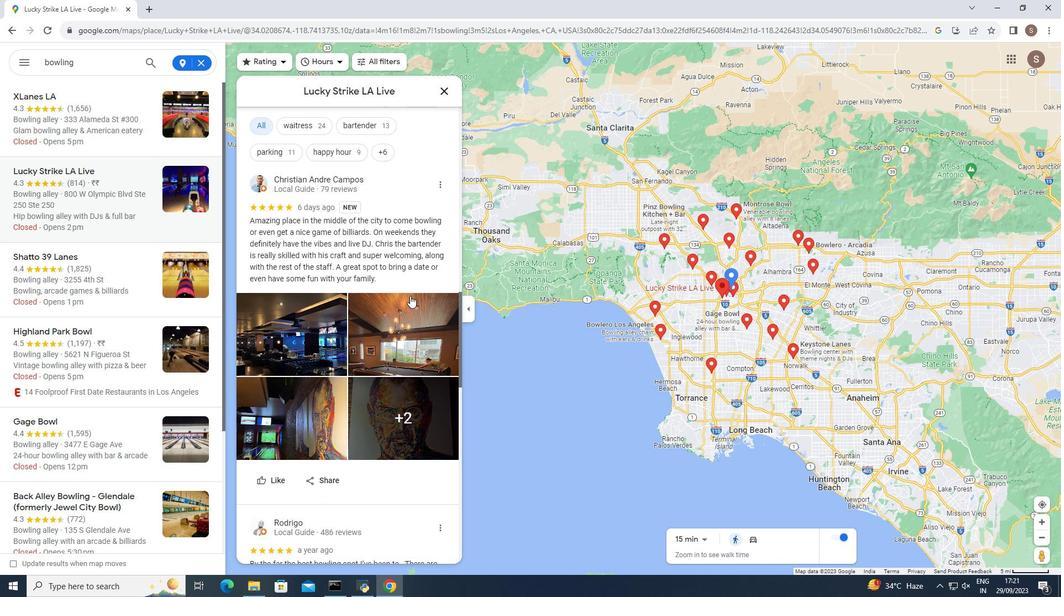 
Action: Mouse scrolled (410, 295) with delta (0, 0)
Screenshot: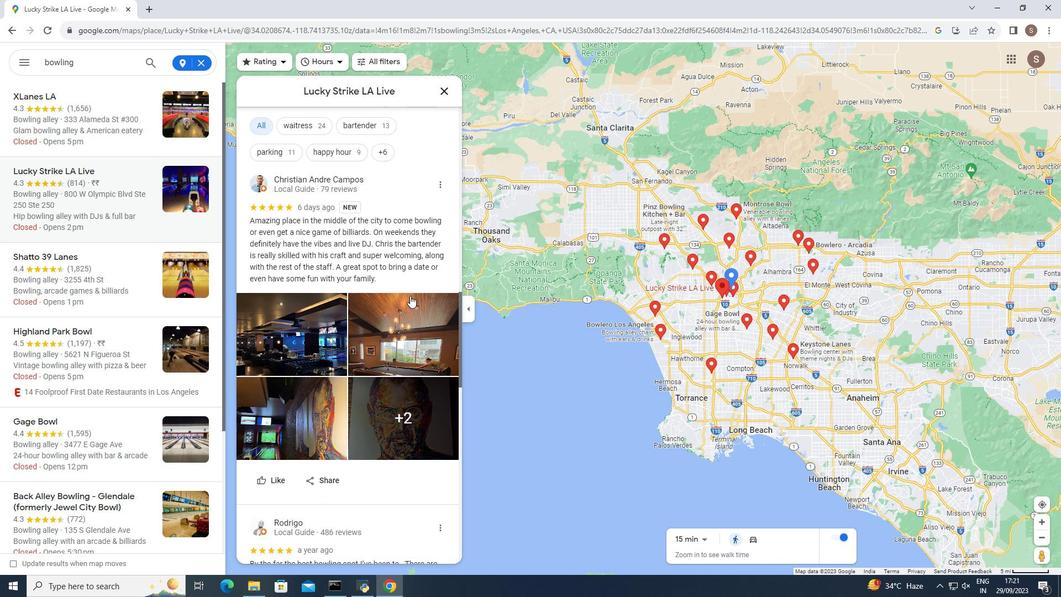 
Action: Mouse moved to (409, 296)
Screenshot: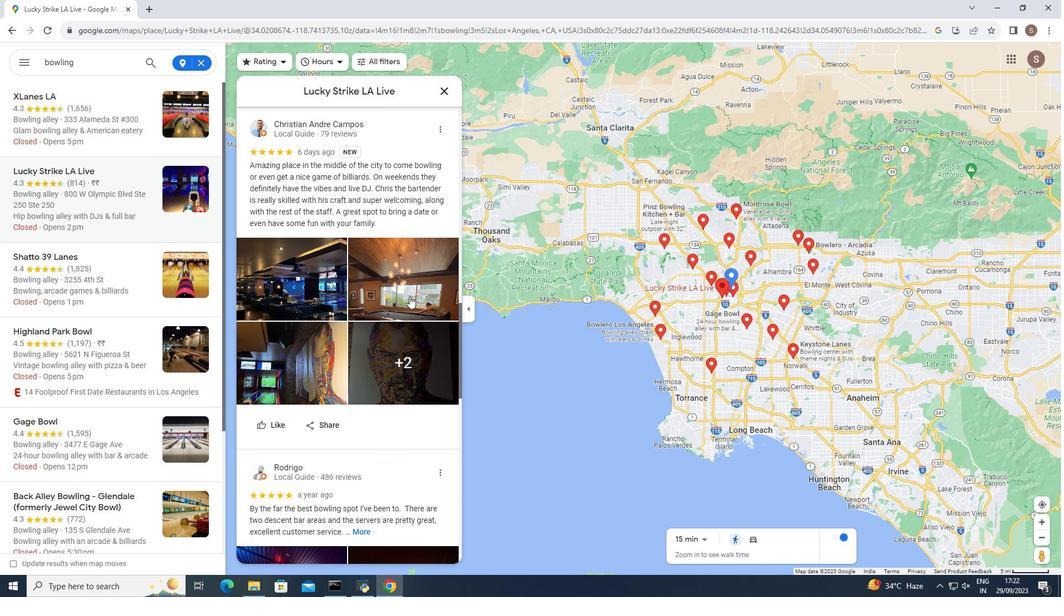 
Action: Mouse scrolled (409, 295) with delta (0, 0)
Screenshot: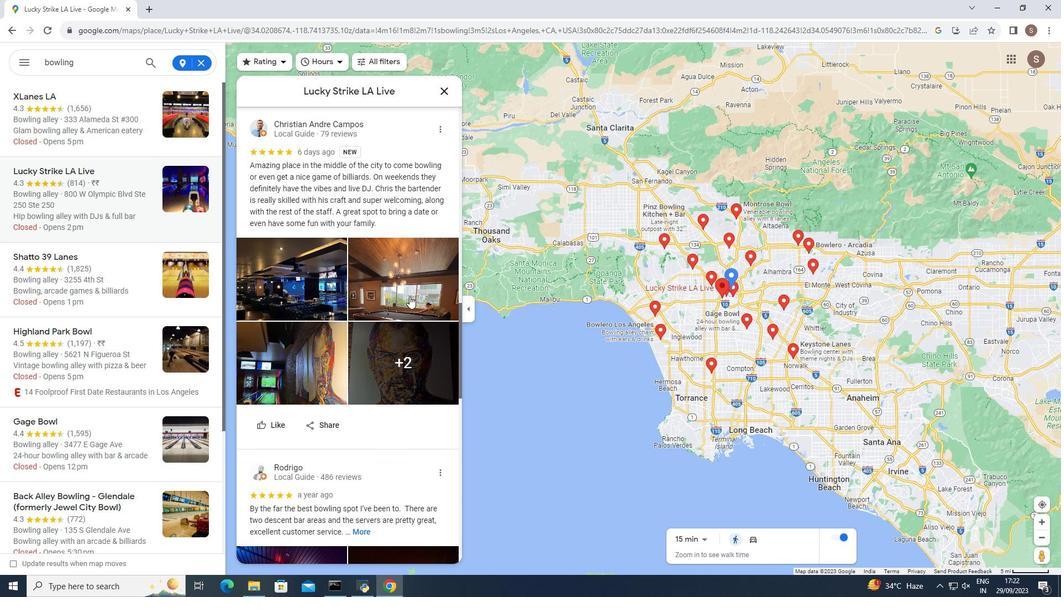 
Action: Mouse scrolled (409, 295) with delta (0, 0)
Screenshot: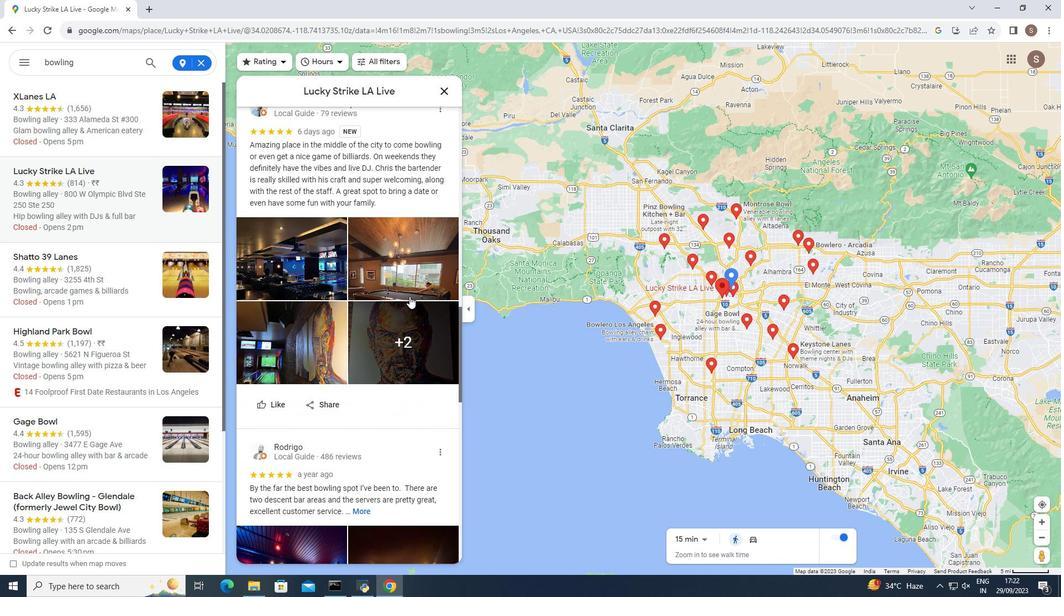 
Action: Mouse scrolled (409, 295) with delta (0, 0)
Screenshot: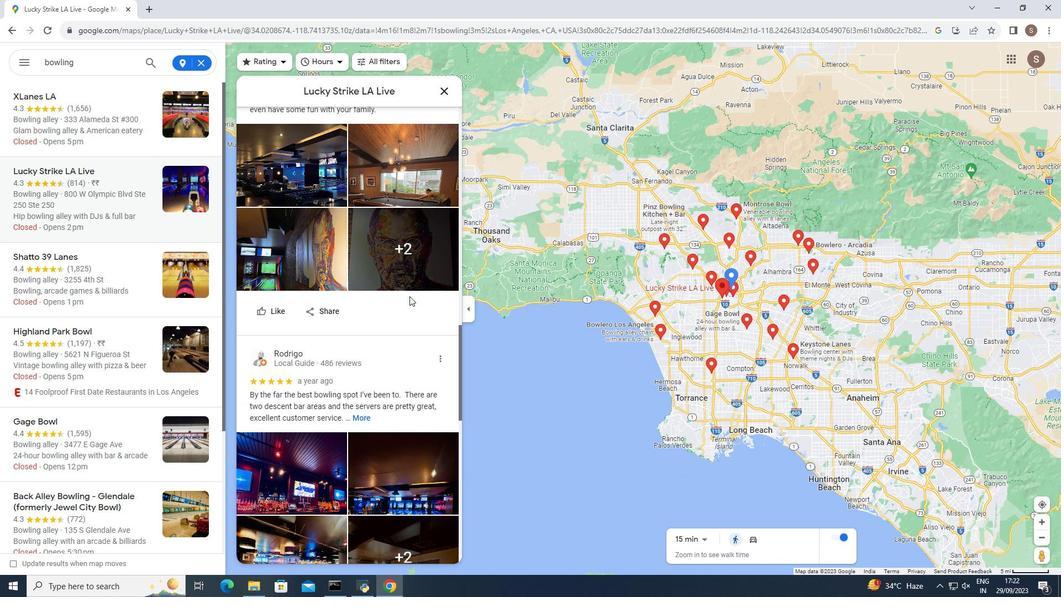 
Action: Mouse scrolled (409, 295) with delta (0, 0)
Screenshot: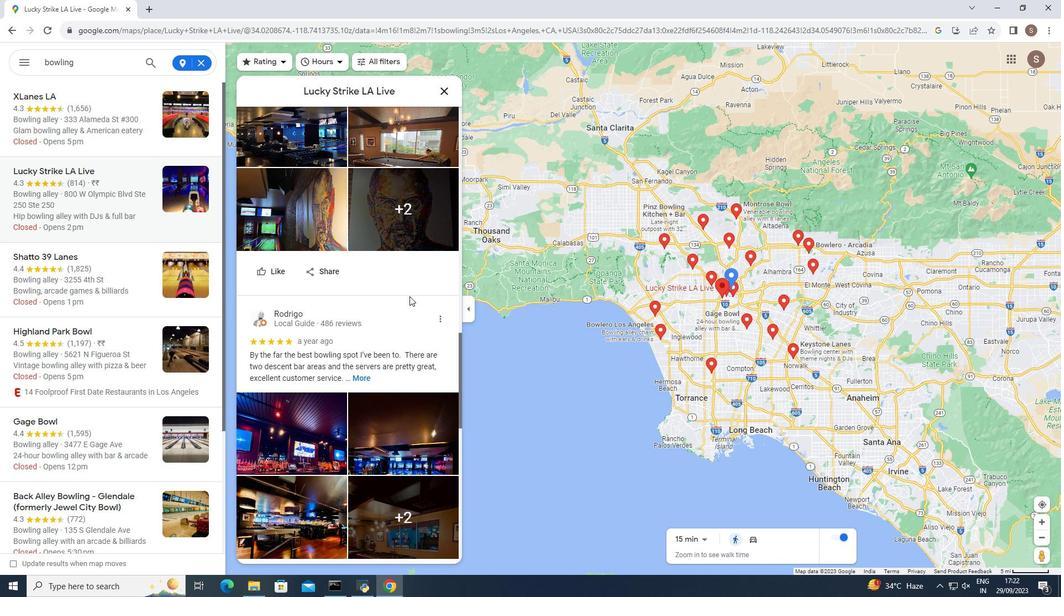 
Action: Mouse moved to (361, 309)
Screenshot: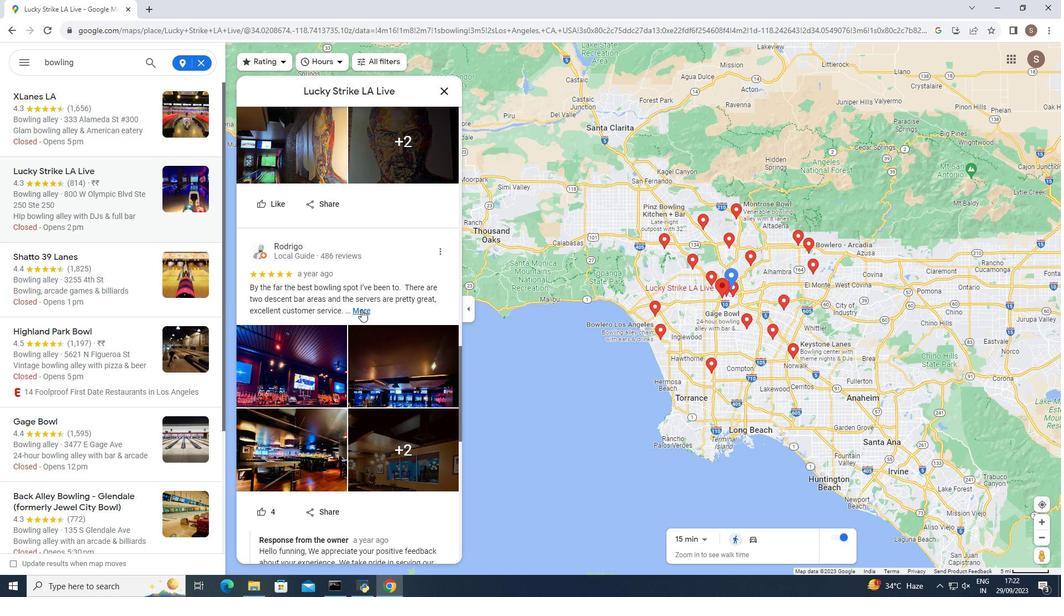 
Action: Mouse pressed left at (361, 309)
Screenshot: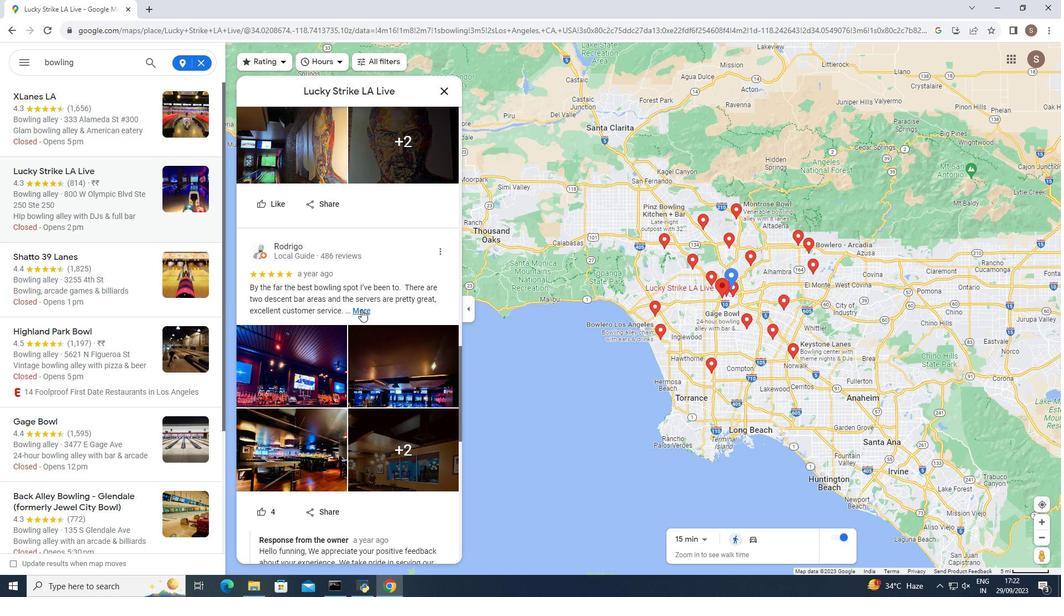 
Action: Mouse moved to (362, 310)
Screenshot: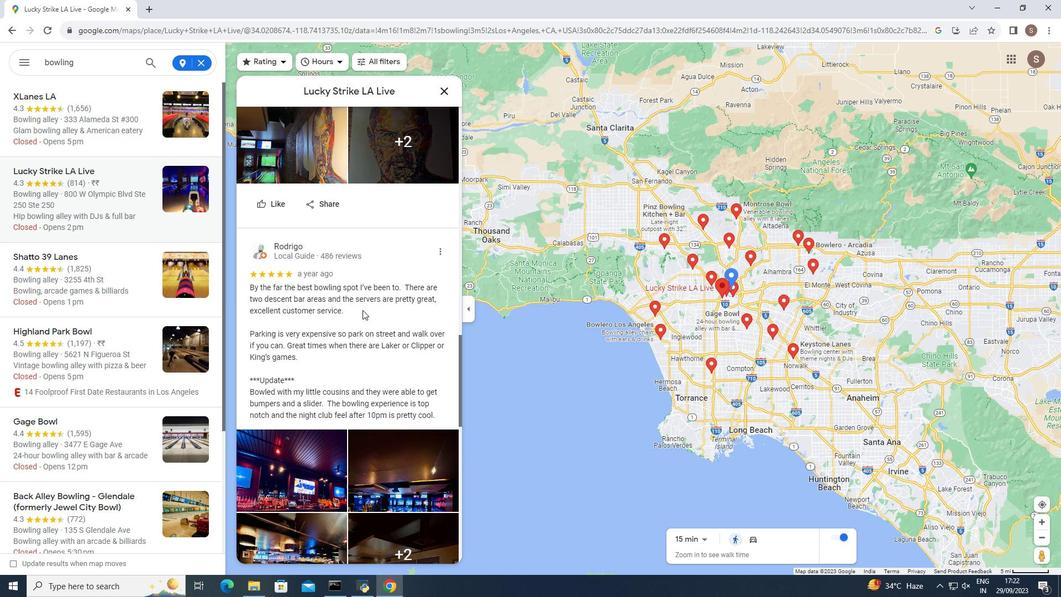
Action: Mouse scrolled (362, 309) with delta (0, 0)
Screenshot: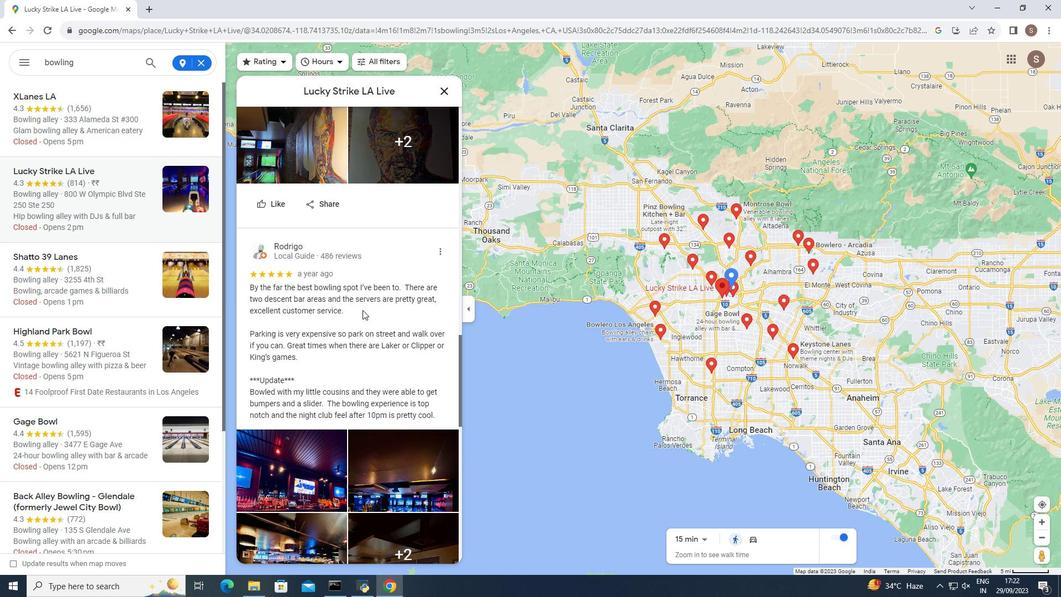 
Action: Mouse moved to (362, 309)
Screenshot: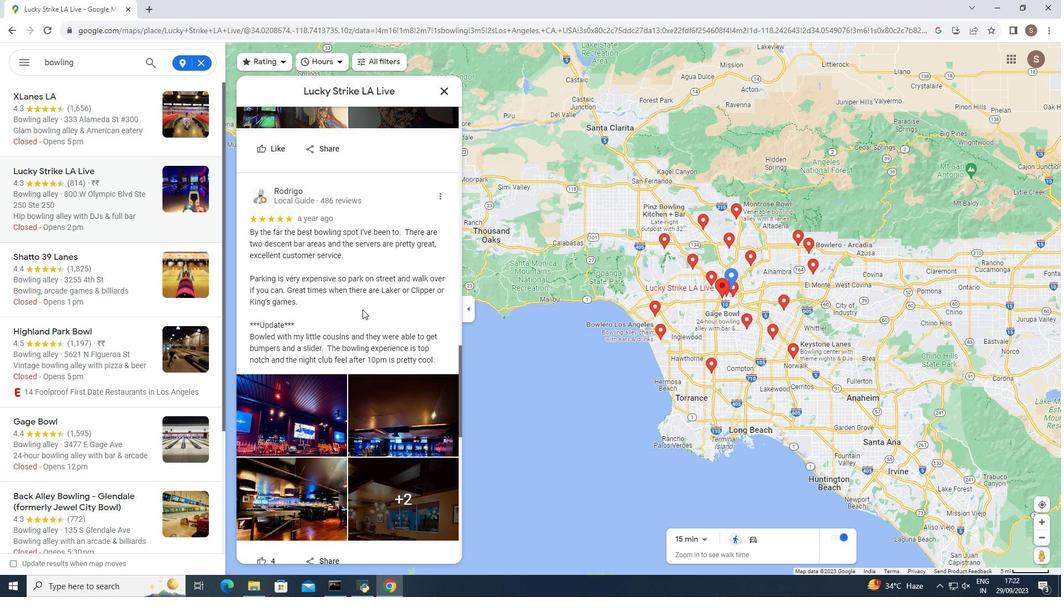 
Action: Mouse scrolled (362, 309) with delta (0, 0)
Screenshot: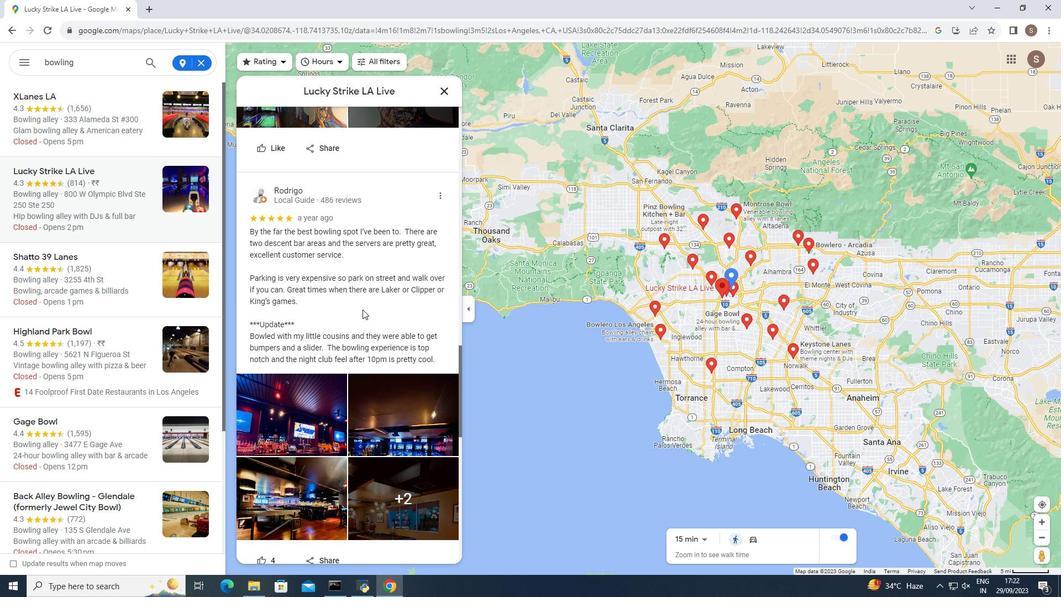 
Action: Mouse scrolled (362, 309) with delta (0, 0)
Screenshot: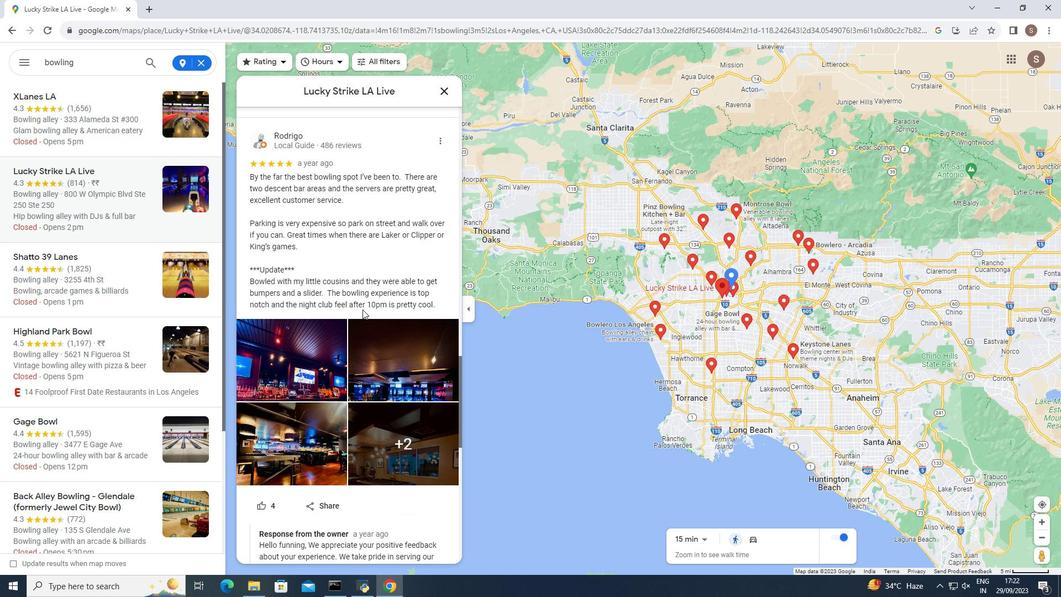 
Action: Mouse scrolled (362, 309) with delta (0, 0)
Screenshot: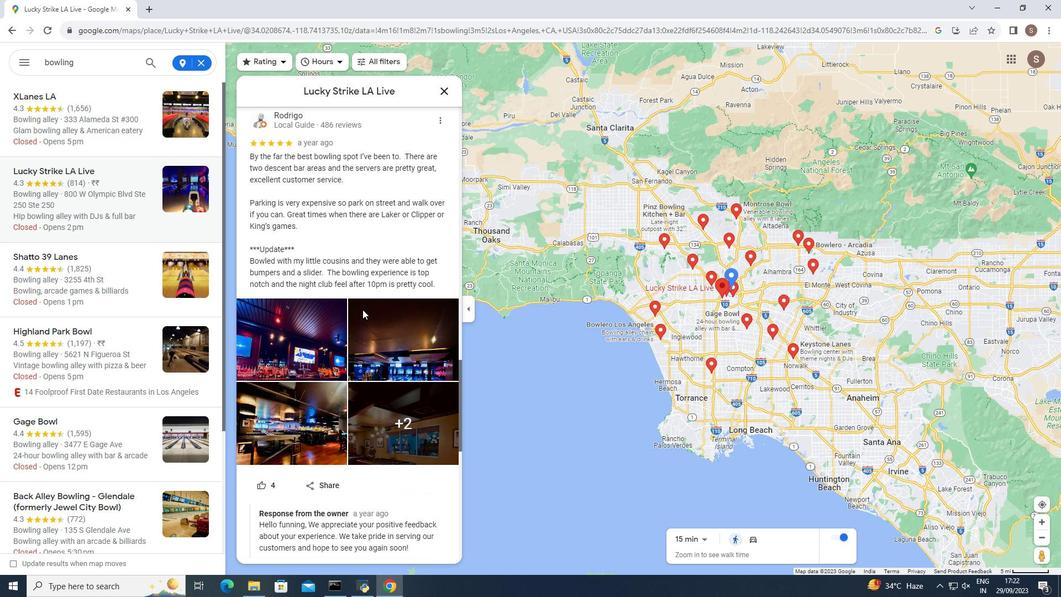 
Action: Mouse moved to (363, 308)
Screenshot: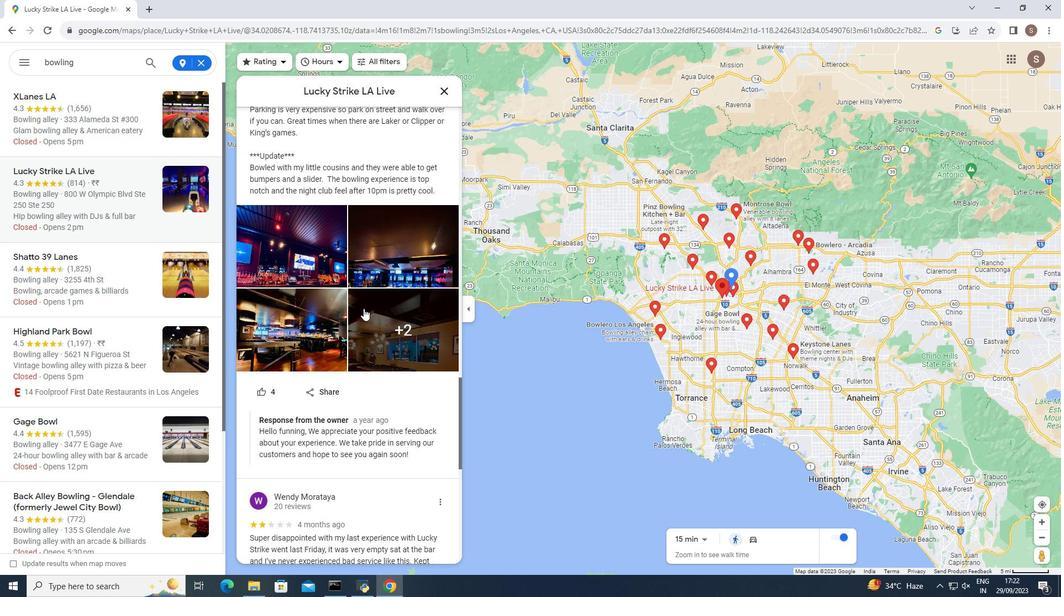 
Action: Mouse scrolled (363, 307) with delta (0, 0)
Screenshot: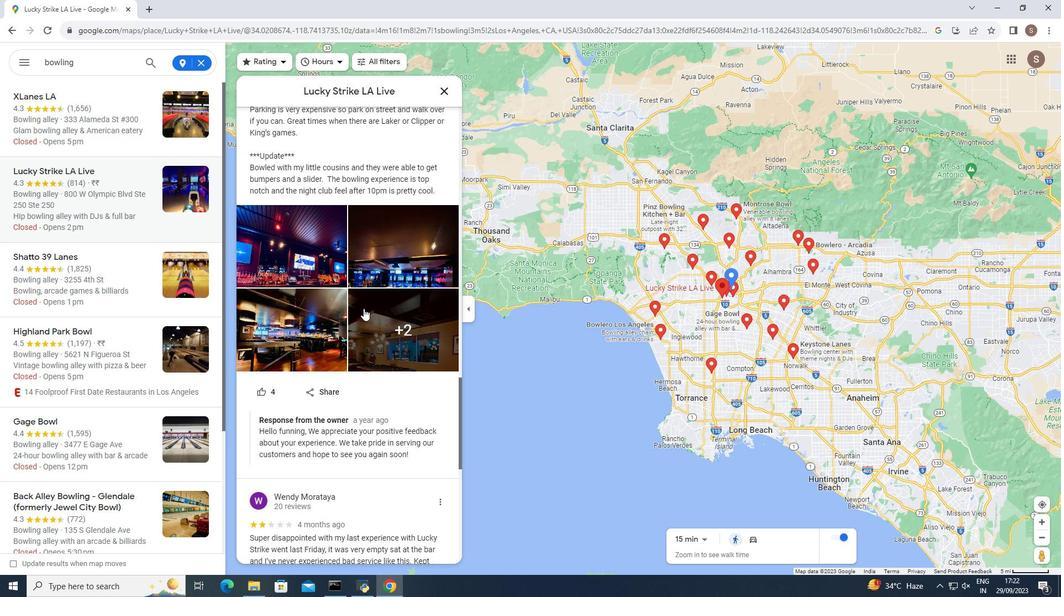 
Action: Mouse scrolled (363, 307) with delta (0, 0)
Screenshot: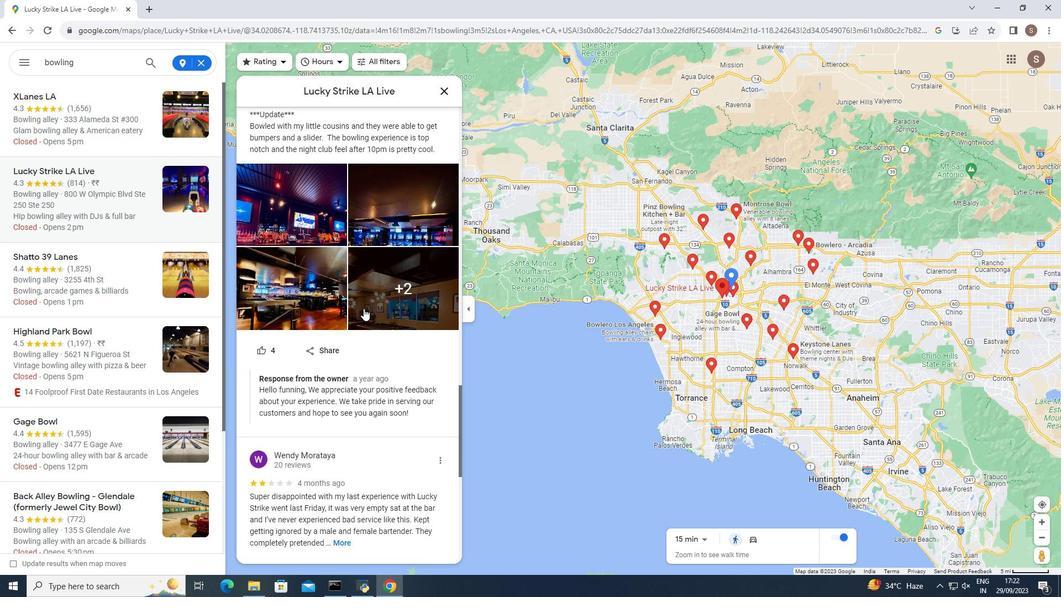 
Action: Mouse scrolled (363, 307) with delta (0, 0)
Screenshot: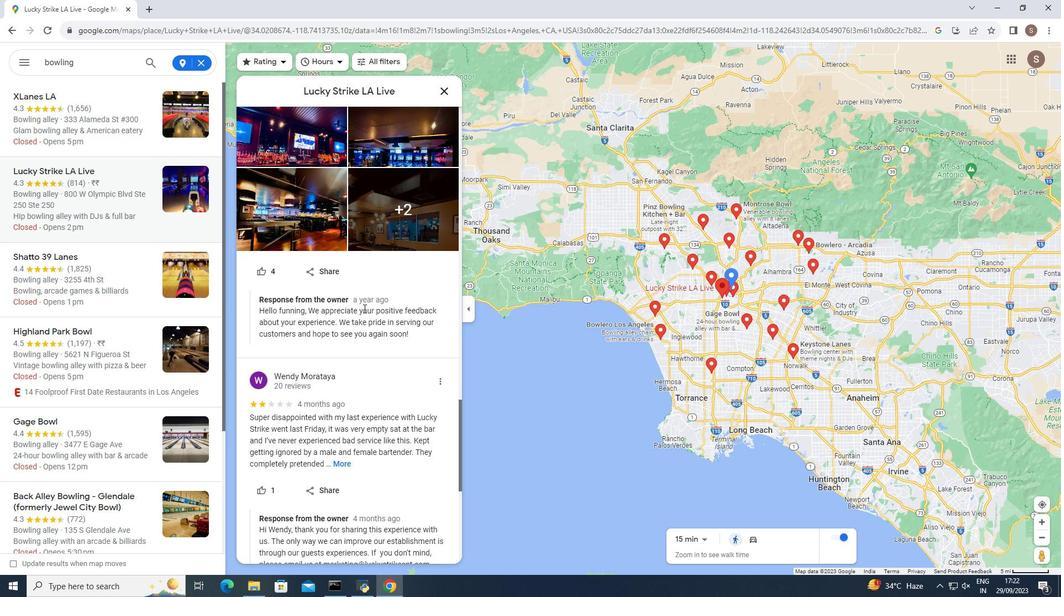
Action: Mouse scrolled (363, 307) with delta (0, 0)
Screenshot: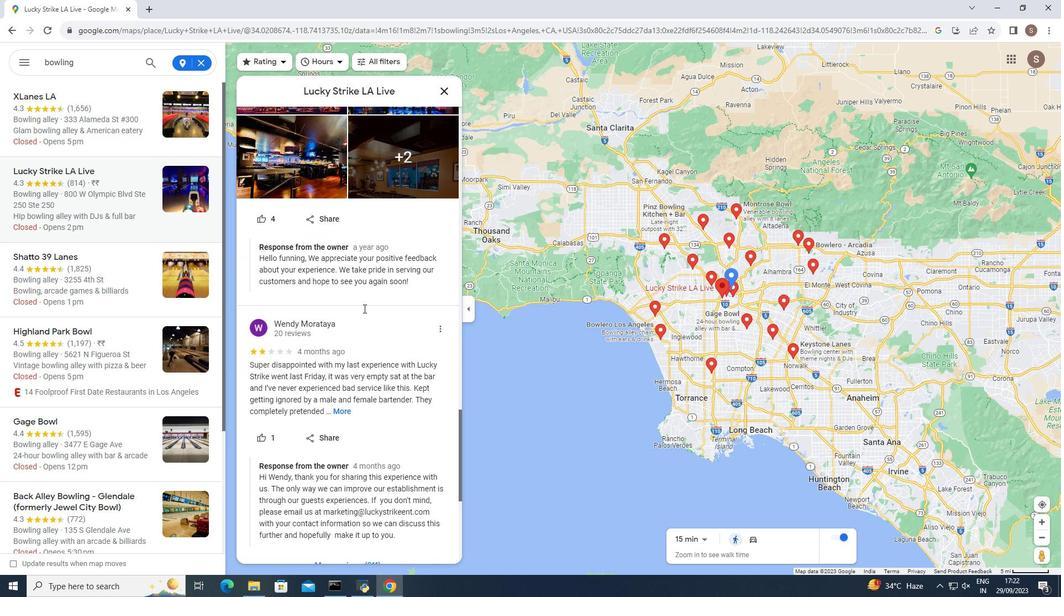 
Action: Mouse moved to (438, 89)
Screenshot: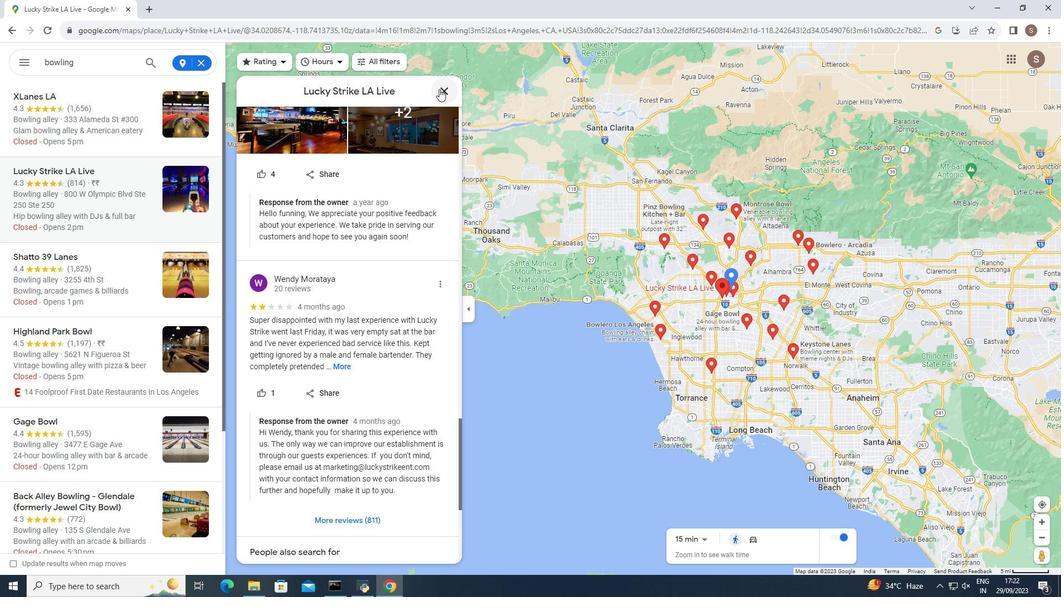 
Action: Mouse pressed left at (438, 89)
Screenshot: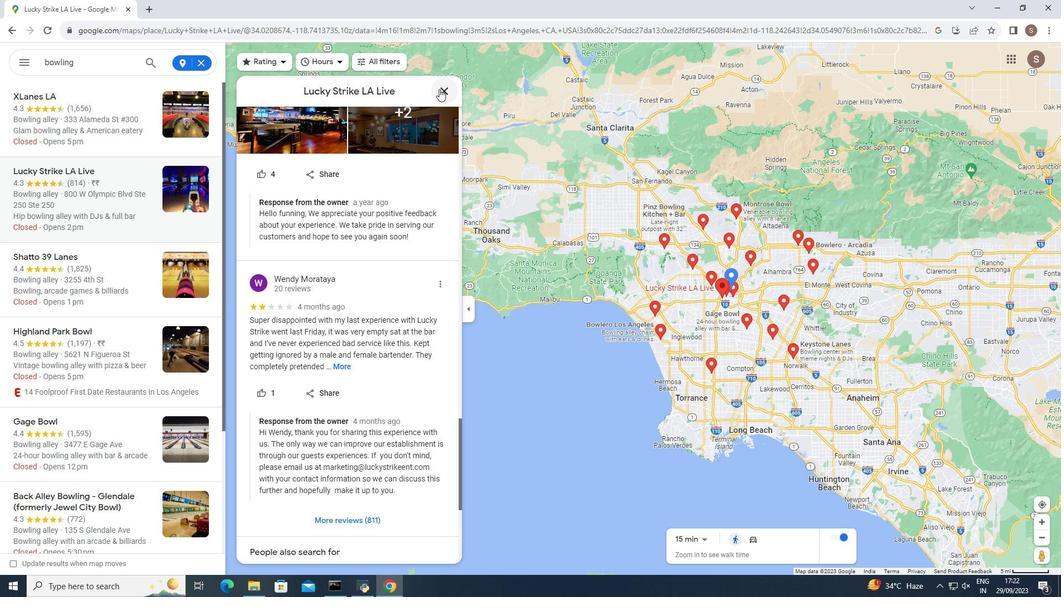 
Action: Mouse moved to (65, 253)
Screenshot: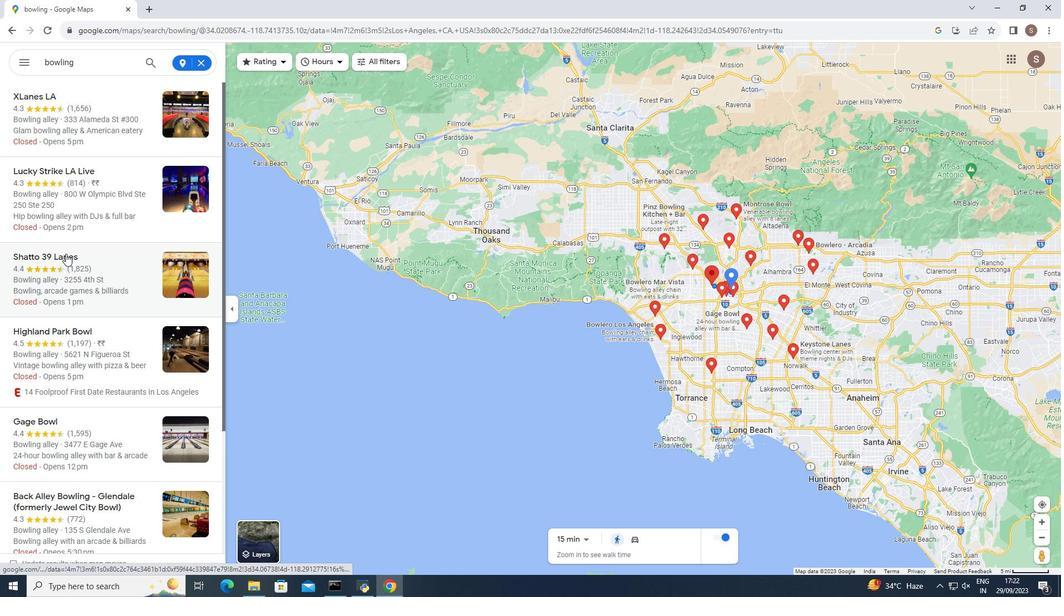 
Action: Mouse pressed left at (65, 253)
Screenshot: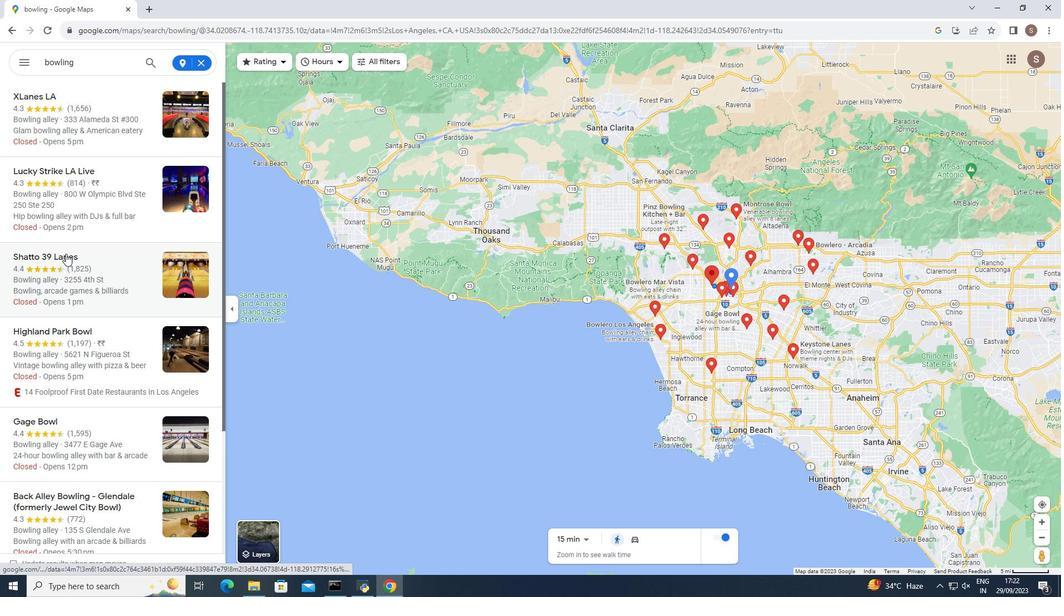 
Action: Mouse moved to (308, 309)
Screenshot: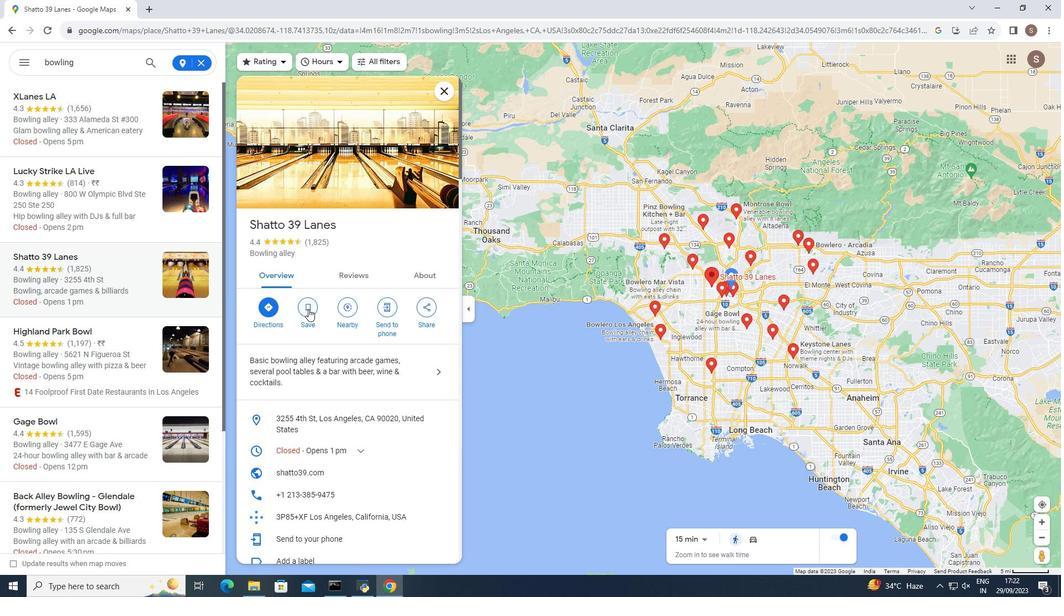 
Action: Mouse scrolled (308, 308) with delta (0, 0)
Screenshot: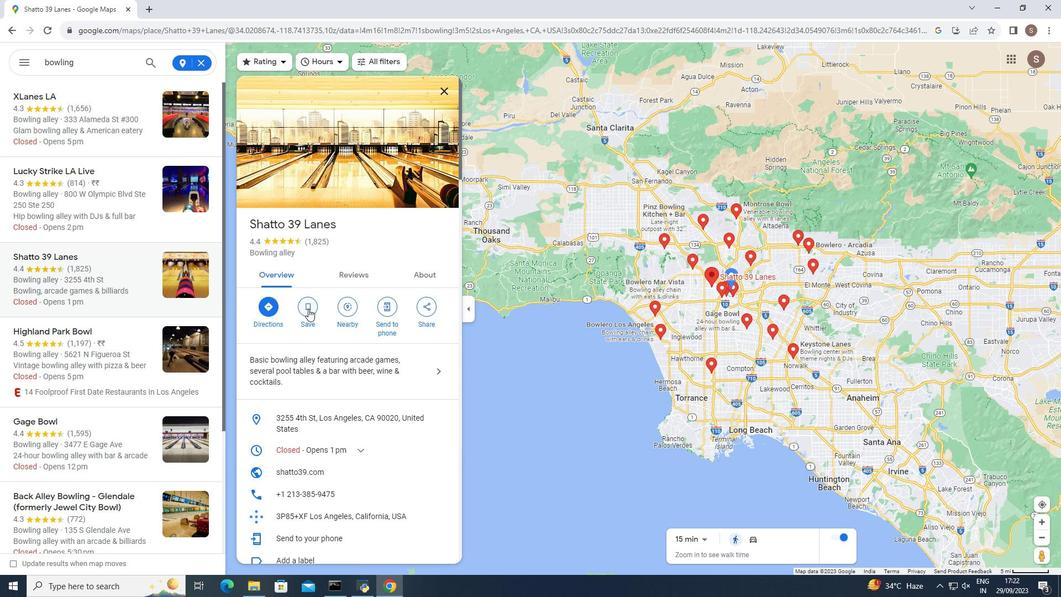 
Action: Mouse moved to (292, 331)
Screenshot: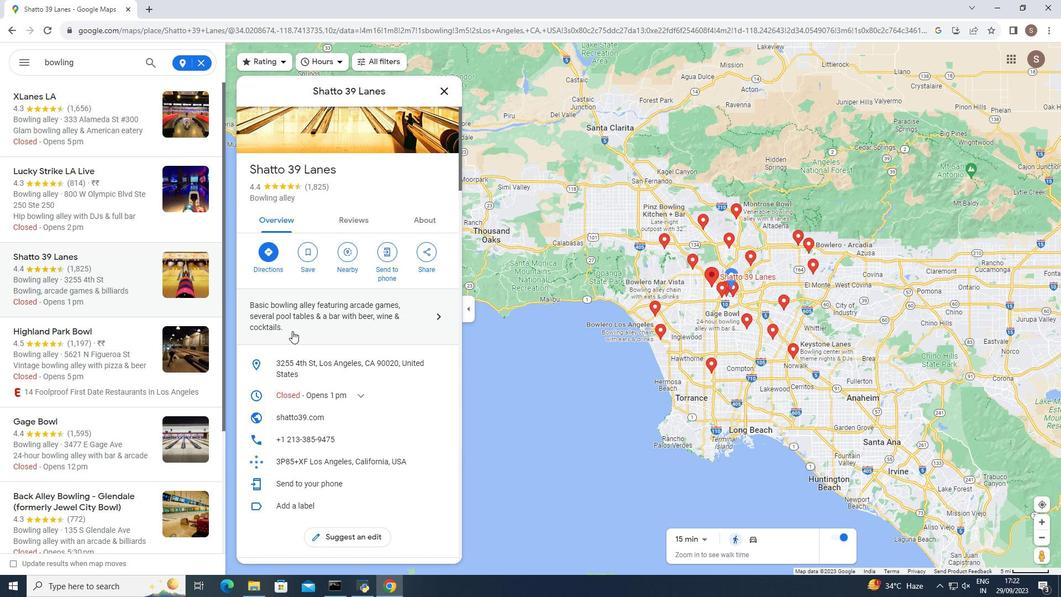 
Action: Mouse scrolled (292, 330) with delta (0, 0)
Screenshot: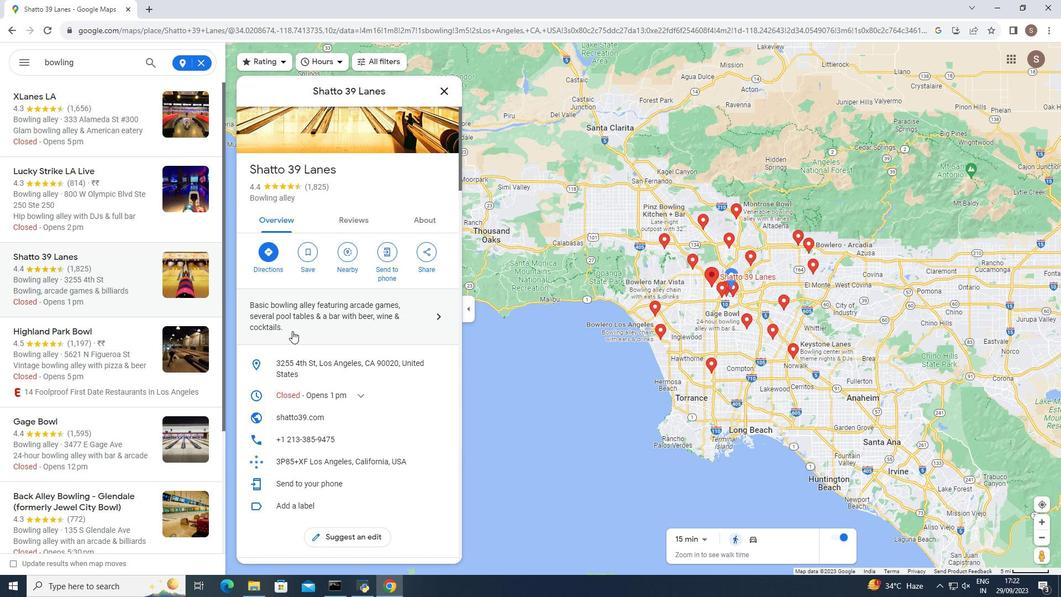 
Action: Mouse moved to (292, 330)
Screenshot: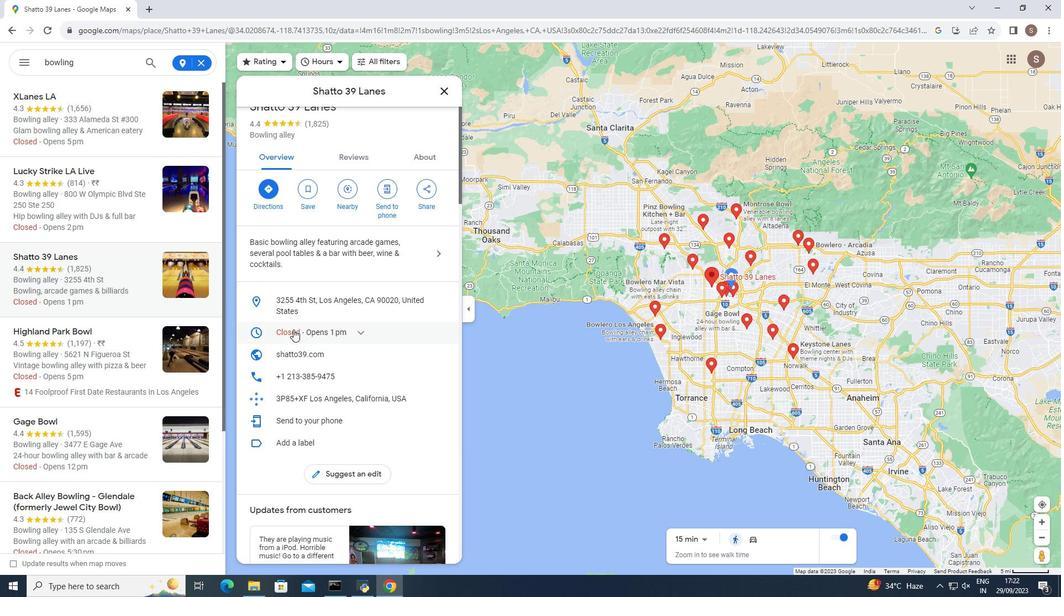
Action: Mouse scrolled (292, 330) with delta (0, 0)
Screenshot: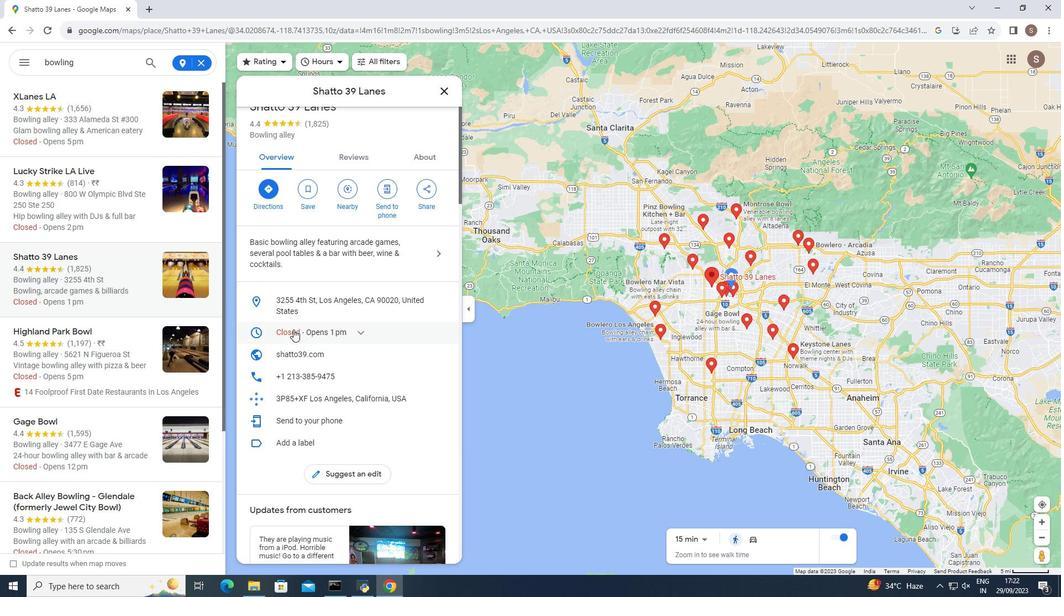 
Action: Mouse moved to (295, 325)
Screenshot: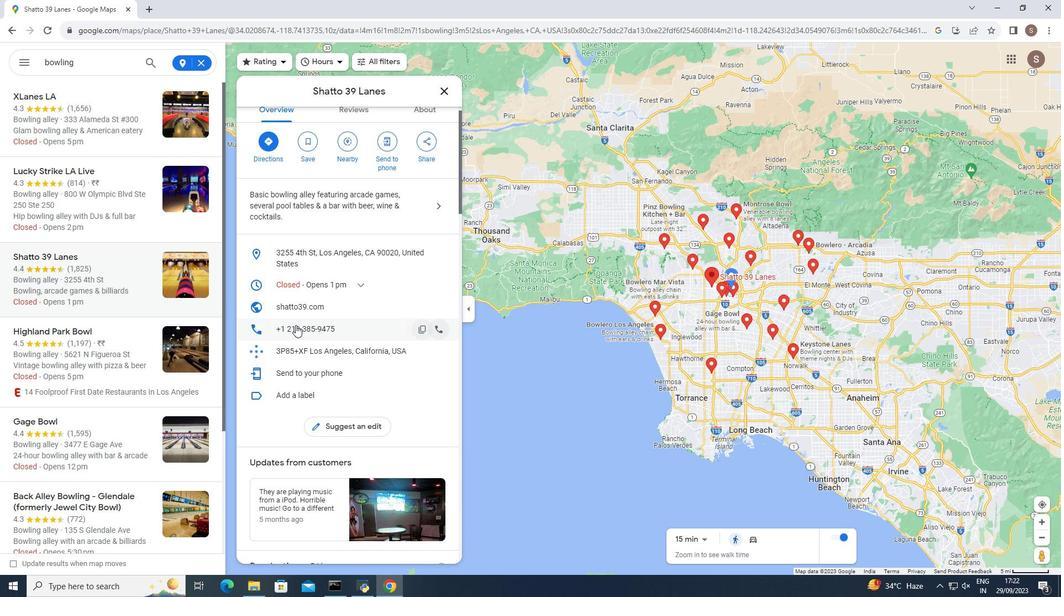 
Action: Mouse scrolled (295, 324) with delta (0, 0)
Screenshot: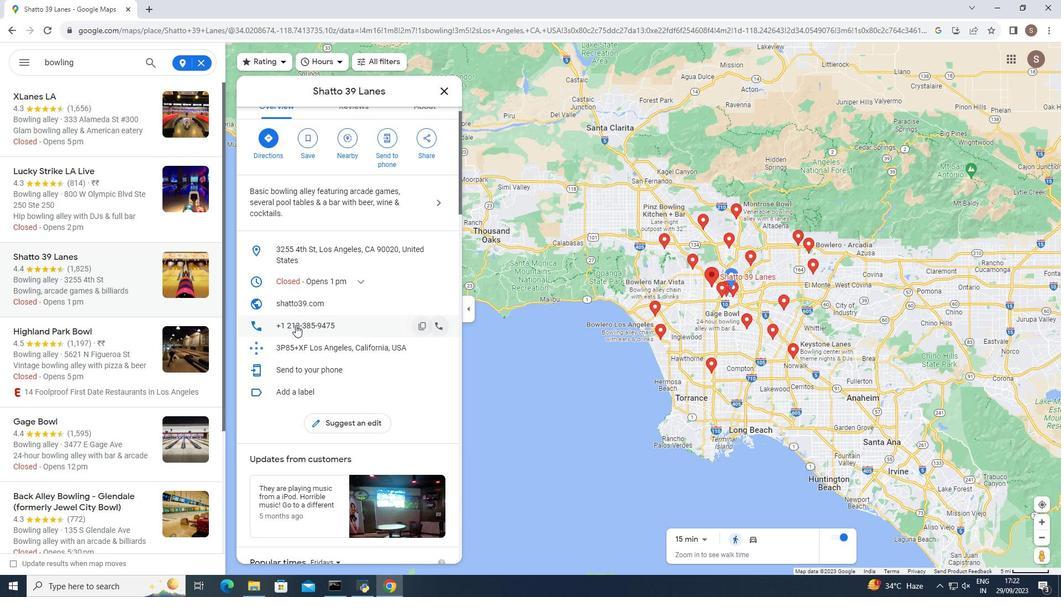 
Action: Mouse moved to (295, 323)
Screenshot: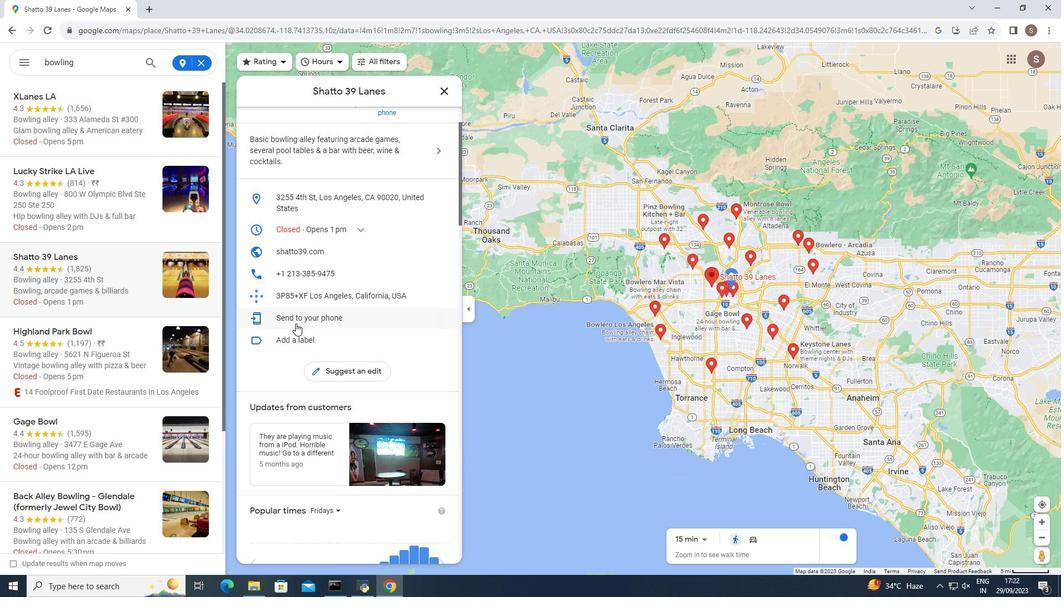 
Action: Mouse scrolled (295, 322) with delta (0, 0)
Screenshot: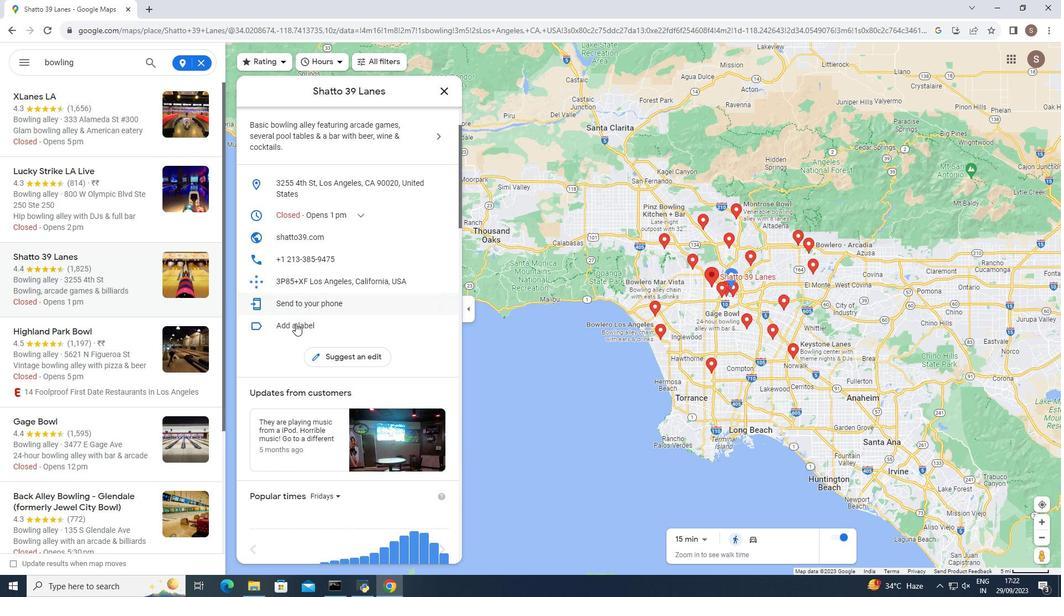 
Action: Mouse scrolled (295, 322) with delta (0, 0)
Screenshot: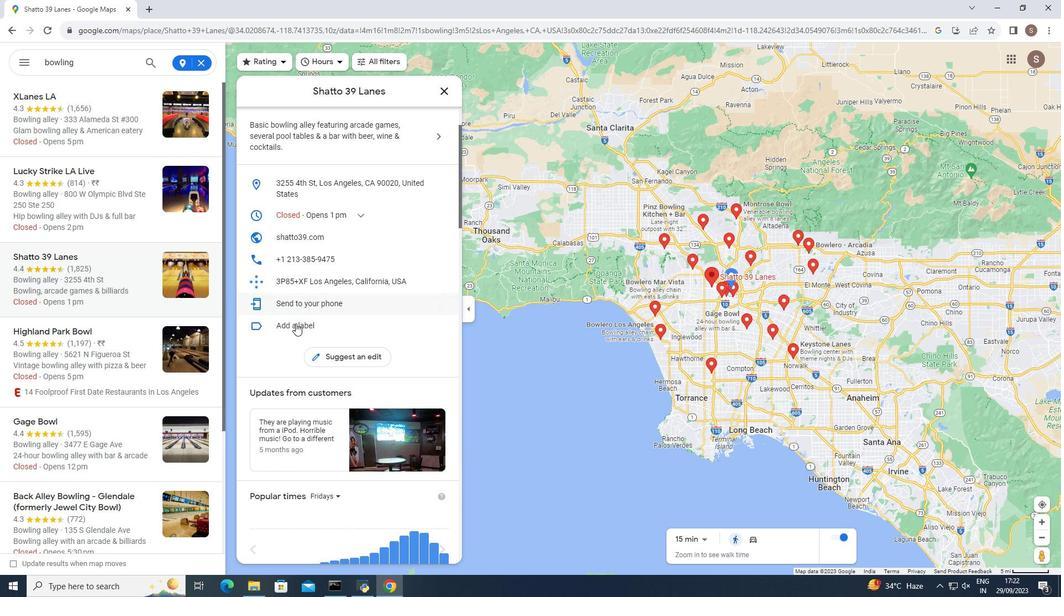 
Action: Mouse moved to (289, 316)
Screenshot: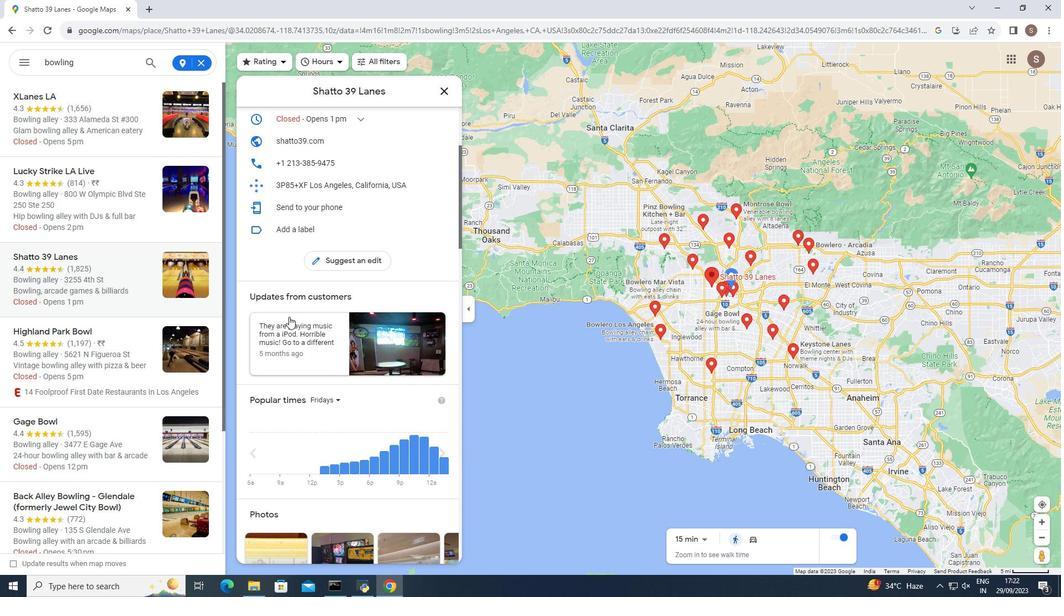 
Action: Mouse scrolled (289, 316) with delta (0, 0)
Screenshot: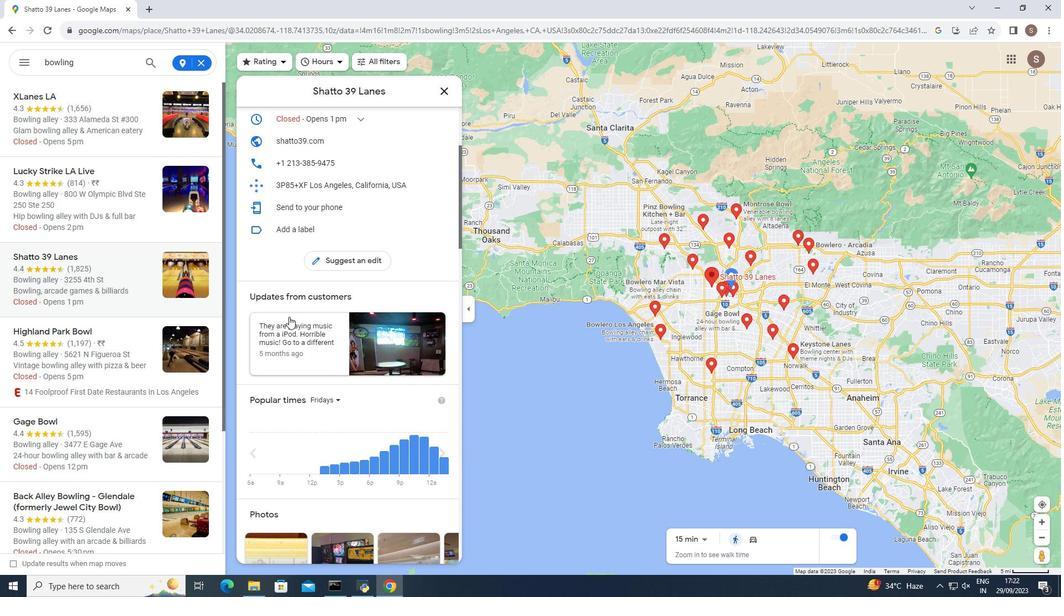 
Action: Mouse scrolled (289, 316) with delta (0, 0)
Screenshot: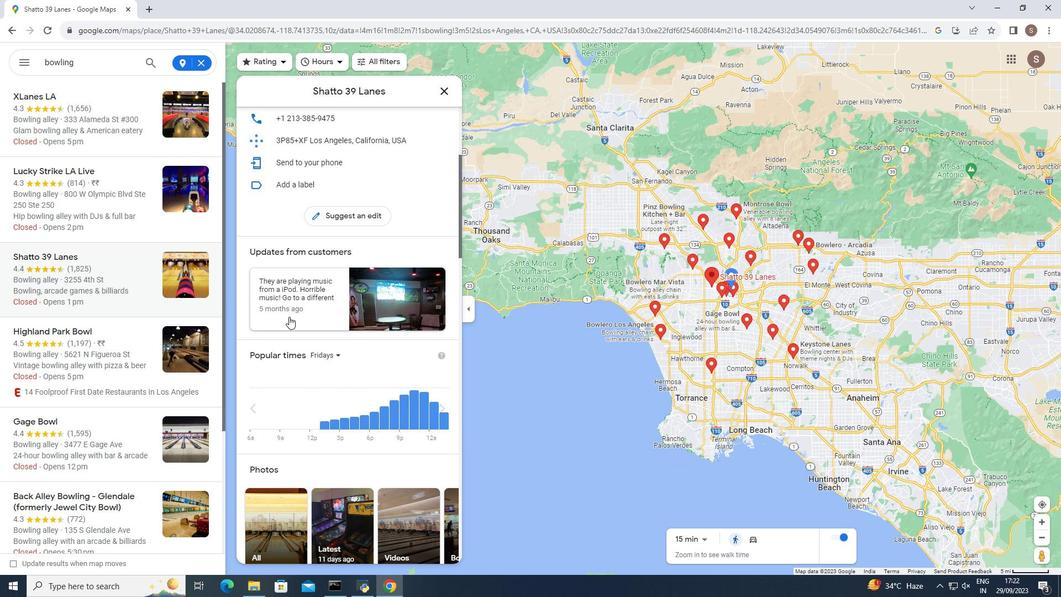 
Action: Mouse moved to (288, 310)
Screenshot: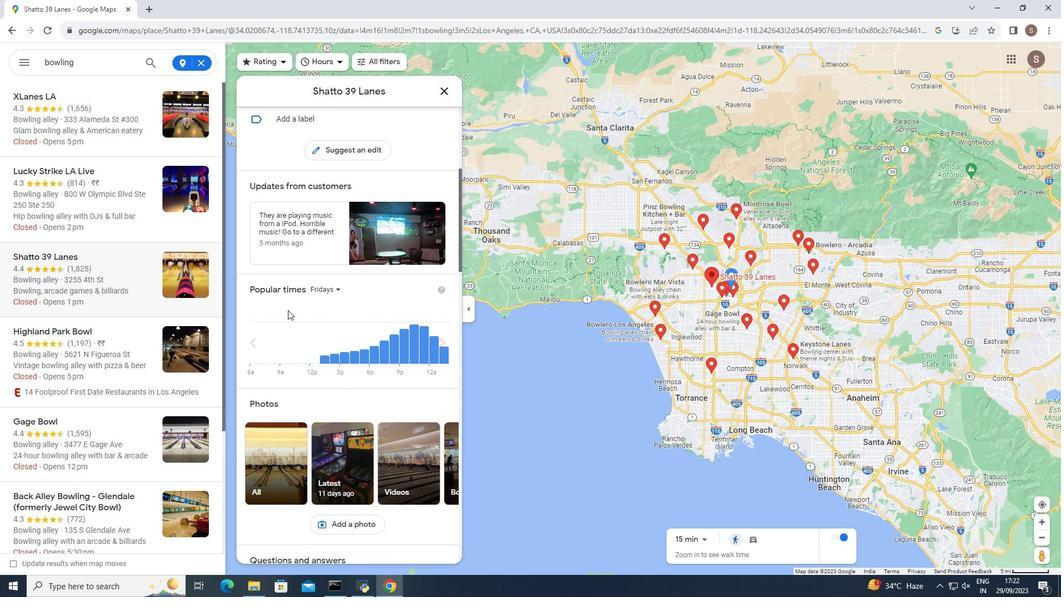 
Action: Mouse scrolled (288, 309) with delta (0, 0)
Screenshot: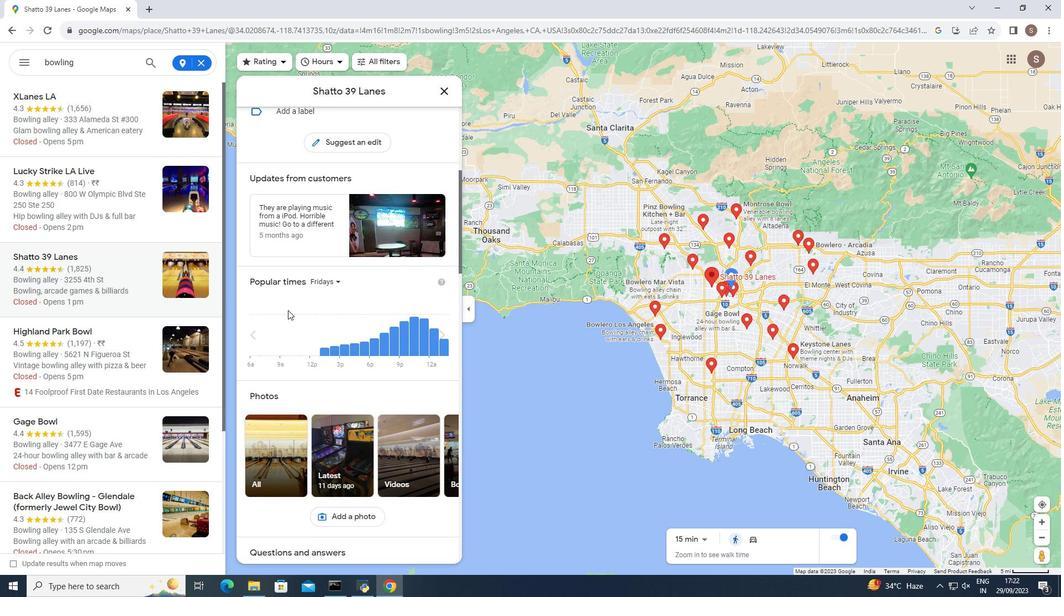 
Action: Mouse scrolled (288, 309) with delta (0, 0)
Screenshot: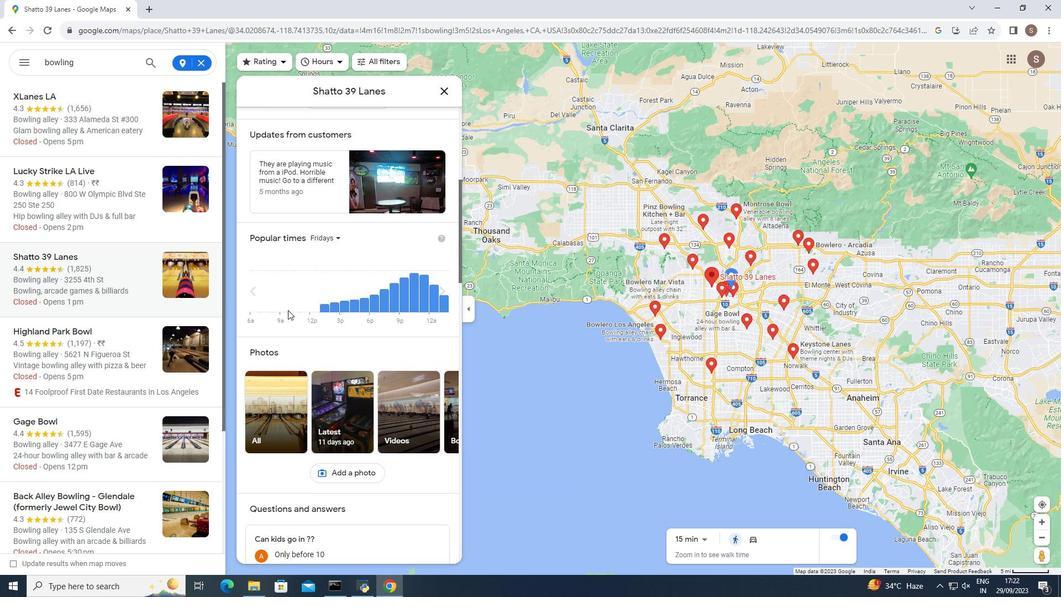 
Action: Mouse moved to (288, 309)
Screenshot: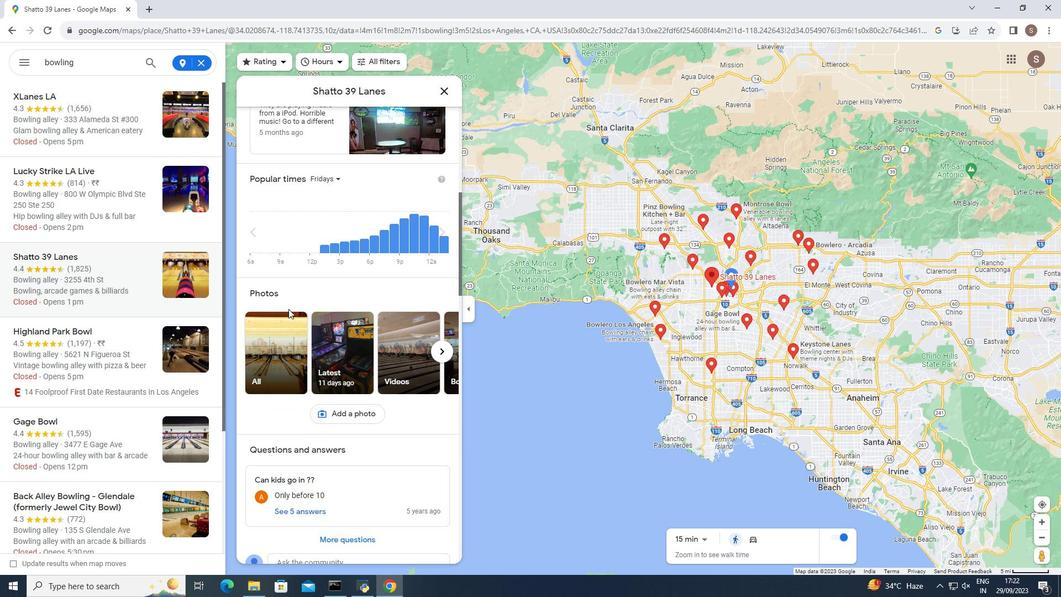 
Action: Mouse scrolled (288, 308) with delta (0, 0)
Screenshot: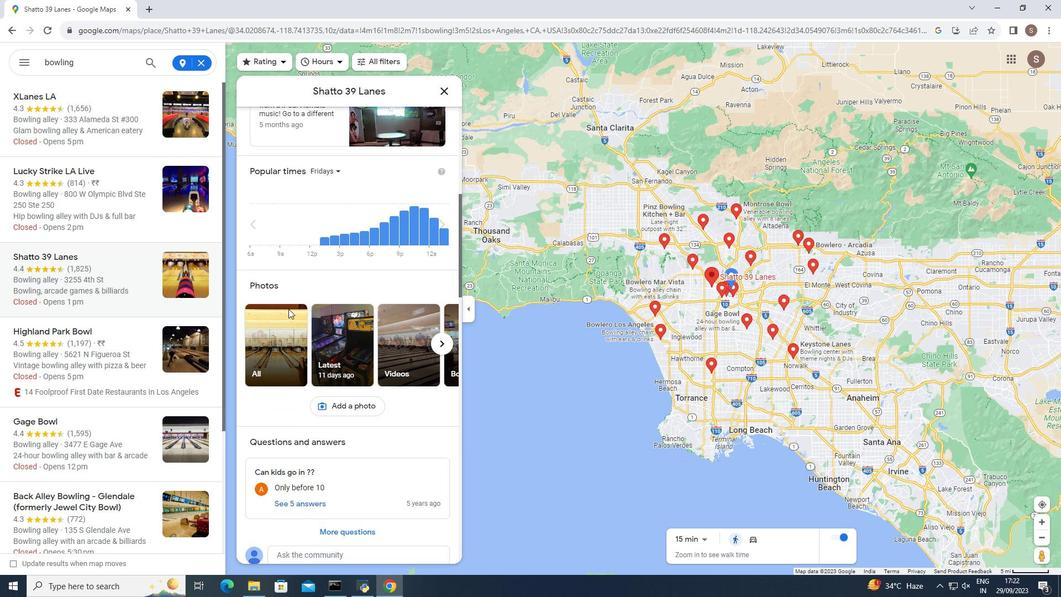 
Action: Mouse scrolled (288, 308) with delta (0, 0)
Screenshot: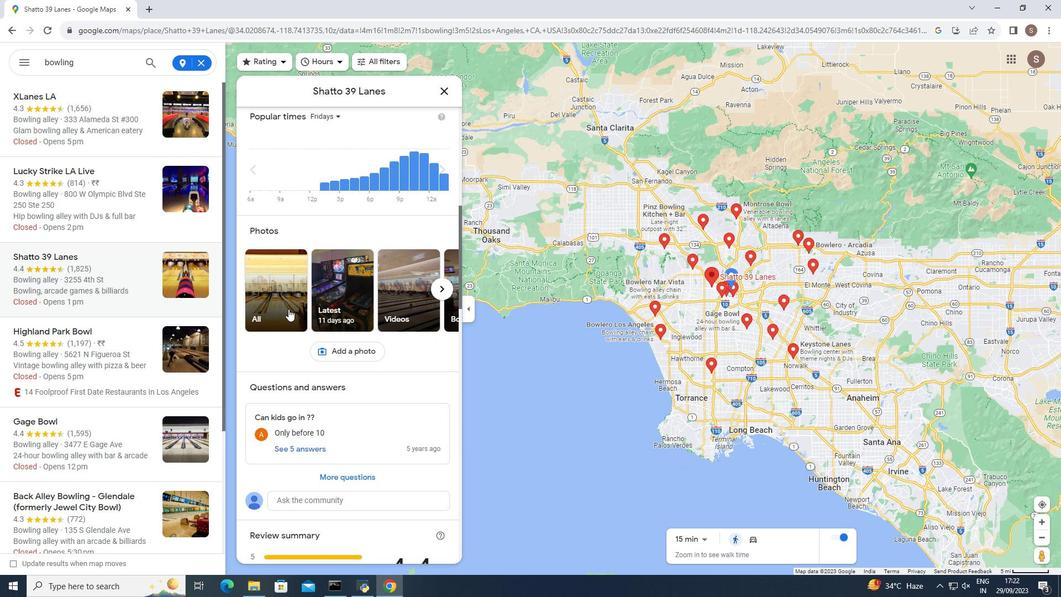 
Action: Mouse scrolled (288, 308) with delta (0, 0)
Screenshot: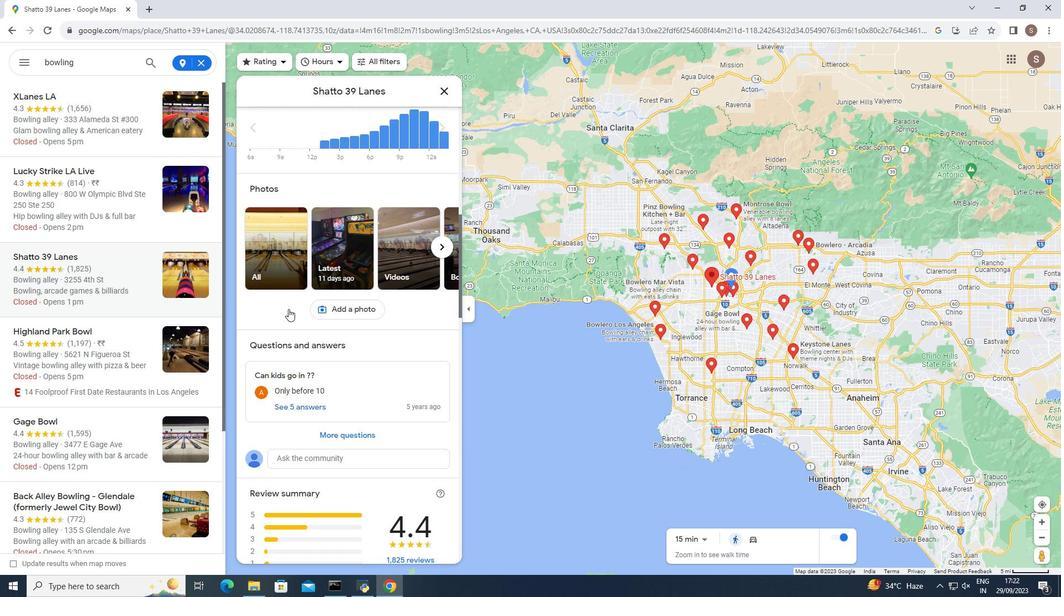 
Action: Mouse moved to (286, 306)
Screenshot: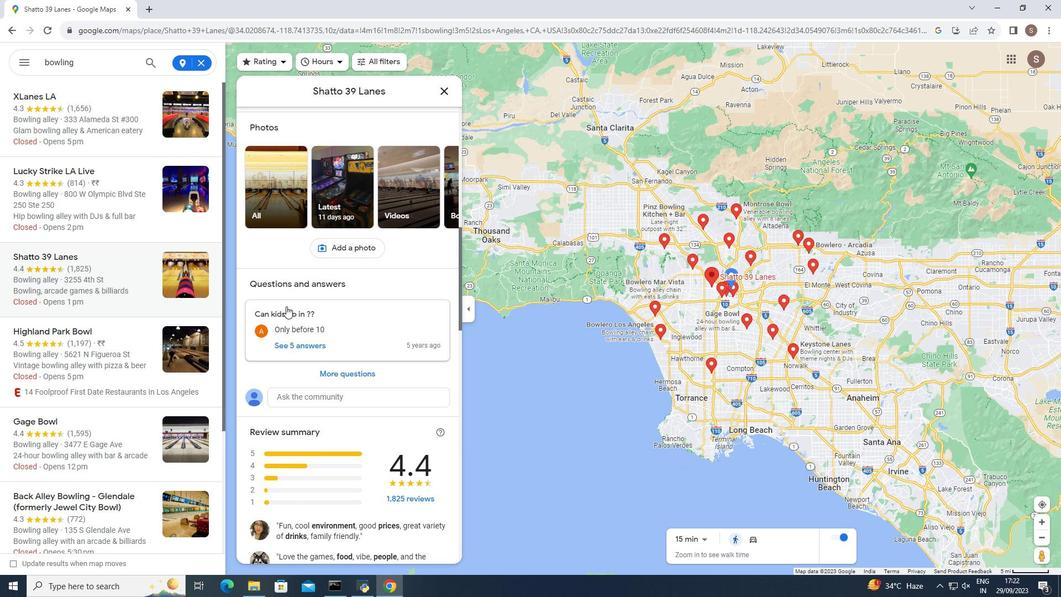 
Action: Mouse scrolled (286, 305) with delta (0, 0)
Screenshot: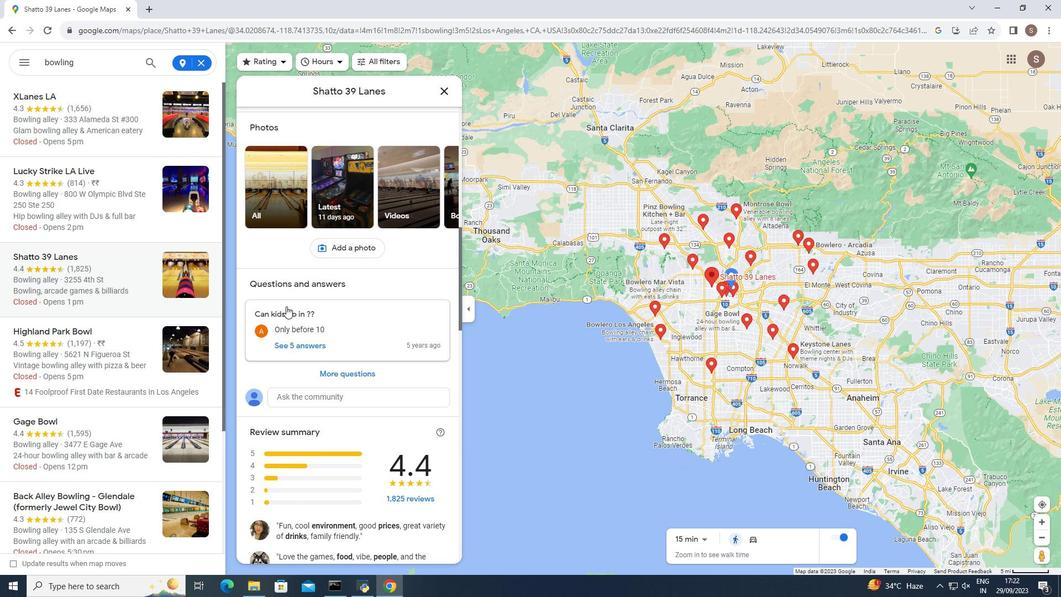
Action: Mouse scrolled (286, 305) with delta (0, 0)
Screenshot: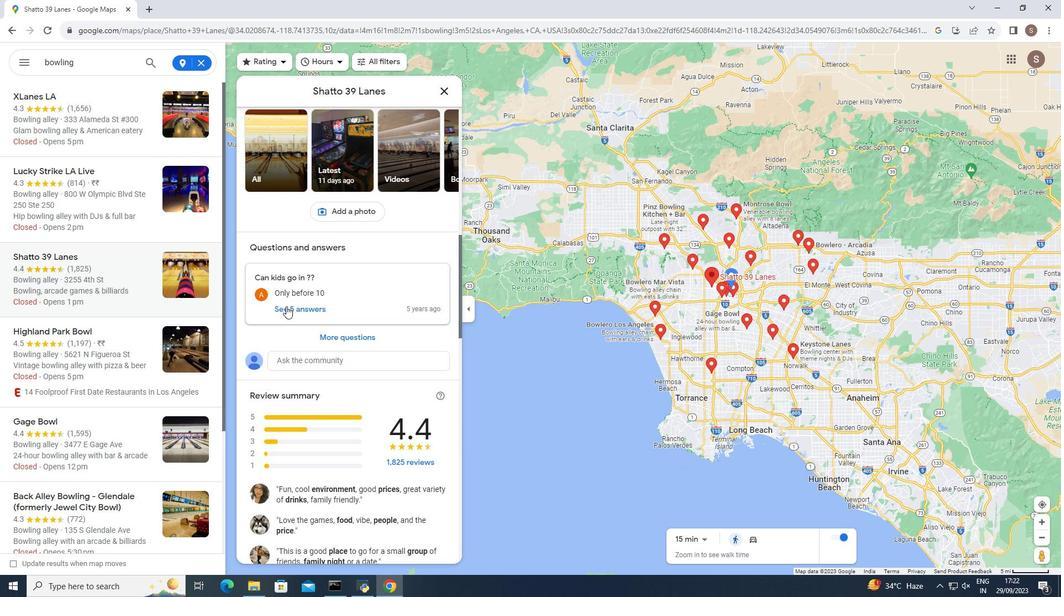 
Action: Mouse moved to (286, 306)
Screenshot: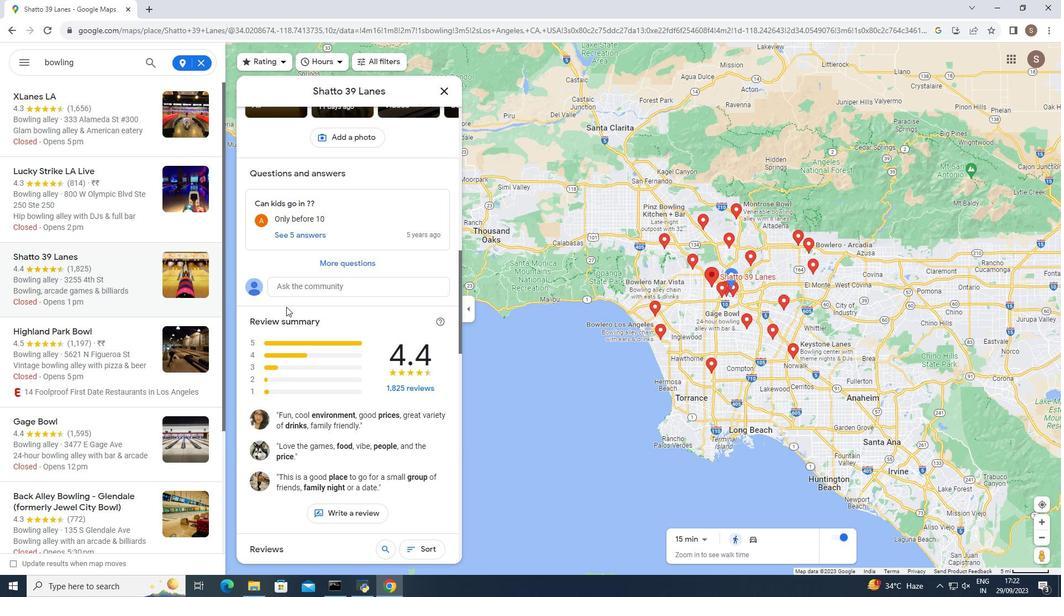 
Action: Mouse scrolled (286, 306) with delta (0, 0)
Screenshot: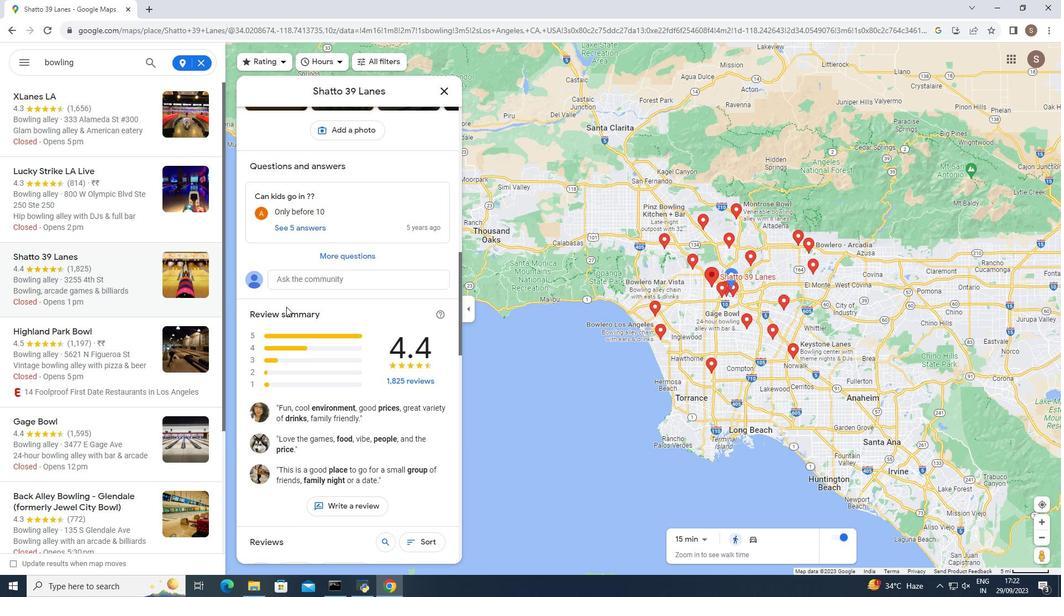 
Action: Mouse scrolled (286, 306) with delta (0, 0)
Screenshot: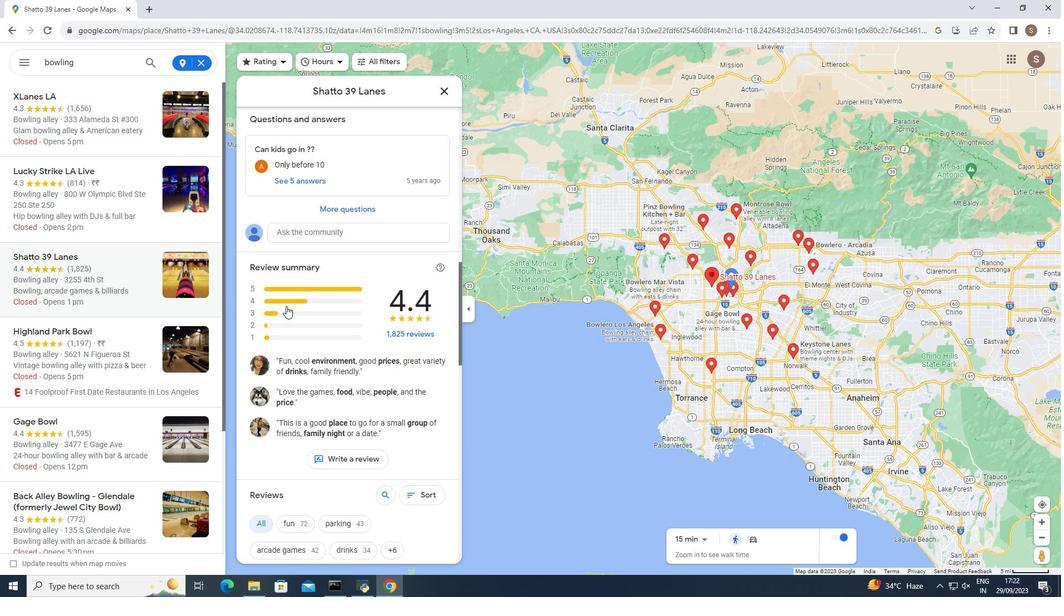 
Action: Mouse moved to (288, 305)
Screenshot: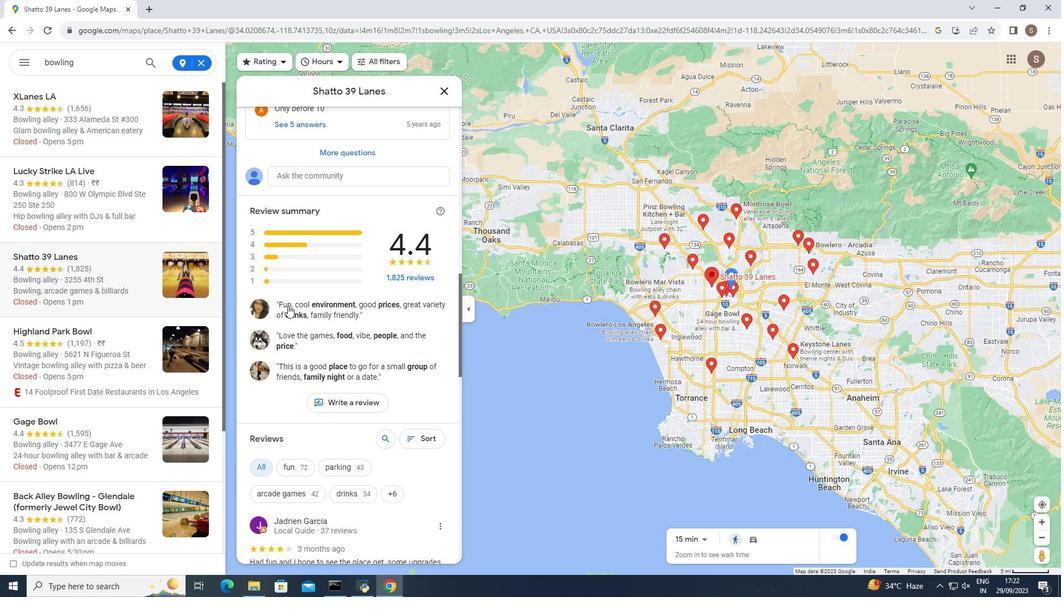 
Action: Mouse scrolled (288, 305) with delta (0, 0)
Screenshot: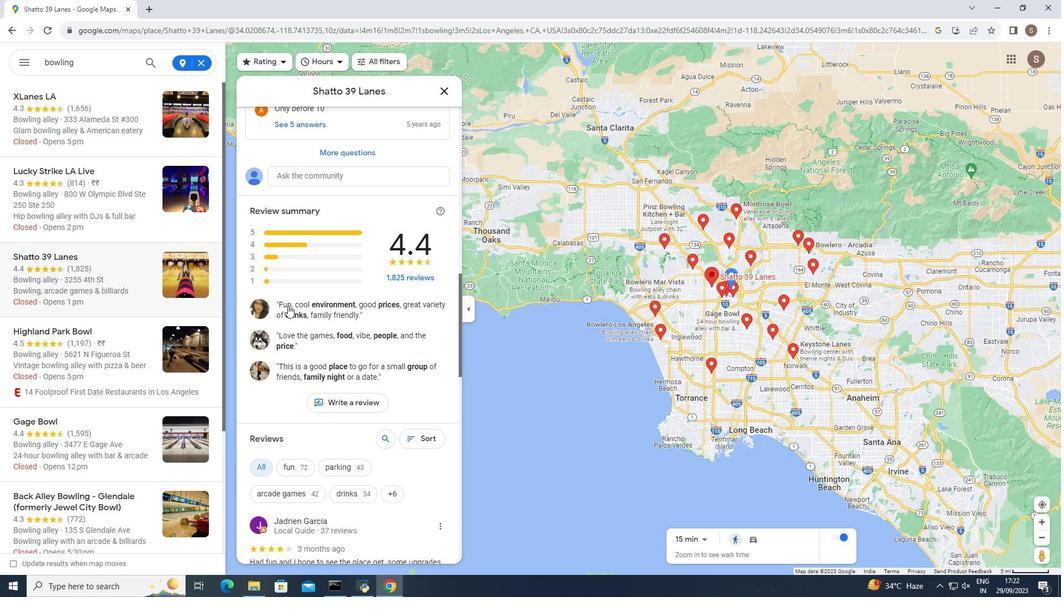 
Action: Mouse scrolled (288, 305) with delta (0, 0)
Screenshot: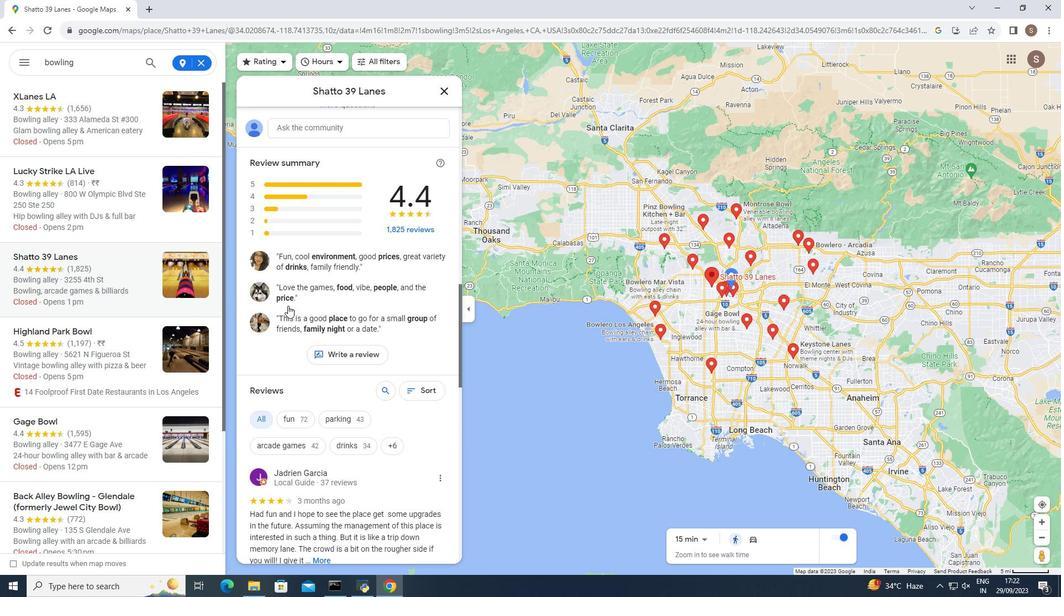 
Action: Mouse moved to (289, 304)
Screenshot: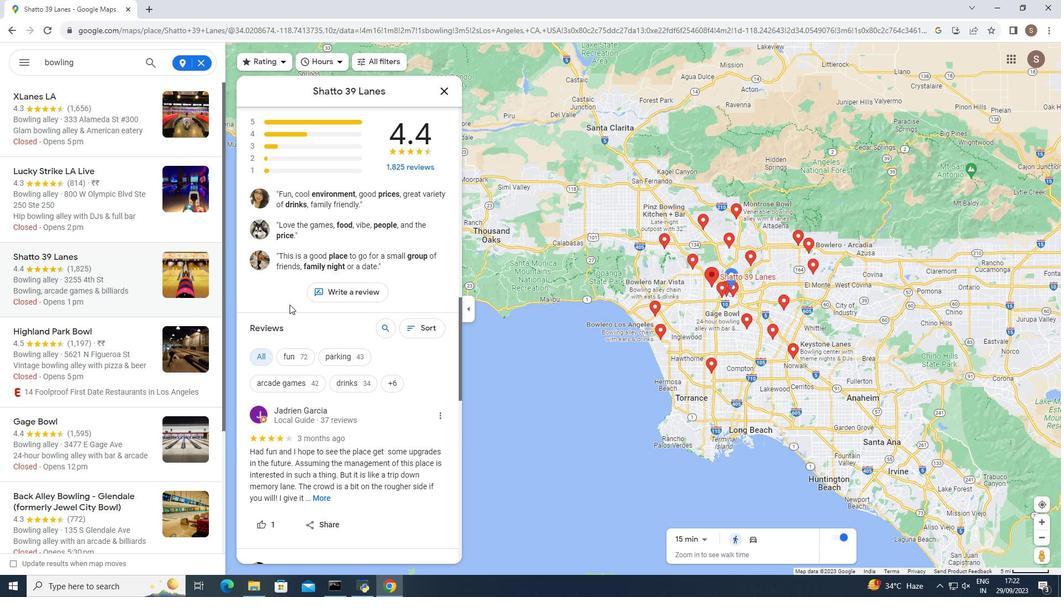 
Action: Mouse scrolled (289, 304) with delta (0, 0)
Screenshot: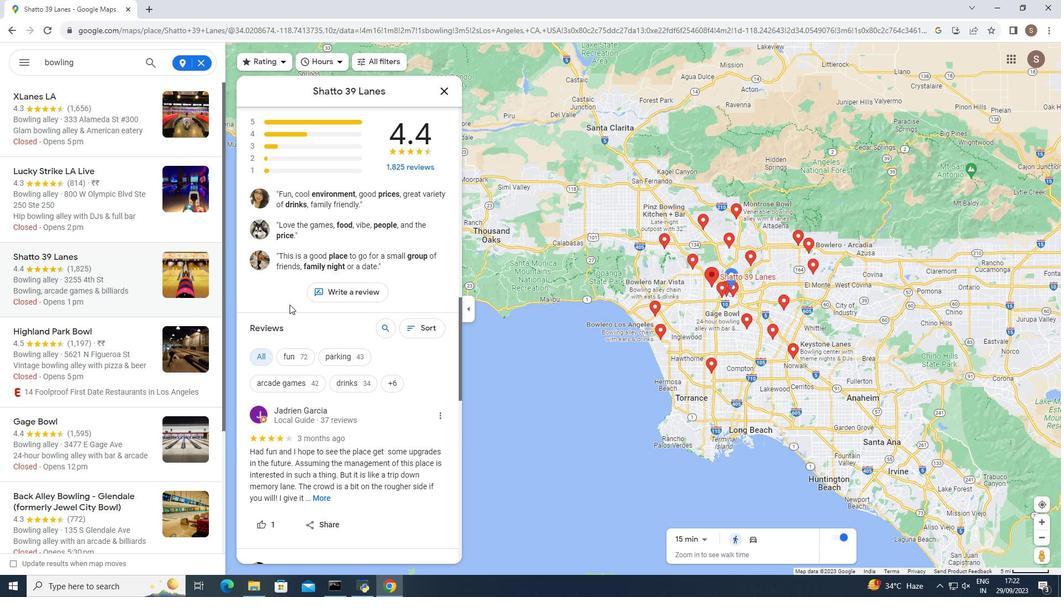 
Action: Mouse scrolled (289, 304) with delta (0, 0)
Screenshot: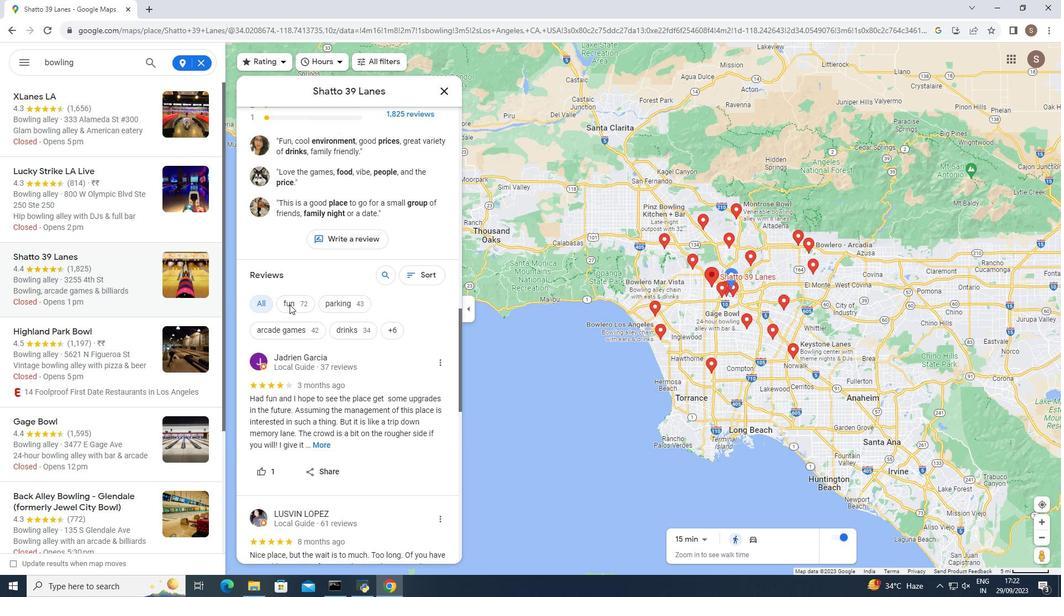 
Action: Mouse moved to (289, 304)
Screenshot: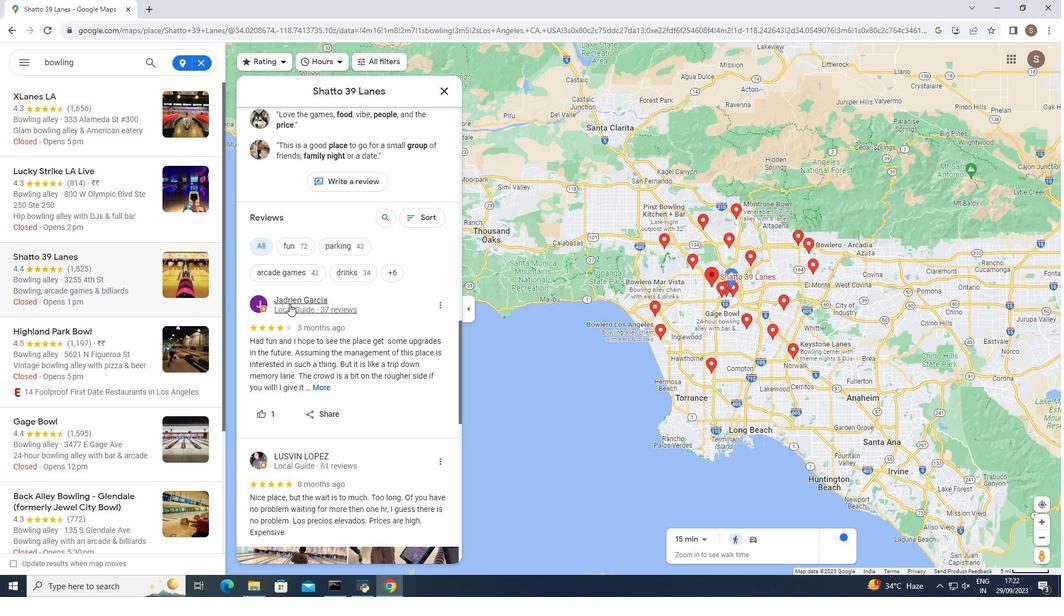 
Action: Mouse scrolled (289, 303) with delta (0, 0)
Screenshot: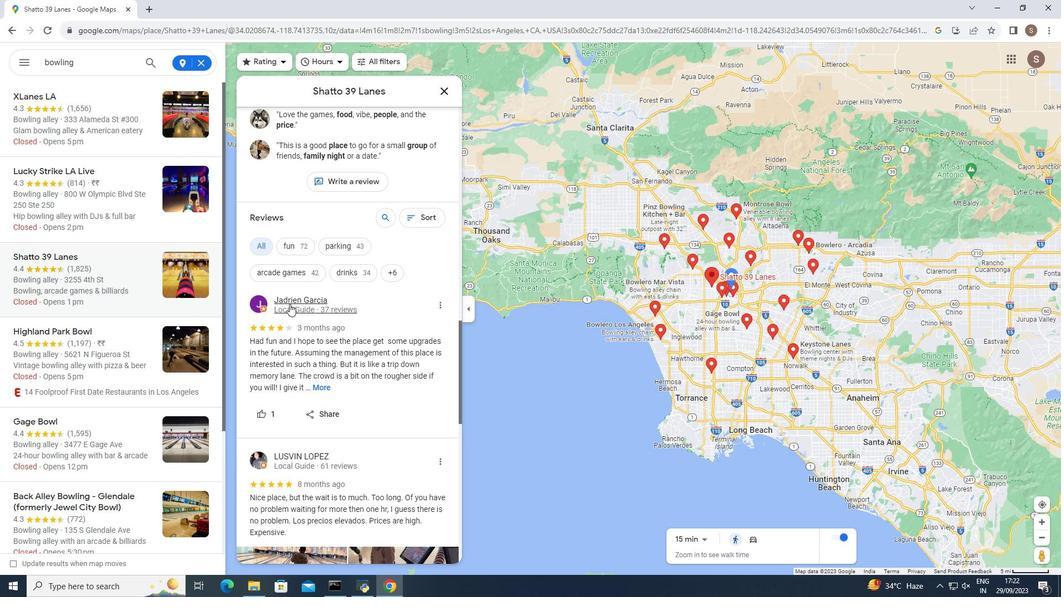 
Action: Mouse scrolled (289, 303) with delta (0, 0)
Screenshot: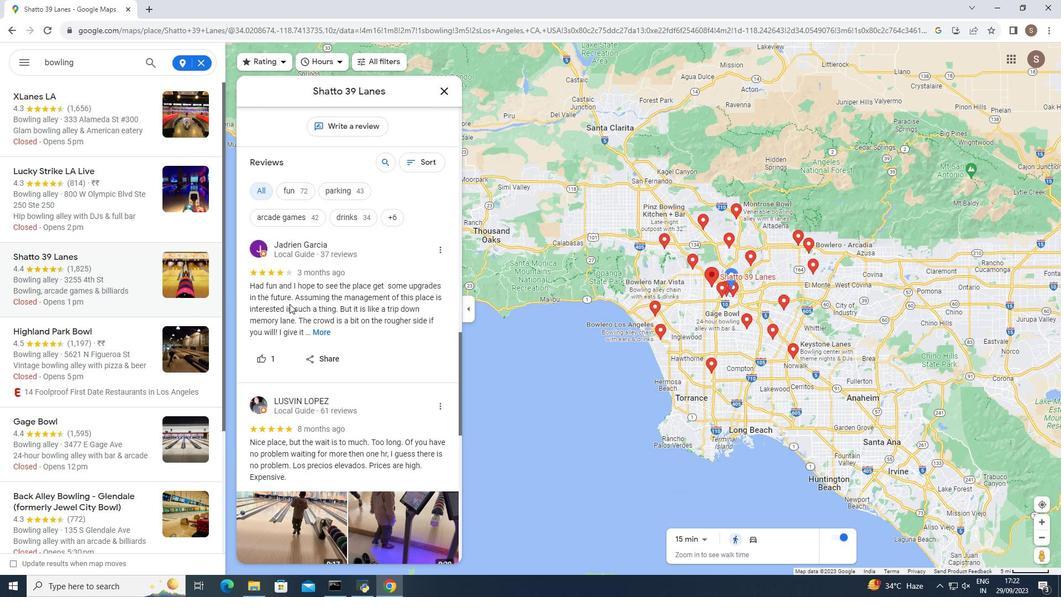 
Action: Mouse scrolled (289, 303) with delta (0, 0)
Screenshot: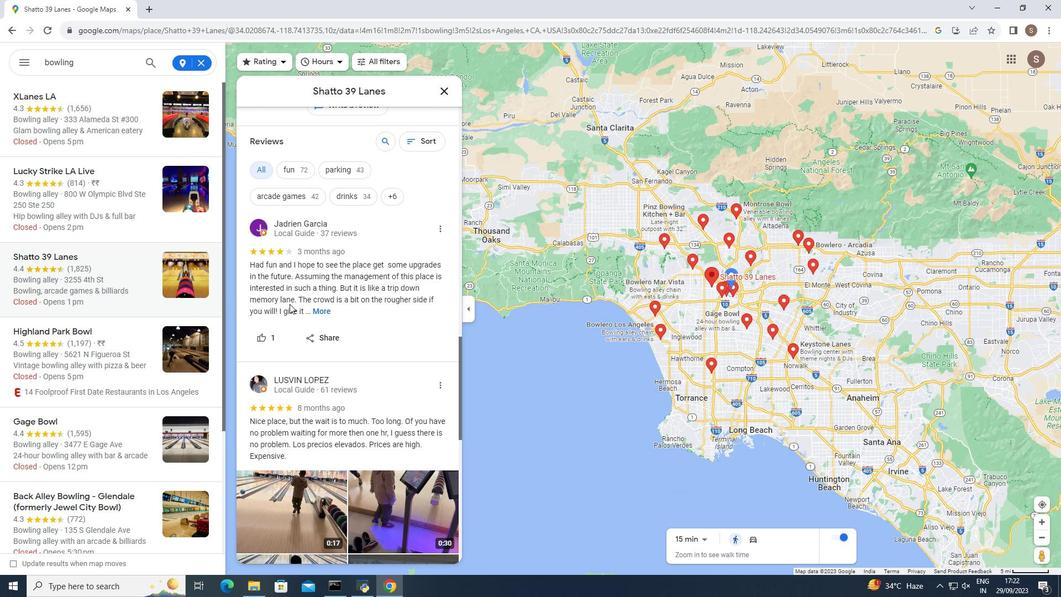 
Action: Mouse moved to (290, 304)
Screenshot: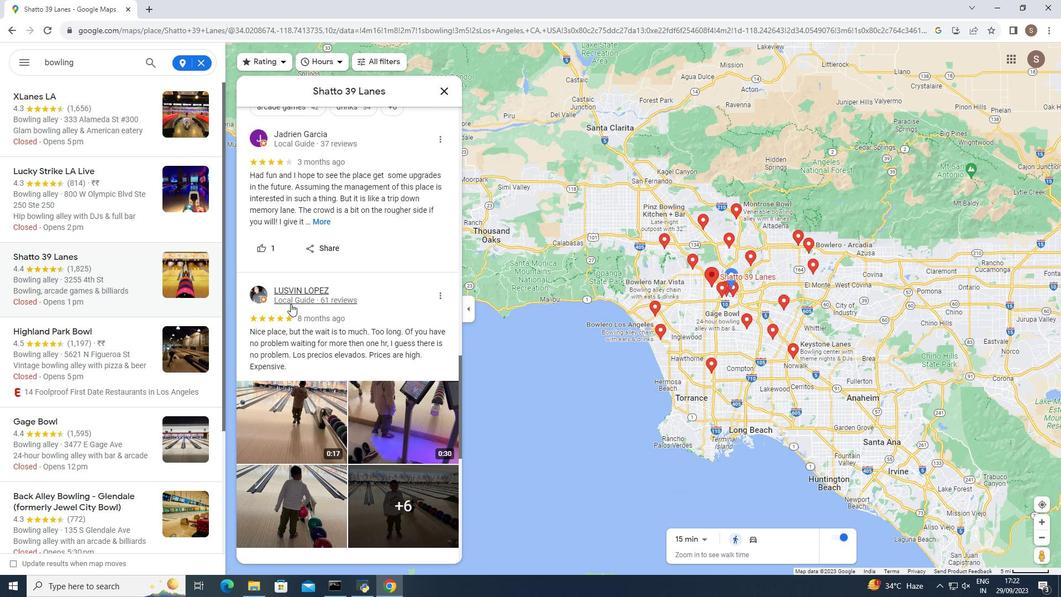 
Action: Mouse scrolled (290, 303) with delta (0, 0)
Screenshot: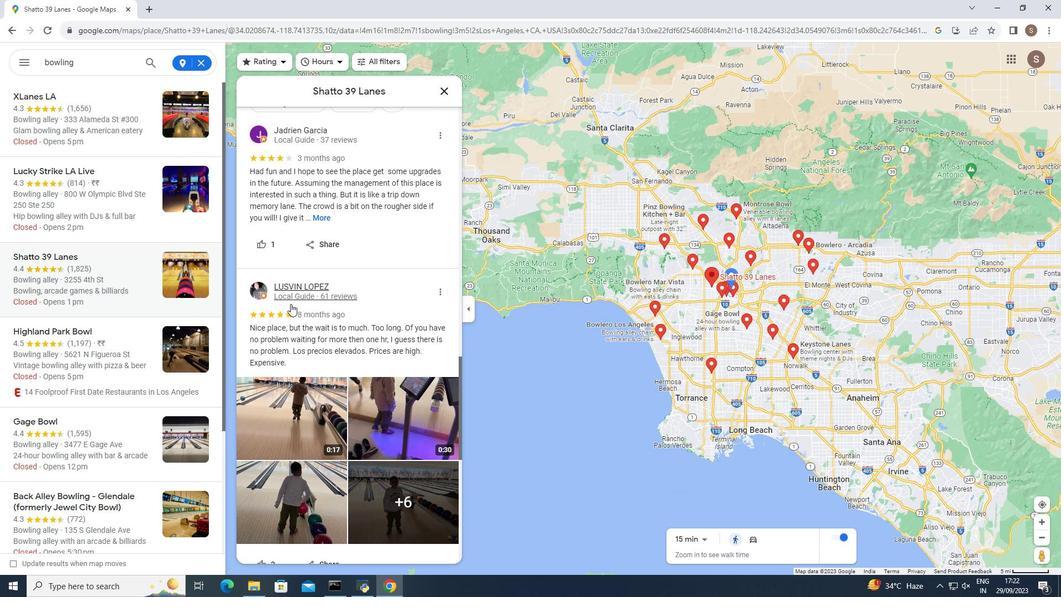 
Action: Mouse scrolled (290, 303) with delta (0, 0)
Screenshot: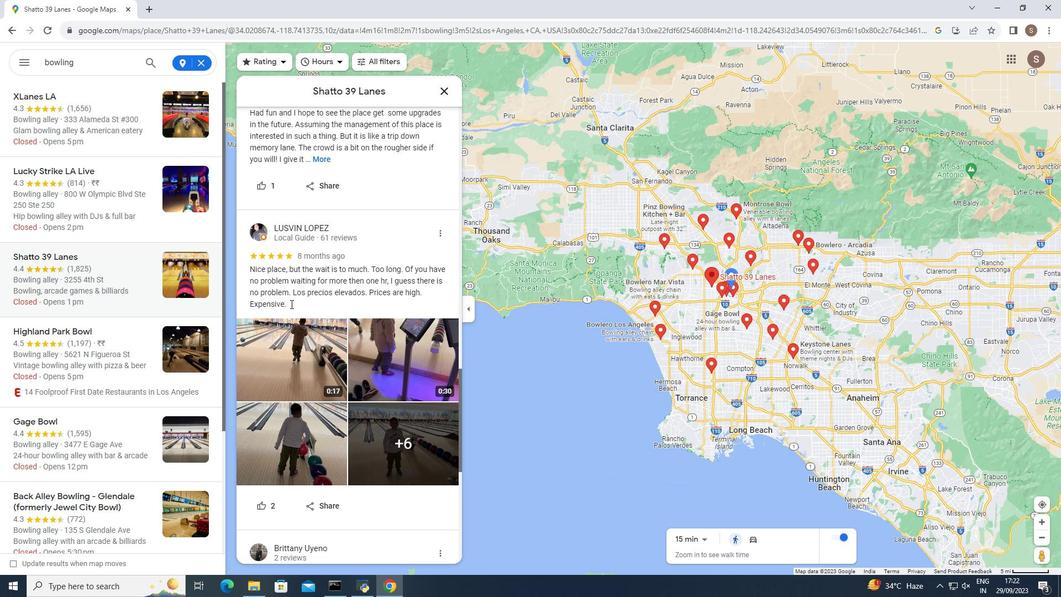 
Action: Mouse scrolled (290, 303) with delta (0, 0)
Screenshot: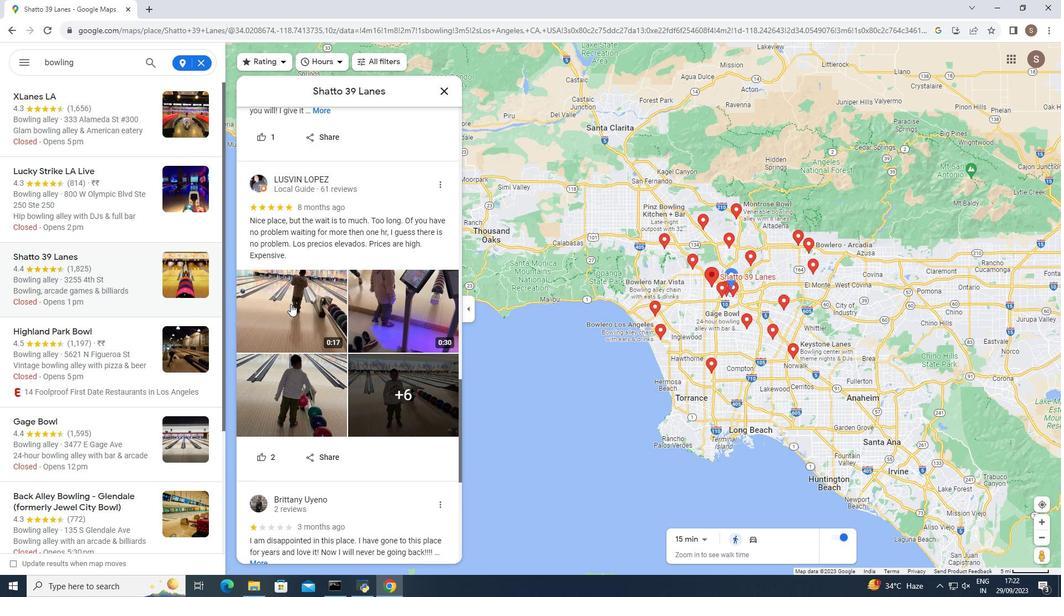 
Action: Mouse scrolled (290, 303) with delta (0, 0)
Screenshot: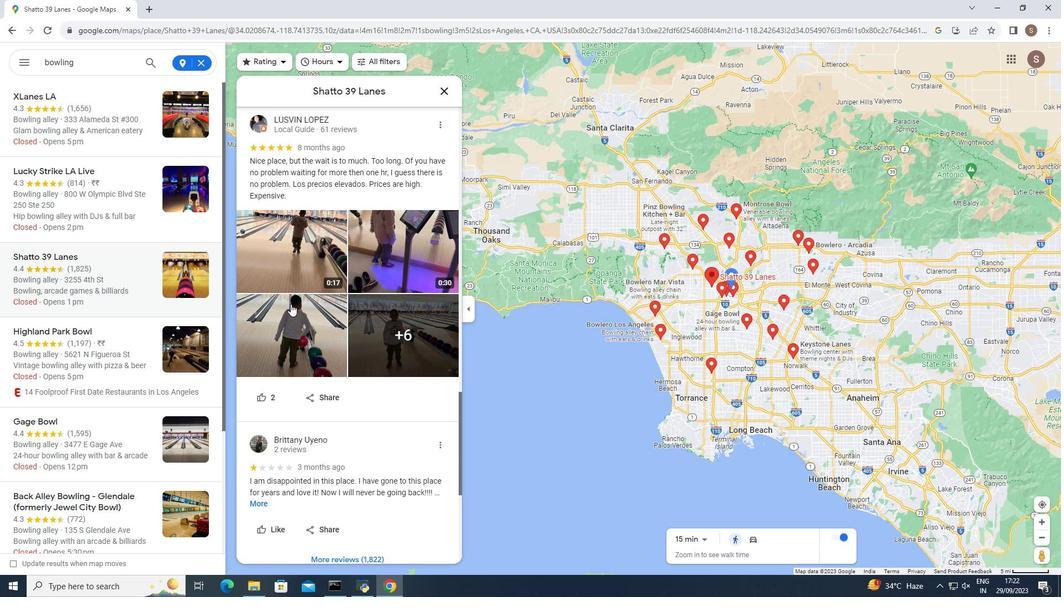 
Action: Mouse moved to (302, 268)
Screenshot: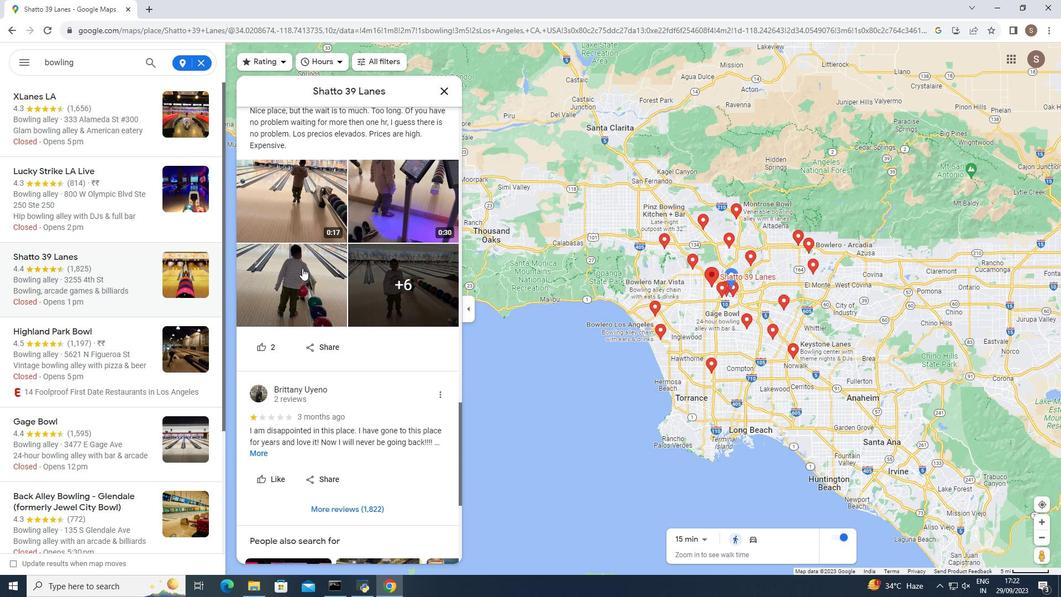 
Action: Mouse scrolled (302, 268) with delta (0, 0)
Screenshot: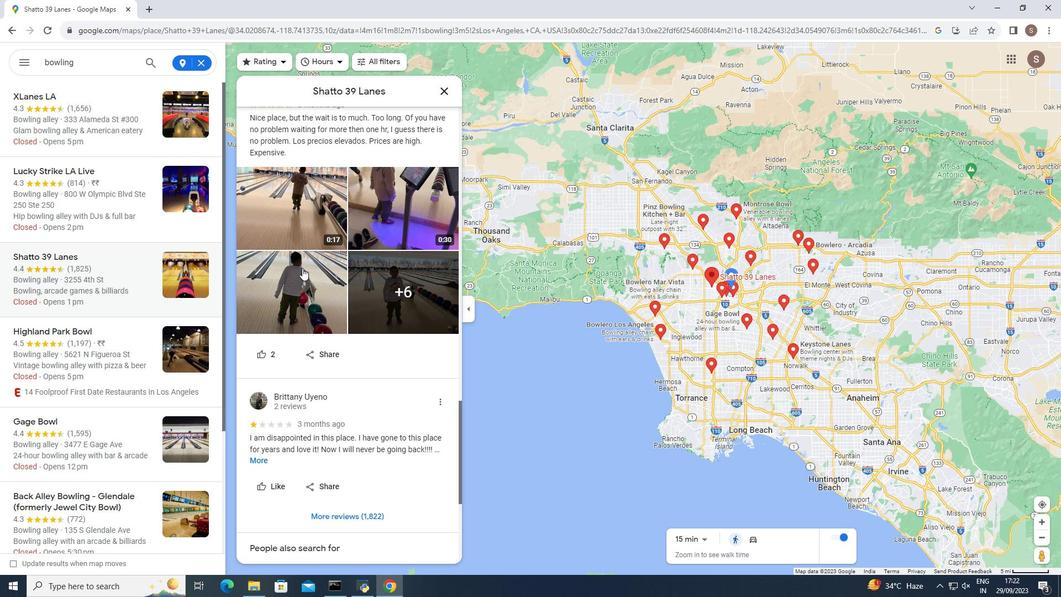 
Action: Mouse scrolled (302, 267) with delta (0, 0)
Screenshot: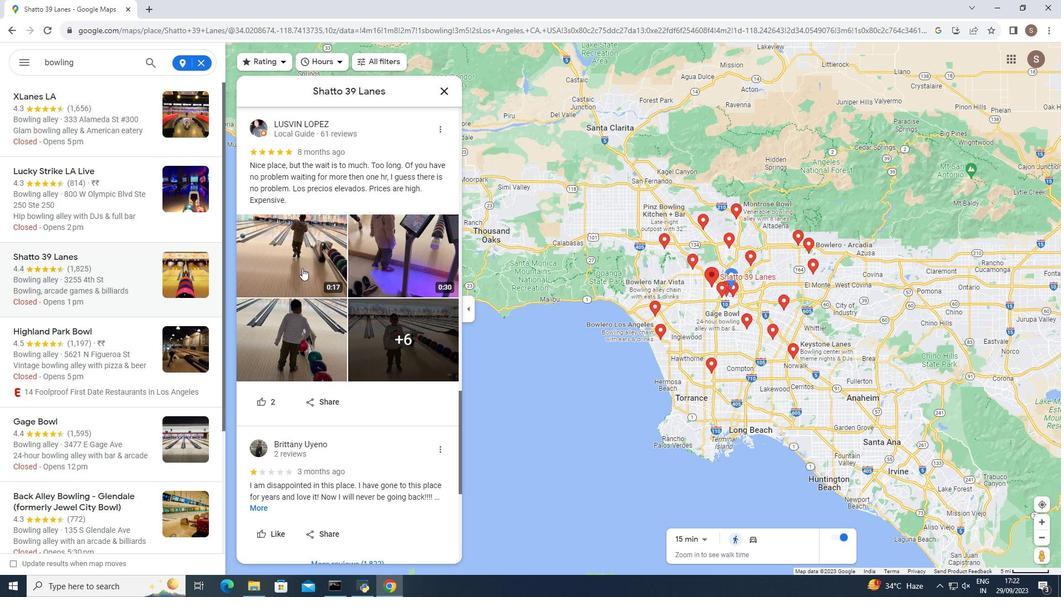 
Action: Mouse moved to (301, 268)
Screenshot: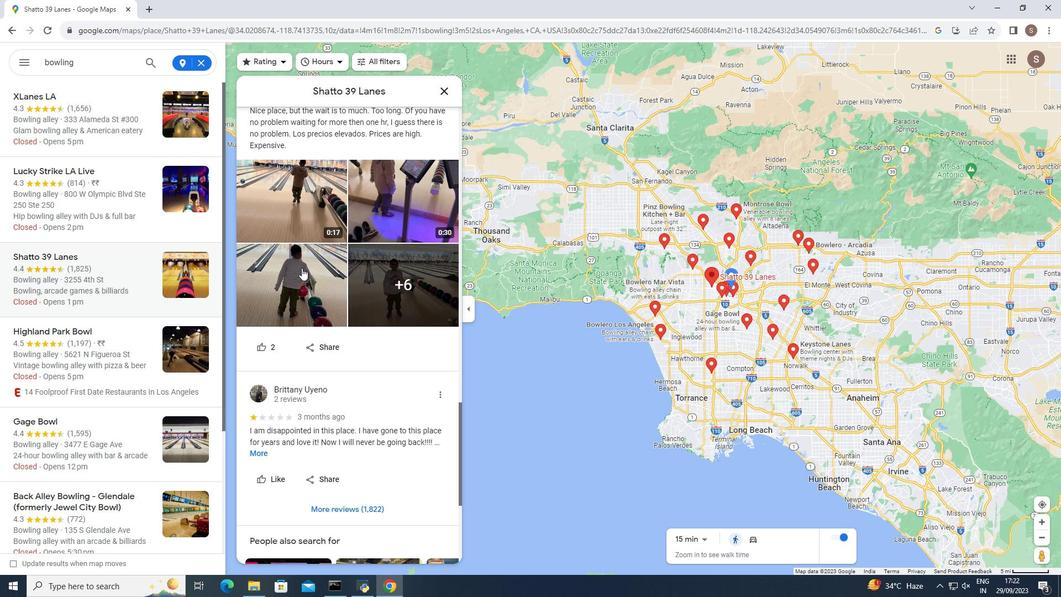 
Action: Mouse scrolled (301, 267) with delta (0, 0)
Screenshot: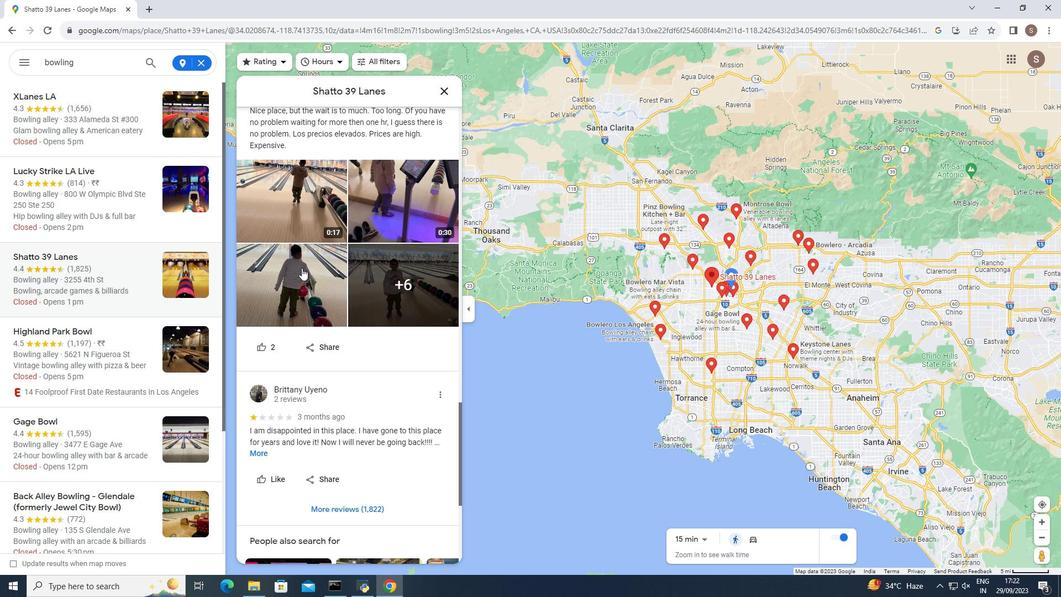 
Action: Mouse scrolled (301, 267) with delta (0, 0)
Screenshot: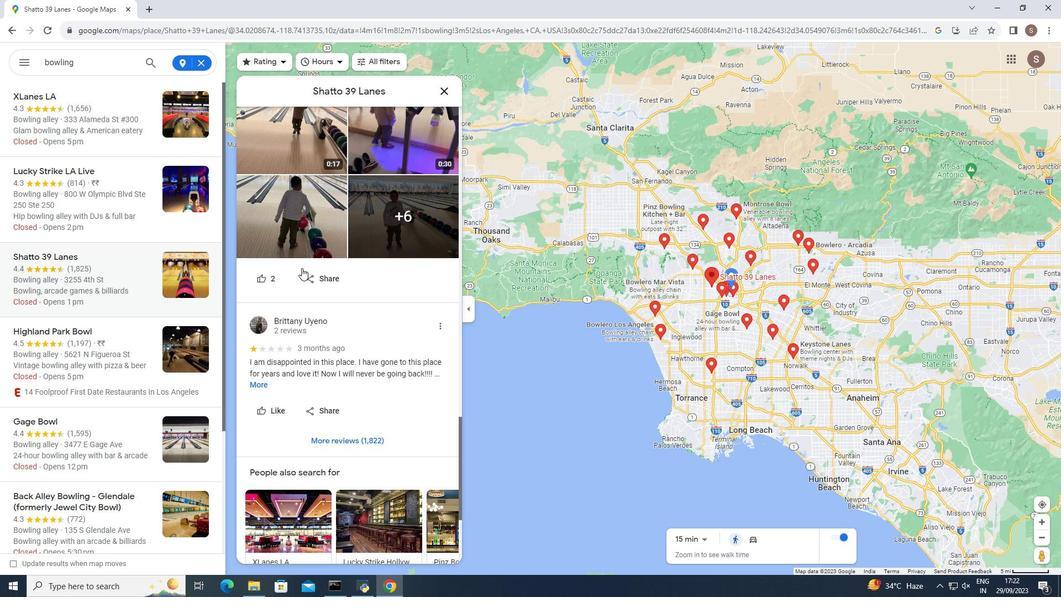 
Action: Mouse moved to (301, 268)
Screenshot: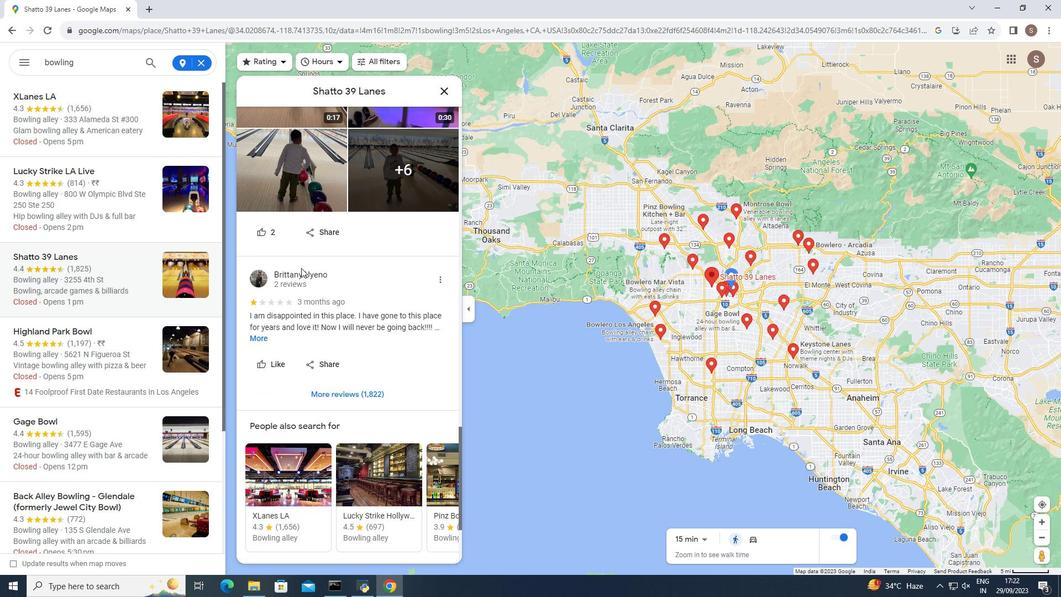 
Action: Mouse scrolled (301, 267) with delta (0, 0)
Screenshot: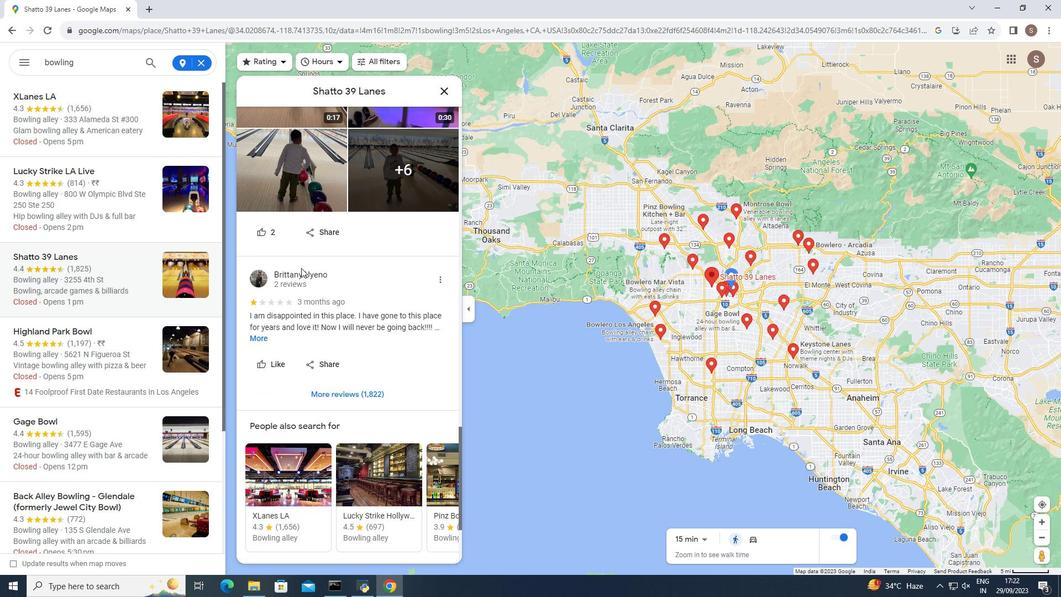 
Action: Mouse scrolled (301, 267) with delta (0, 0)
Screenshot: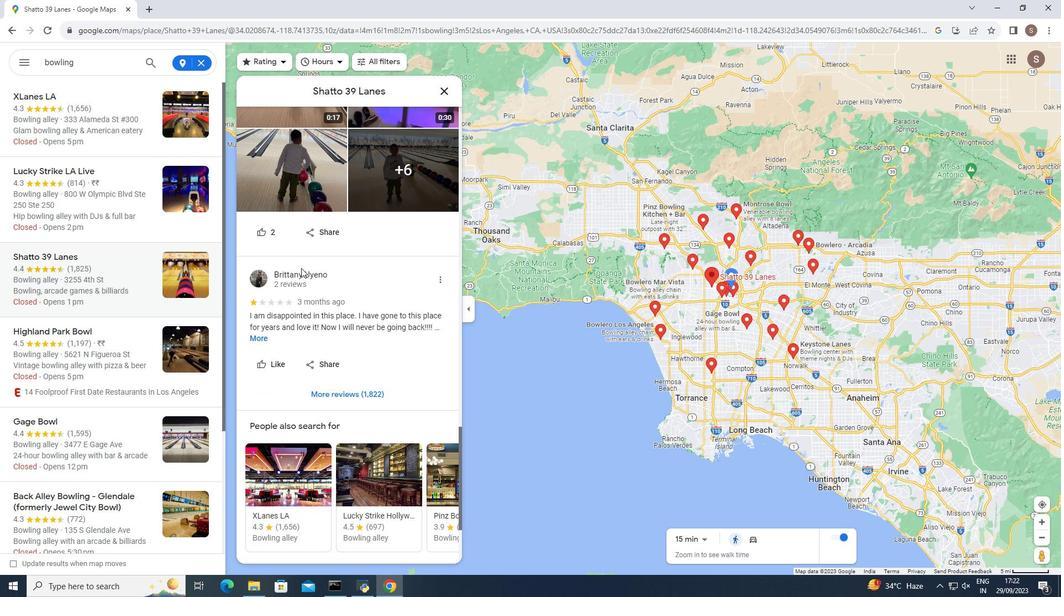 
Action: Mouse moved to (300, 268)
Screenshot: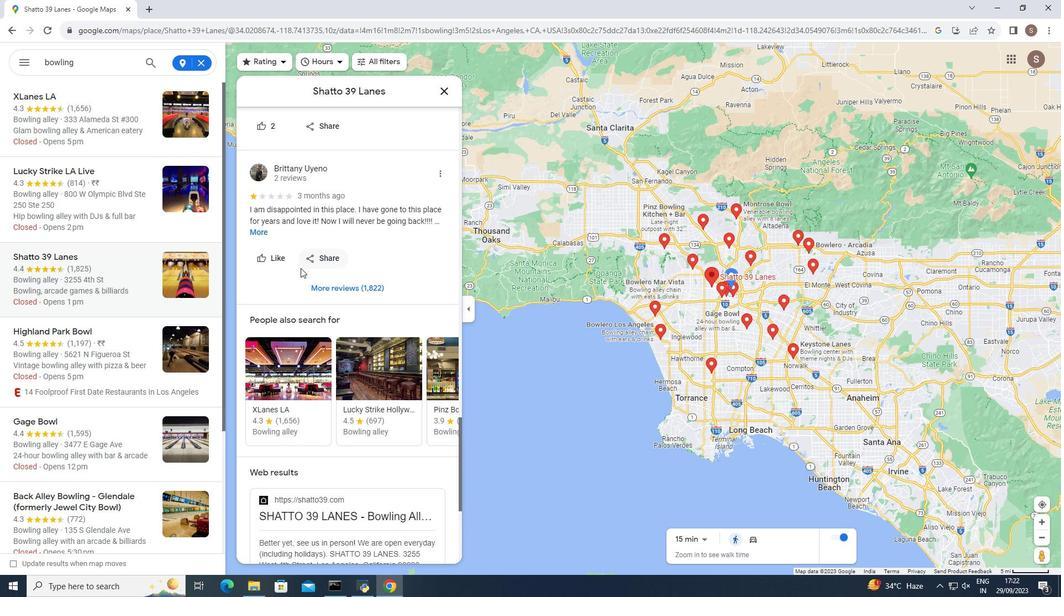 
Action: Mouse scrolled (300, 267) with delta (0, 0)
Screenshot: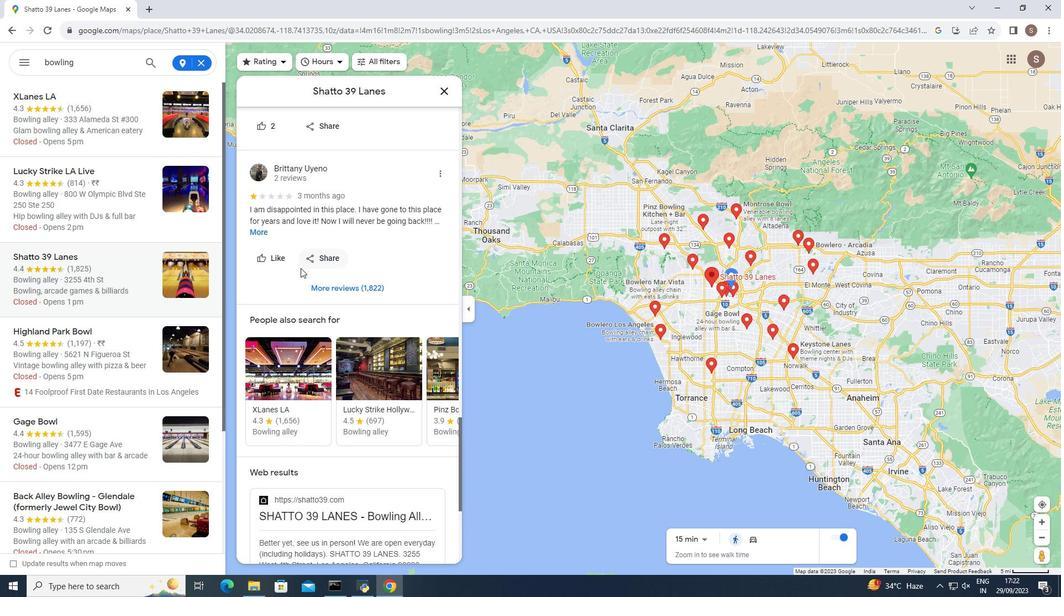
Action: Mouse scrolled (300, 267) with delta (0, 0)
Screenshot: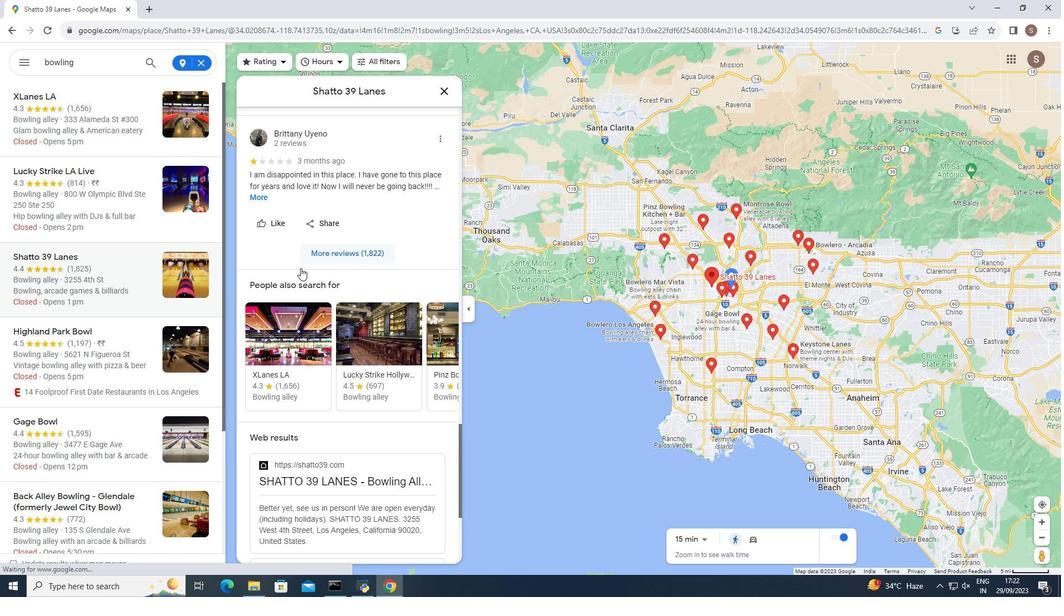 
Action: Mouse scrolled (300, 267) with delta (0, 0)
Screenshot: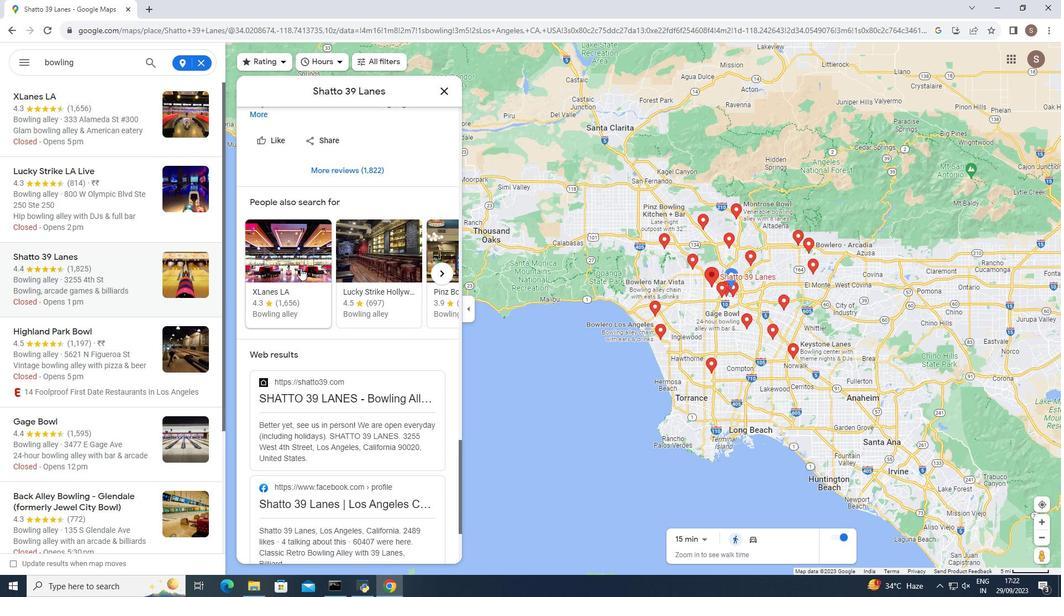 
Action: Mouse scrolled (300, 267) with delta (0, 0)
Screenshot: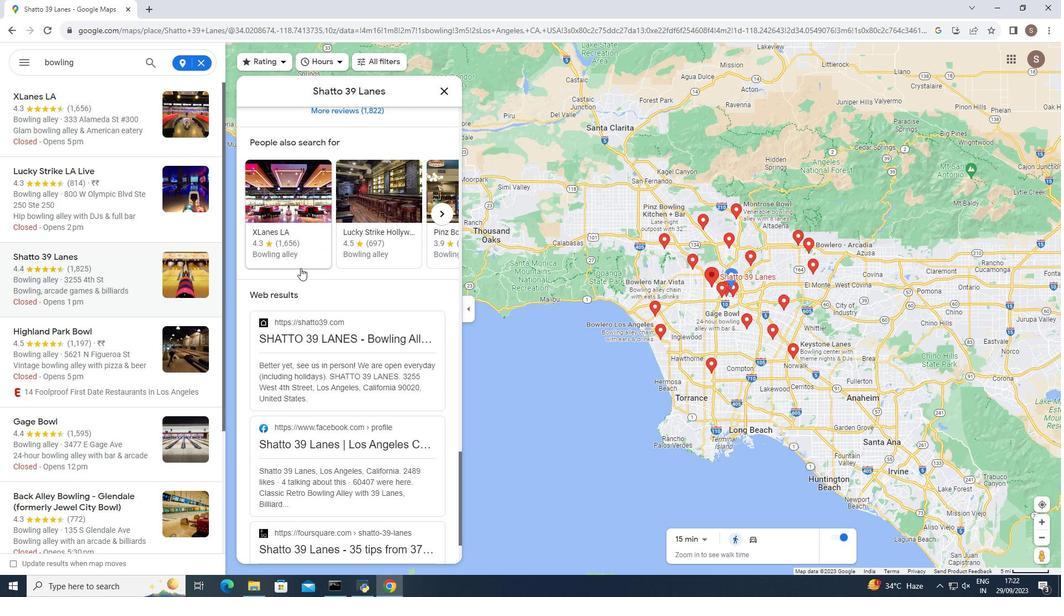 
Action: Mouse scrolled (300, 267) with delta (0, 0)
Screenshot: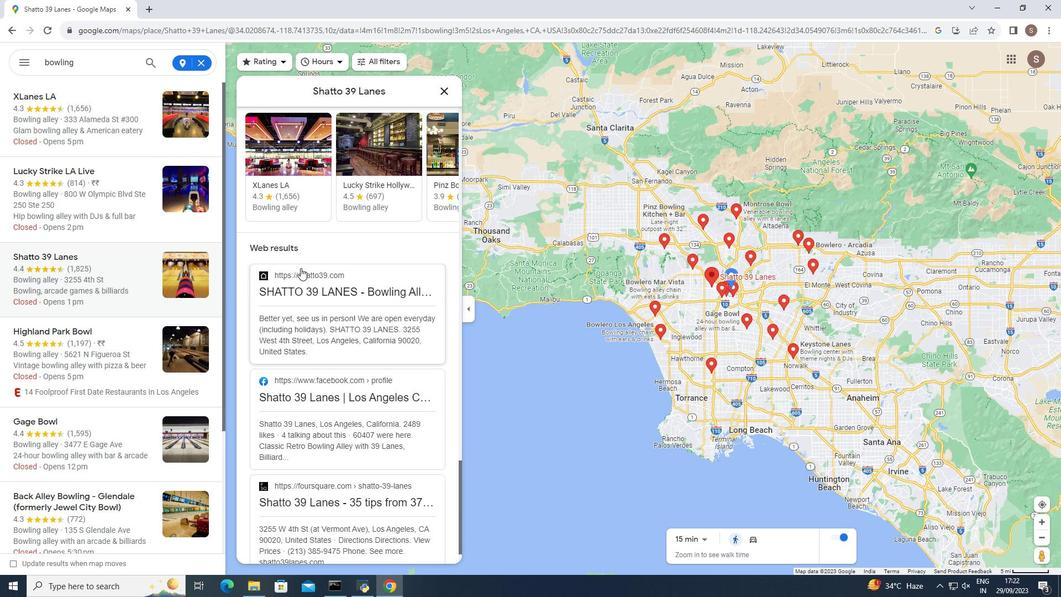 
Action: Mouse moved to (438, 85)
Screenshot: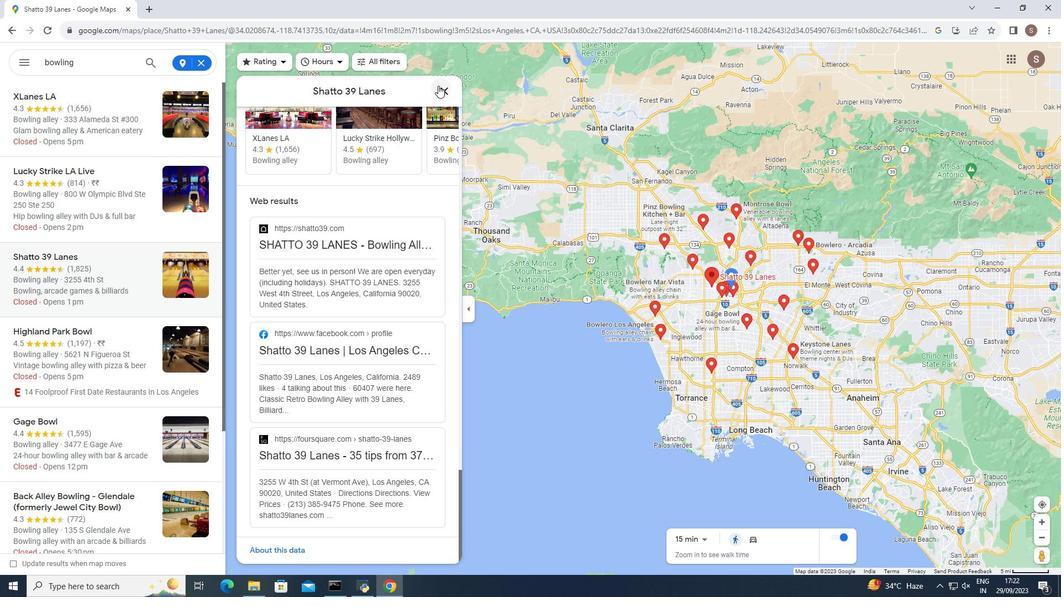
Action: Mouse pressed left at (438, 85)
Screenshot: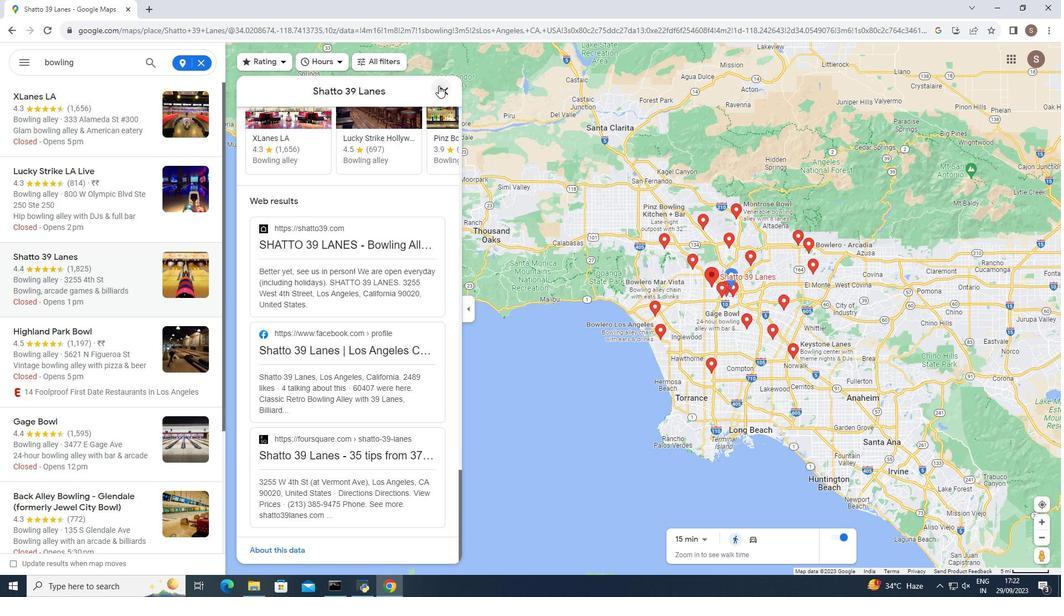 
Action: Mouse moved to (574, 212)
Screenshot: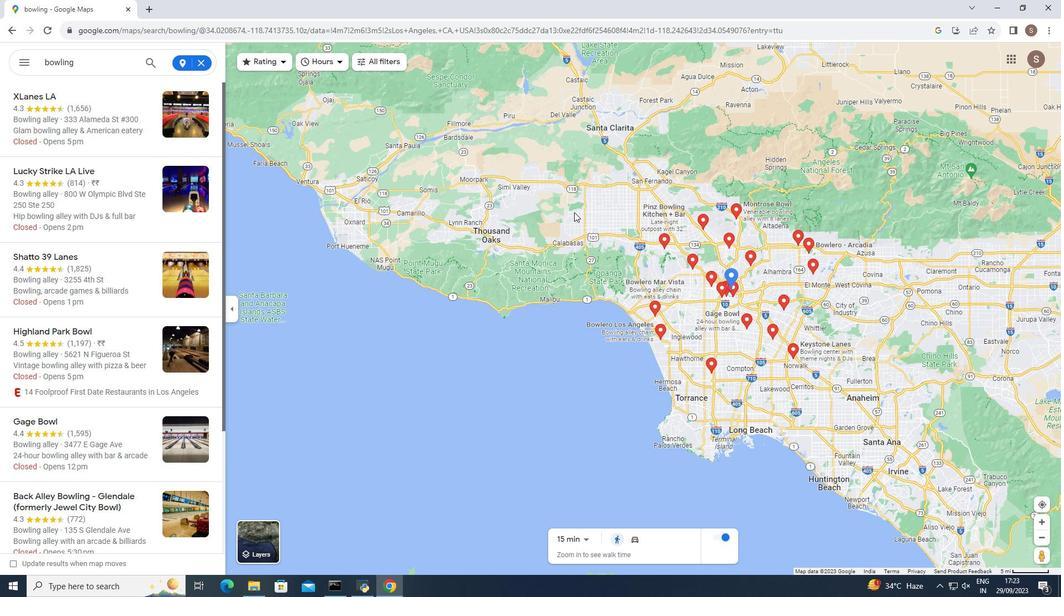 
